 Task: Open a blank worksheet and write heading  Customer order data  Add 10 people name:-  'David White, Emily Green, Andrew Baker, Madison Evans, Logan King, Grace Hill, Gabriel Young, Elizabeth Flores, Samuel Reed, Avery Nelson. ' in November Last week sales are  10020 to 20050. customer order name:-  Nike shoe, Adidas shoe, Gucci T-shirt, Louis Vuitton bag, Zara Shirt, H&M jeans, Chanel perfume, Versace perfume, Ralph Lauren, Prada Shirtcustomer order price in between:-  10000 to 15000. Save page auditingYearlySales_Report
Action: Mouse moved to (90, 114)
Screenshot: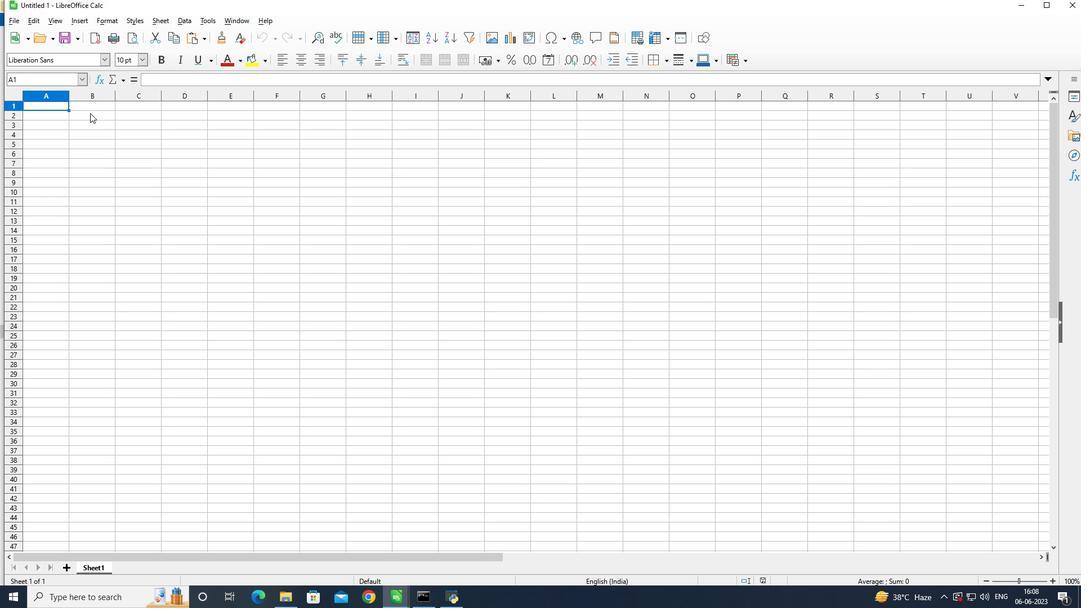 
Action: Mouse pressed left at (90, 114)
Screenshot: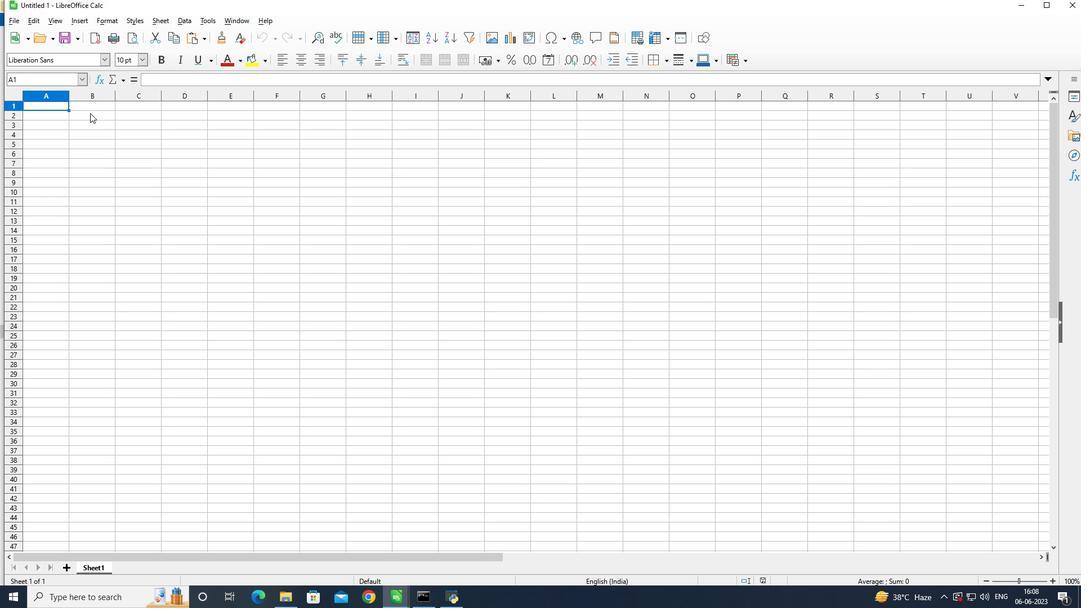 
Action: Mouse moved to (127, 124)
Screenshot: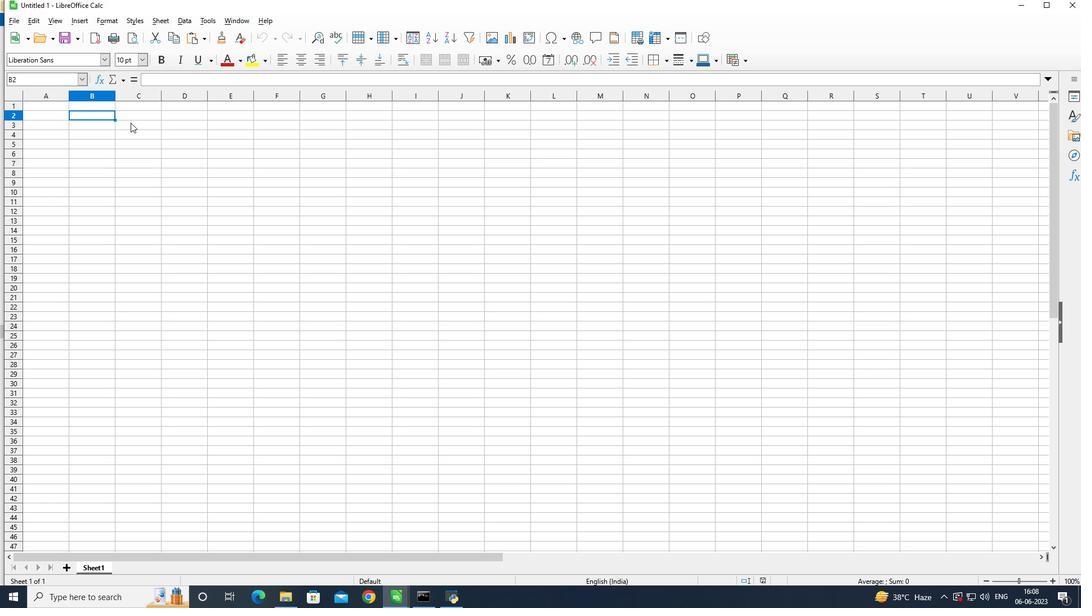 
Action: Key pressed <Key.shift>Cu
Screenshot: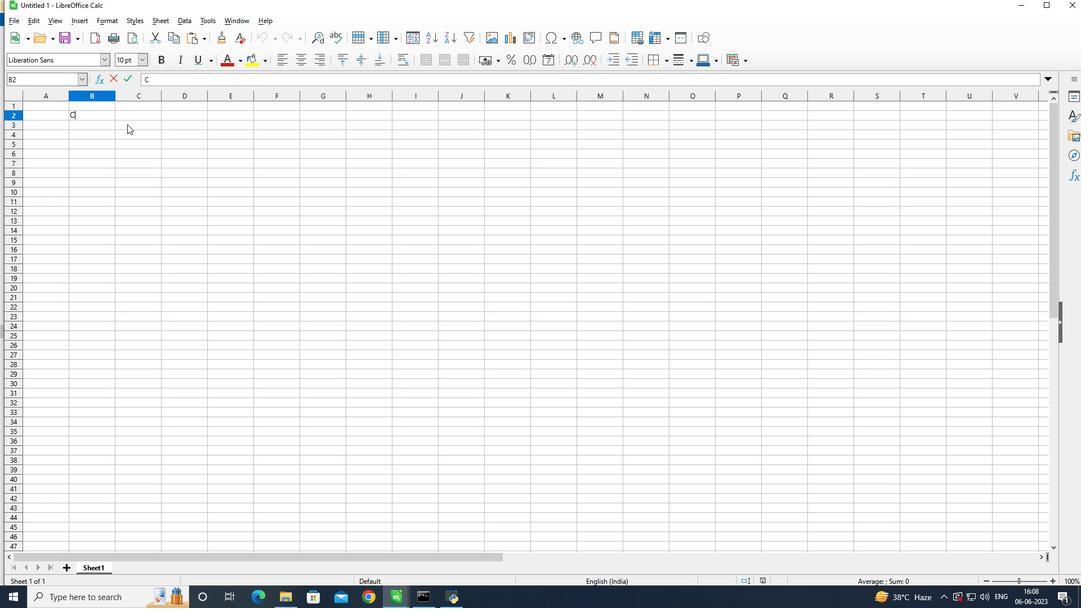 
Action: Mouse moved to (126, 124)
Screenshot: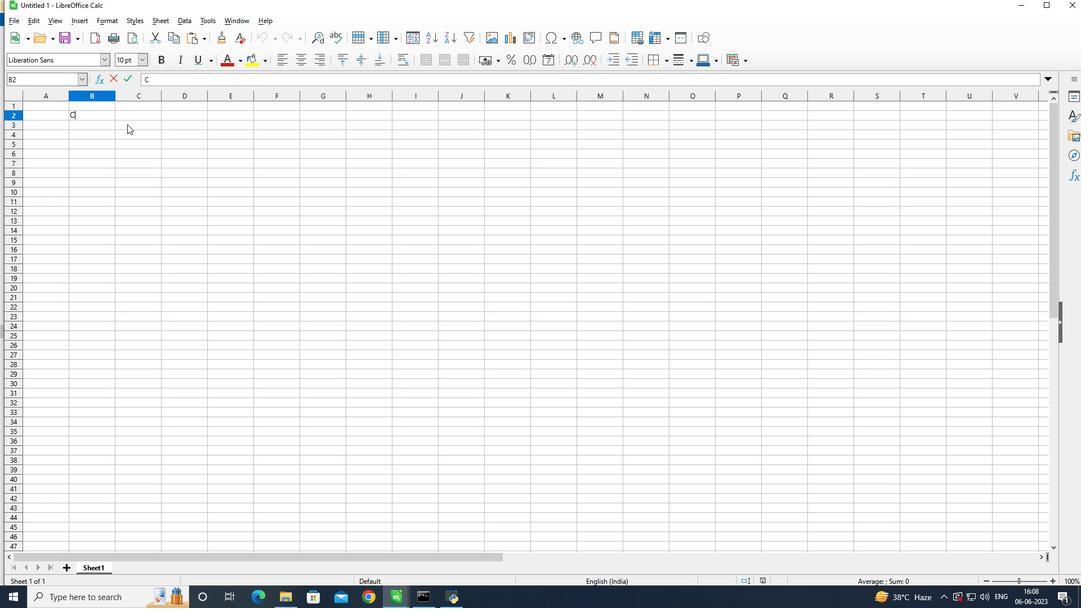 
Action: Key pressed st
Screenshot: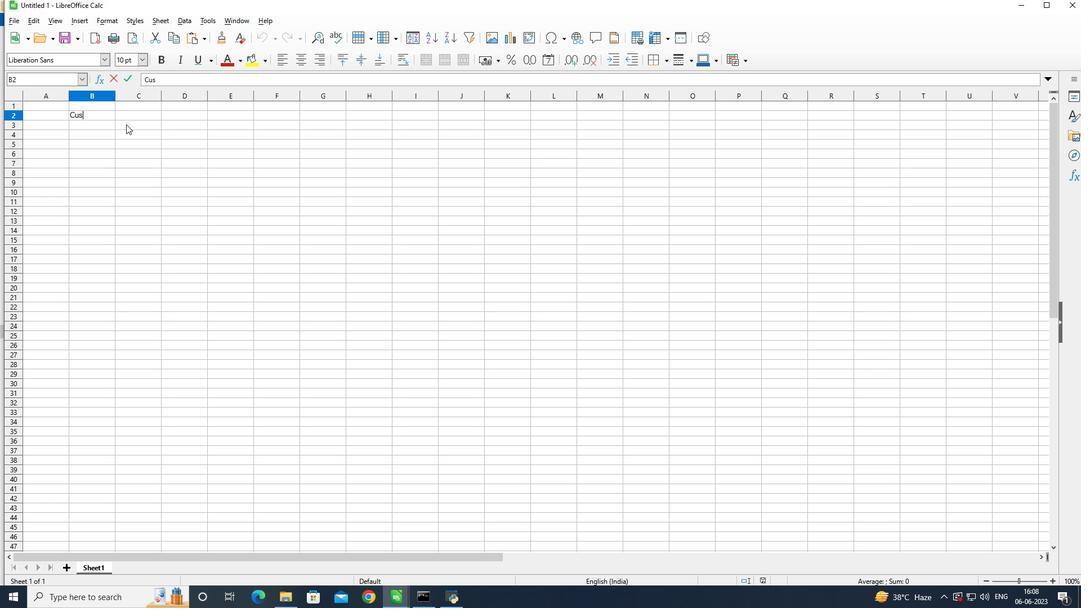 
Action: Mouse moved to (125, 125)
Screenshot: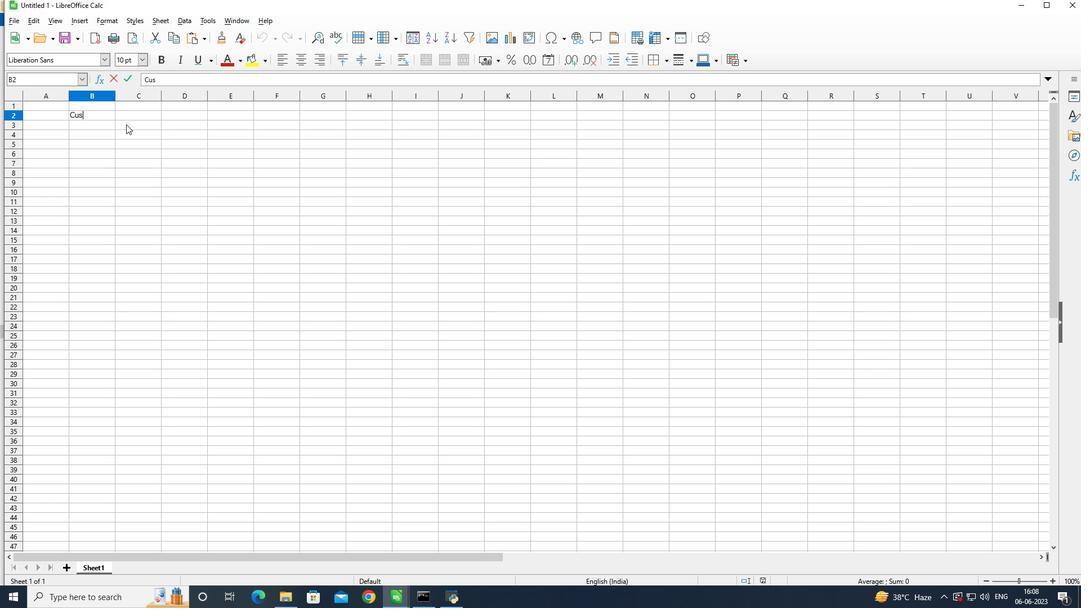 
Action: Key pressed om
Screenshot: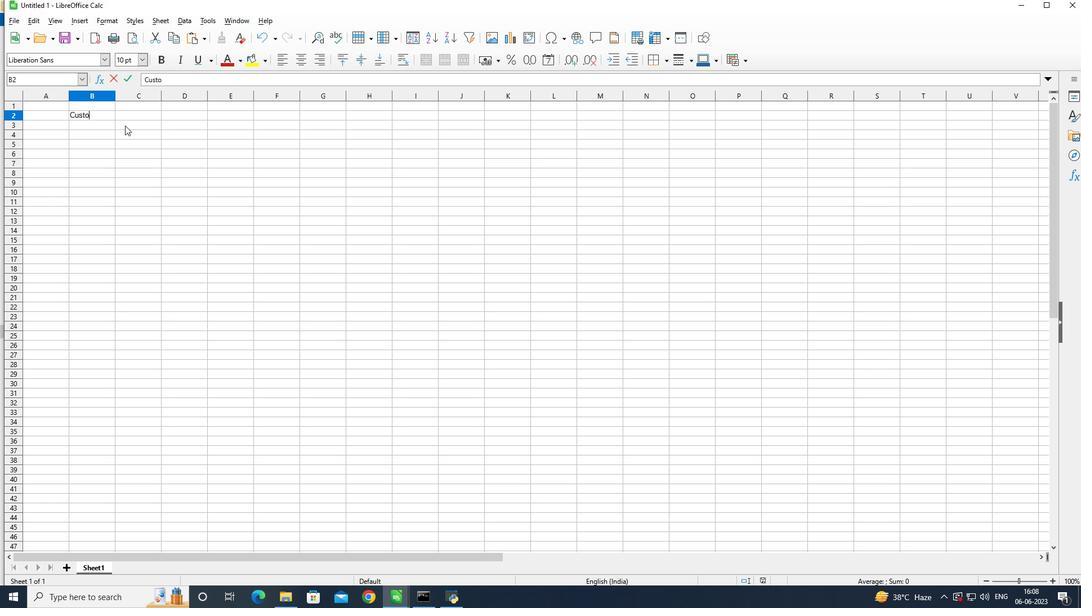 
Action: Mouse moved to (125, 125)
Screenshot: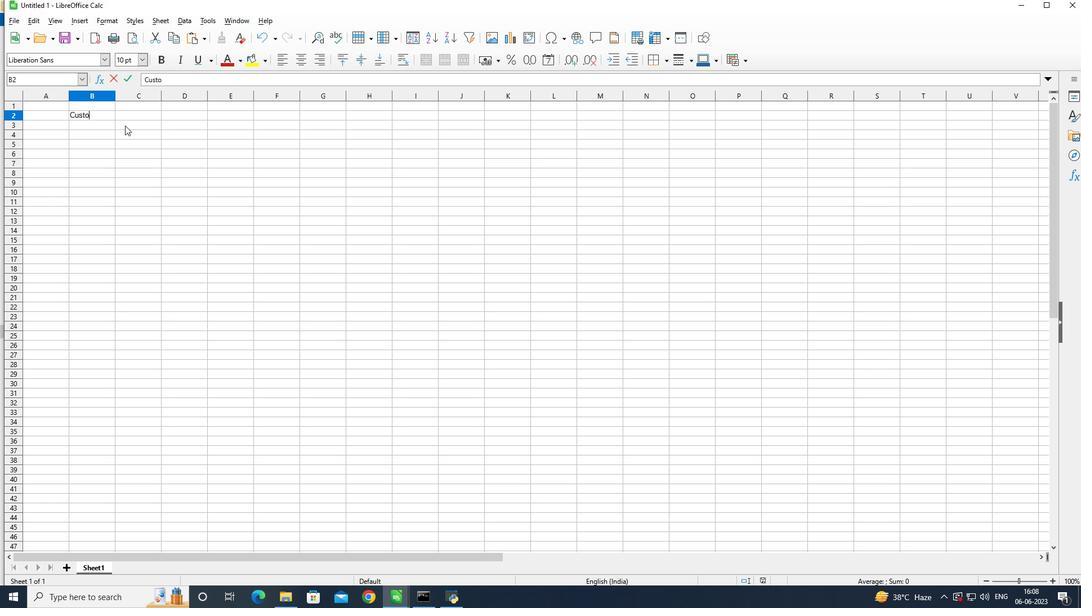 
Action: Key pressed er
Screenshot: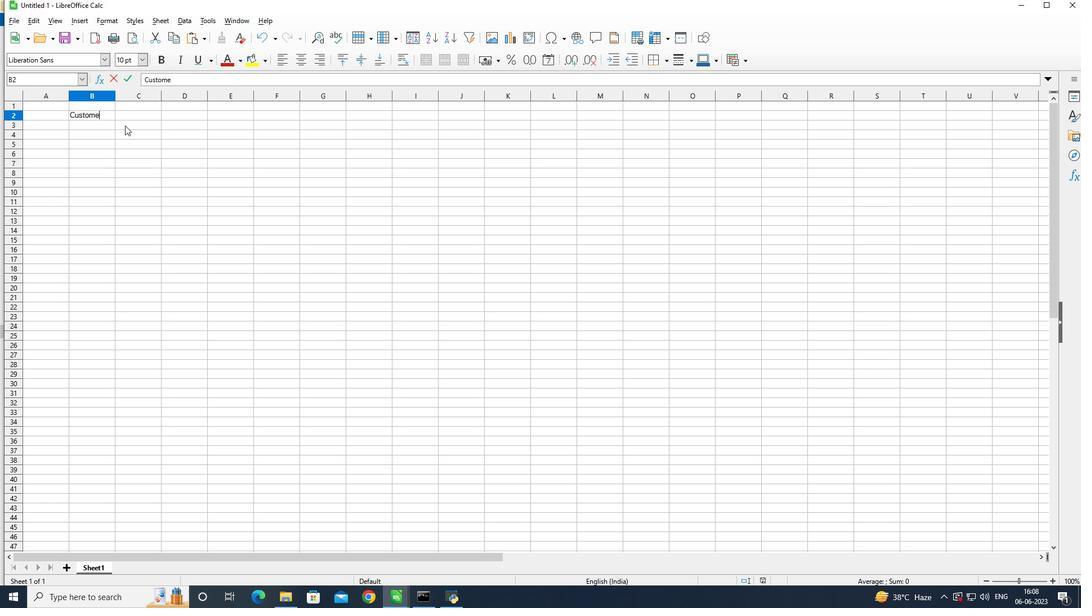 
Action: Mouse moved to (119, 133)
Screenshot: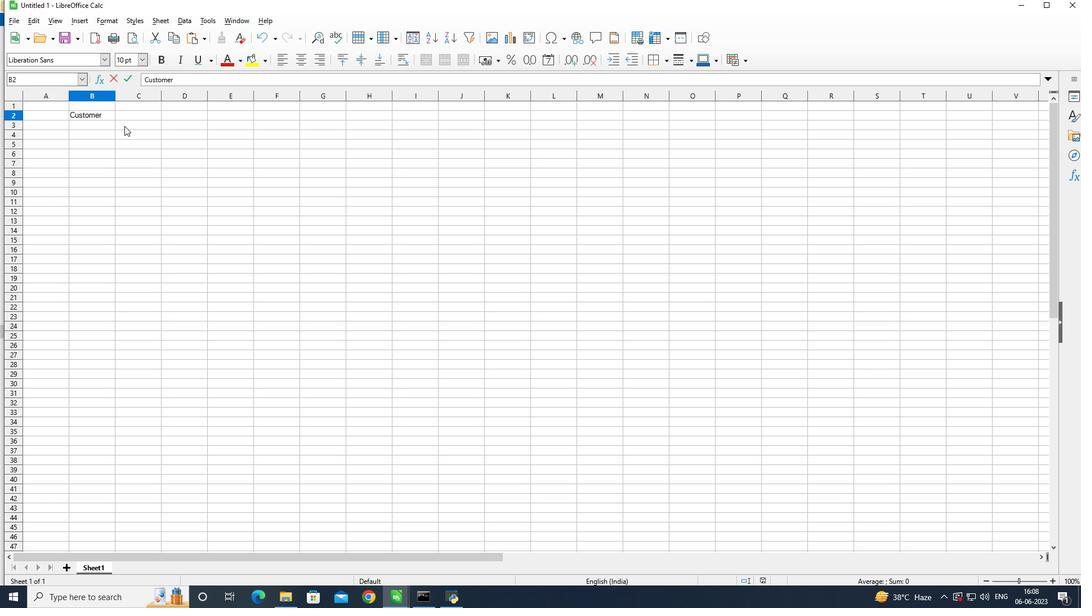 
Action: Key pressed <Key.space><Key.shift>Order<Key.enter>
Screenshot: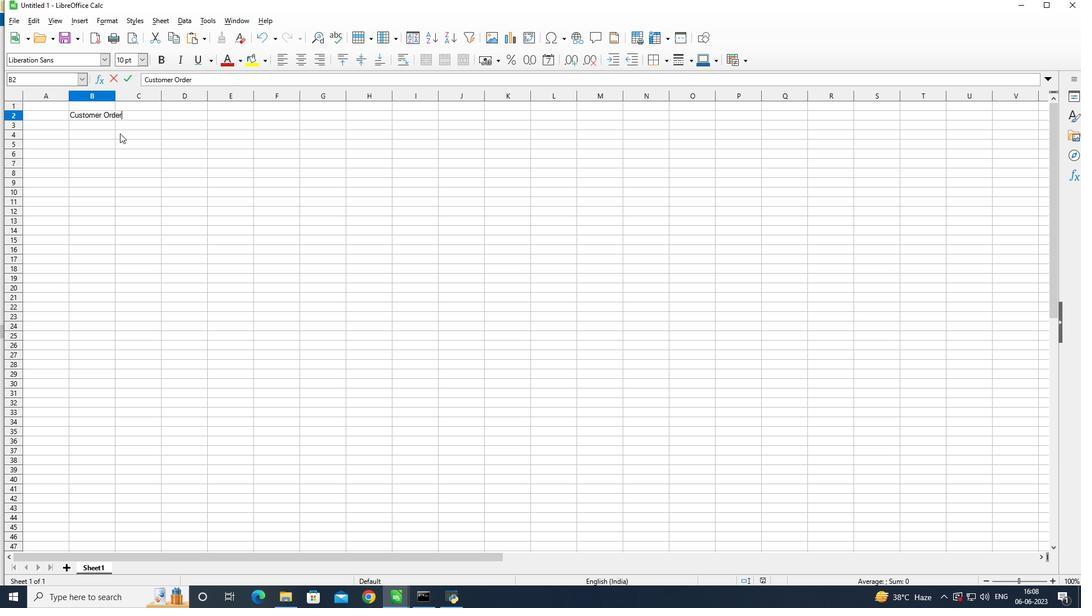 
Action: Mouse moved to (30, 126)
Screenshot: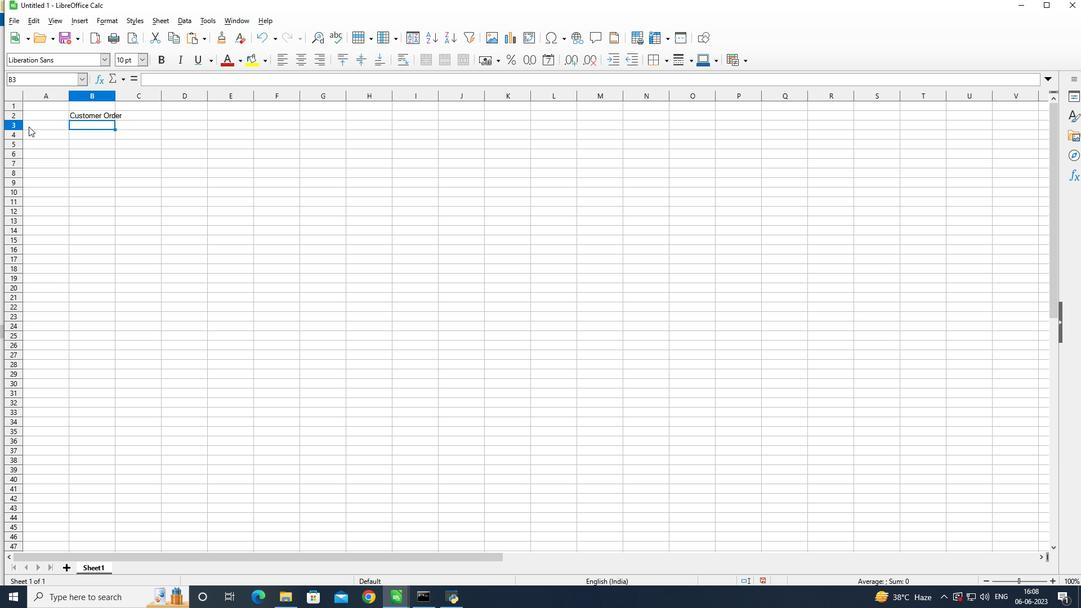 
Action: Mouse pressed left at (30, 126)
Screenshot: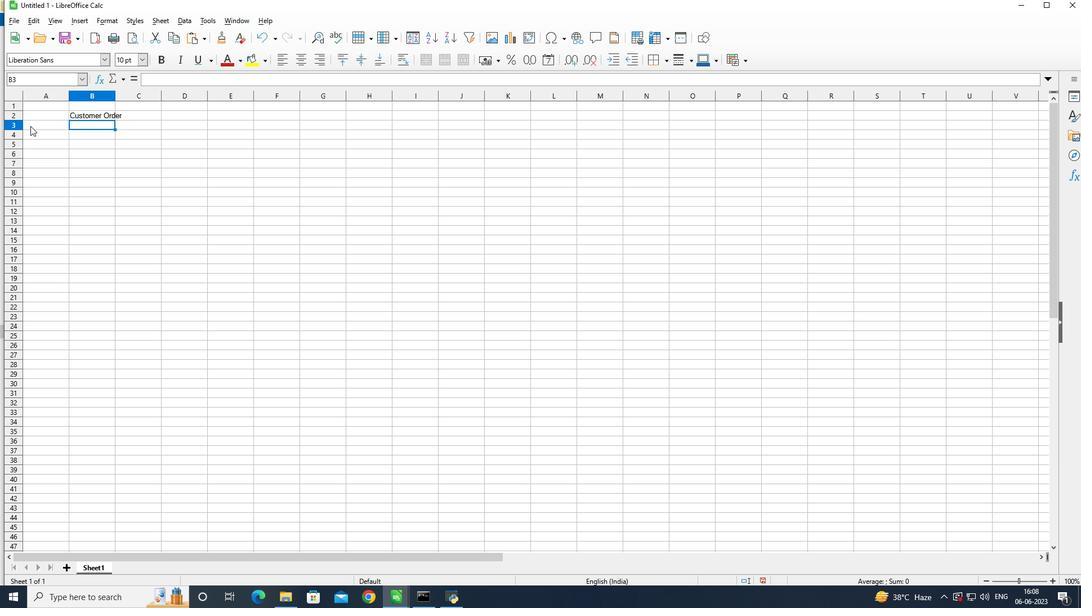 
Action: Mouse moved to (37, 83)
Screenshot: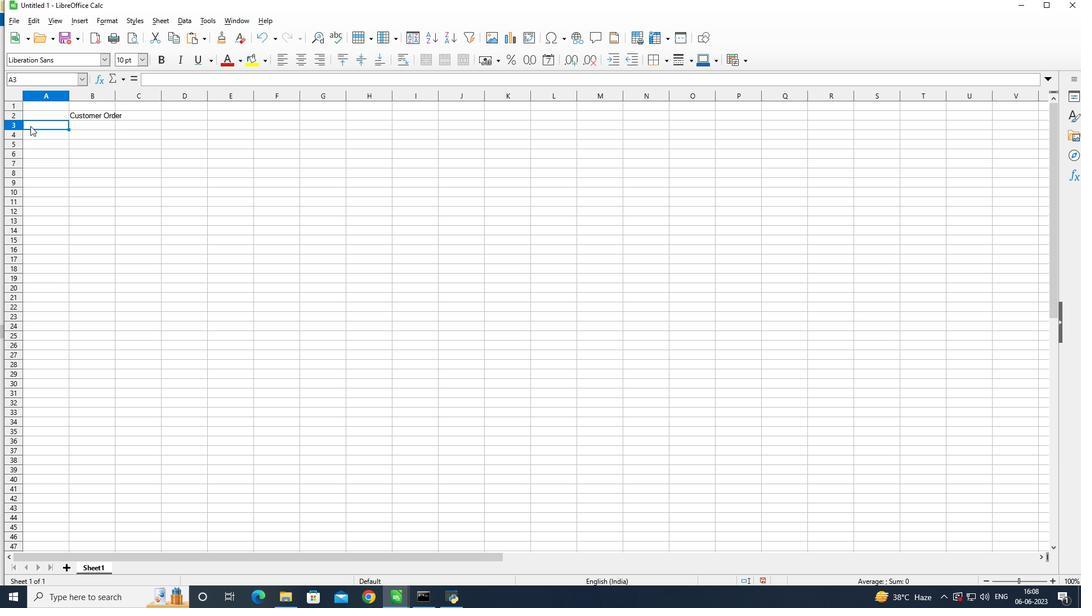 
Action: Key pressed <Key.shift>Peol<Key.backspace>ple<Key.space><Key.shift>name
Screenshot: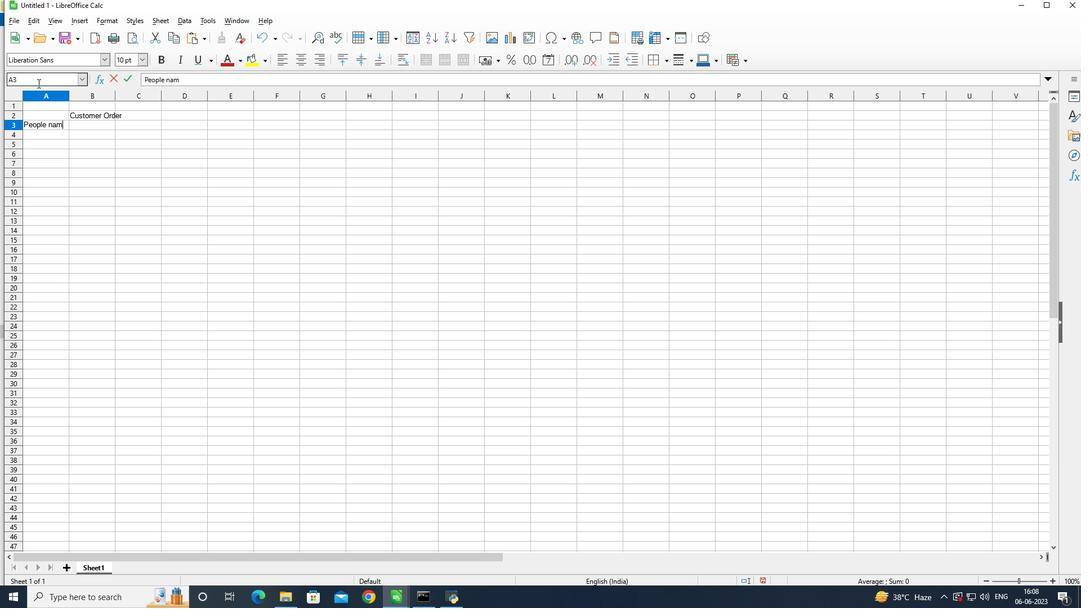 
Action: Mouse moved to (37, 83)
Screenshot: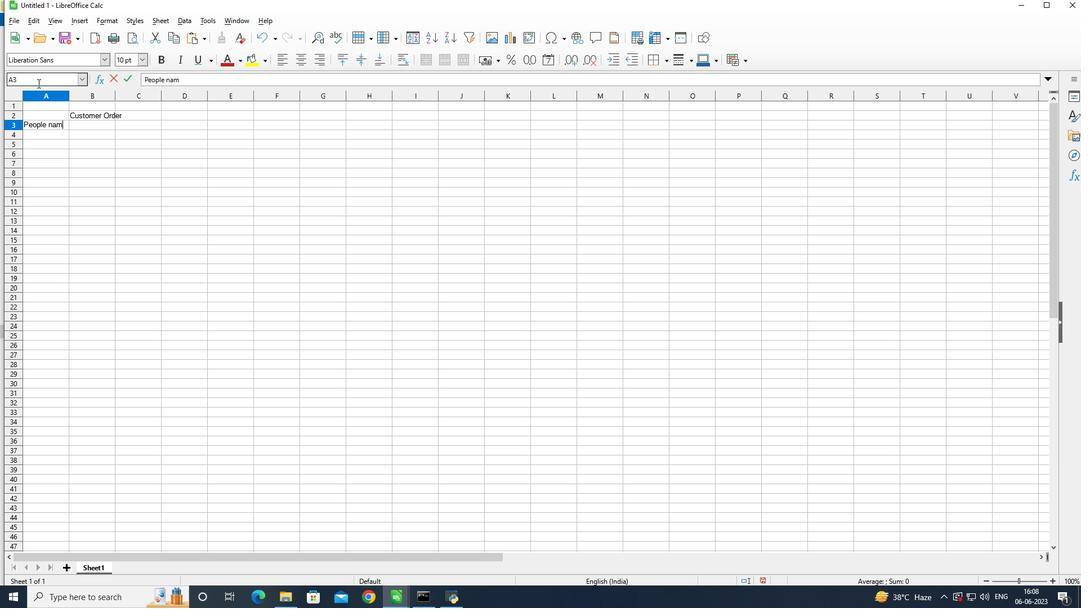 
Action: Key pressed <Key.enter>
Screenshot: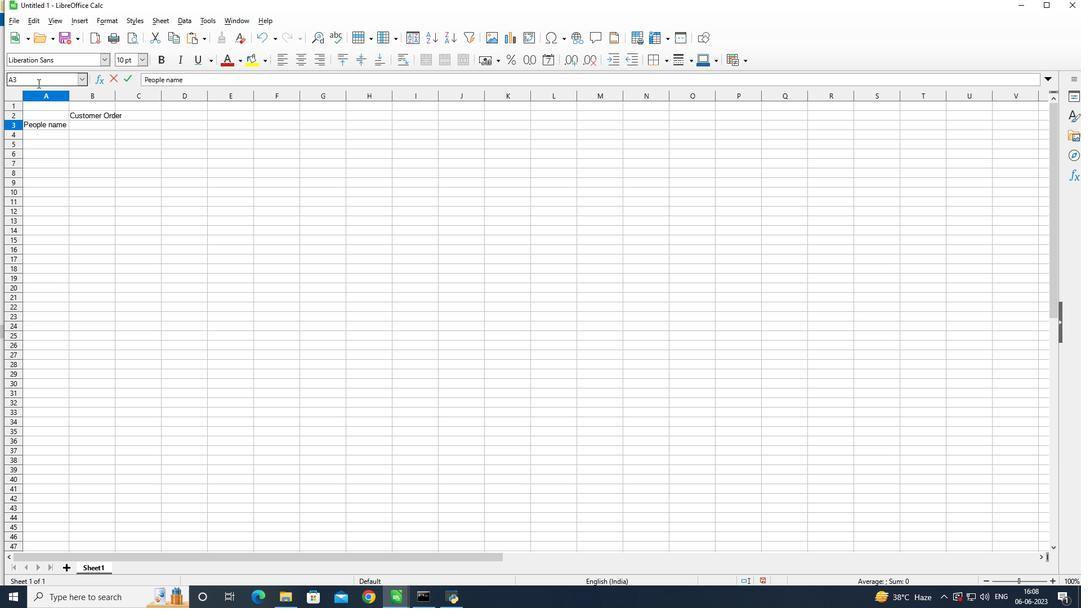 
Action: Mouse moved to (33, 87)
Screenshot: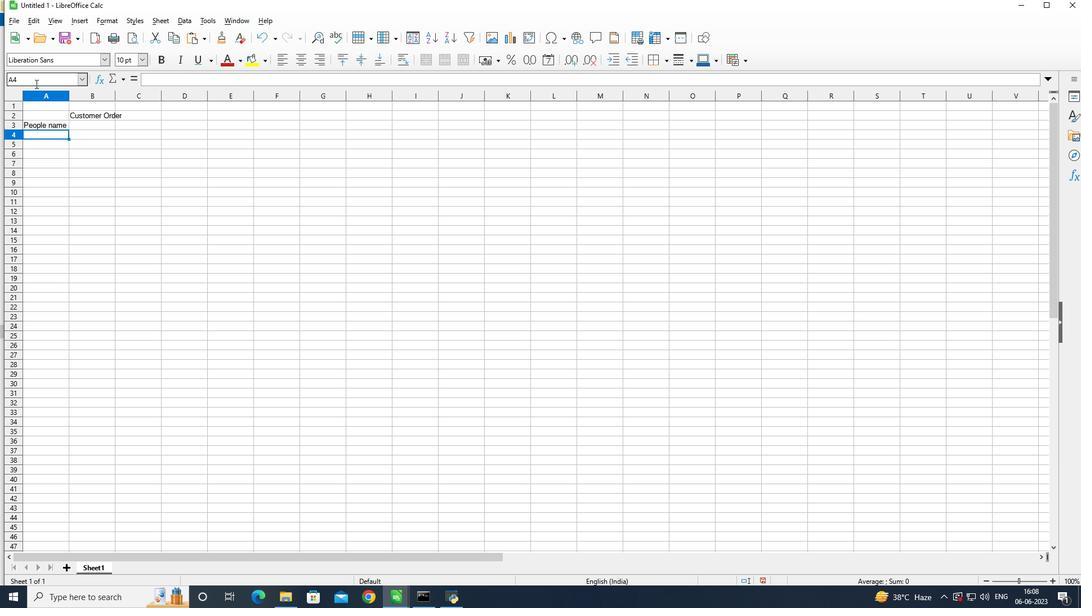 
Action: Key pressed <Key.shift><Key.shift><Key.shift><Key.shift><Key.shift><Key.shift><Key.shift><Key.shift>David<Key.space><Key.shift>White<Key.enter><Key.shift><Key.shift><Key.shift><Key.shift><Key.shift><Key.shift><Key.shift>Emily<Key.space><Key.shift>Green<Key.enter><Key.shift>Andrew<Key.space><Key.shift>Baker<Key.enter><Key.shift>Madison<Key.space><Key.shift><Key.shift><Key.shift><Key.shift><Key.shift><Key.shift><Key.shift>Evans<Key.enter><Key.shift>Logan<Key.space><Key.shift>King<Key.enter><Key.shift><Key.shift>Grace<Key.space><Key.shift>Hill<Key.enter><Key.shift><Key.shift><Key.shift><Key.shift><Key.shift><Key.shift><Key.shift><Key.shift>Gabriel<Key.space><Key.shift>Young<Key.enter><Key.space><Key.shift><Key.shift><Key.shift><Key.shift><Key.shift><Key.shift><Key.shift><Key.shift>Elizabeth<Key.space><Key.shift><Key.shift><Key.shift><Key.shift><Key.shift><Key.shift><Key.shift><Key.shift><Key.shift><Key.shift><Key.shift>Flores<Key.enter><Key.shift>Samuel<Key.space><Key.shift>Reed<Key.enter><Key.shift><Key.shift><Key.shift><Key.shift><Key.shift><Key.shift><Key.shift><Key.shift><Key.shift><Key.shift><Key.shift><Key.shift><Key.shift><Key.shift><Key.shift><Key.shift><Key.shift><Key.shift><Key.shift><Key.shift><Key.shift><Key.shift><Key.shift><Key.shift><Key.shift><Key.shift><Key.shift><Key.shift><Key.shift><Key.shift><Key.shift><Key.shift>Avery<Key.space><Key.shift><Key.shift><Key.shift><Key.shift><Key.shift><Key.shift><Key.shift><Key.shift><Key.shift><Key.shift>Nelson<Key.enter>
Screenshot: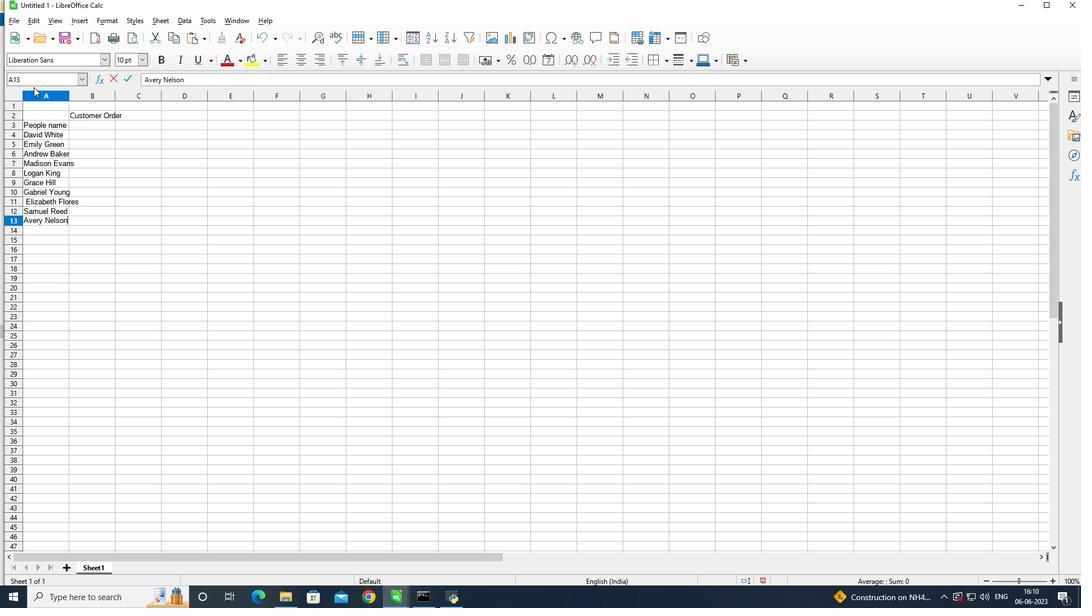 
Action: Mouse moved to (93, 125)
Screenshot: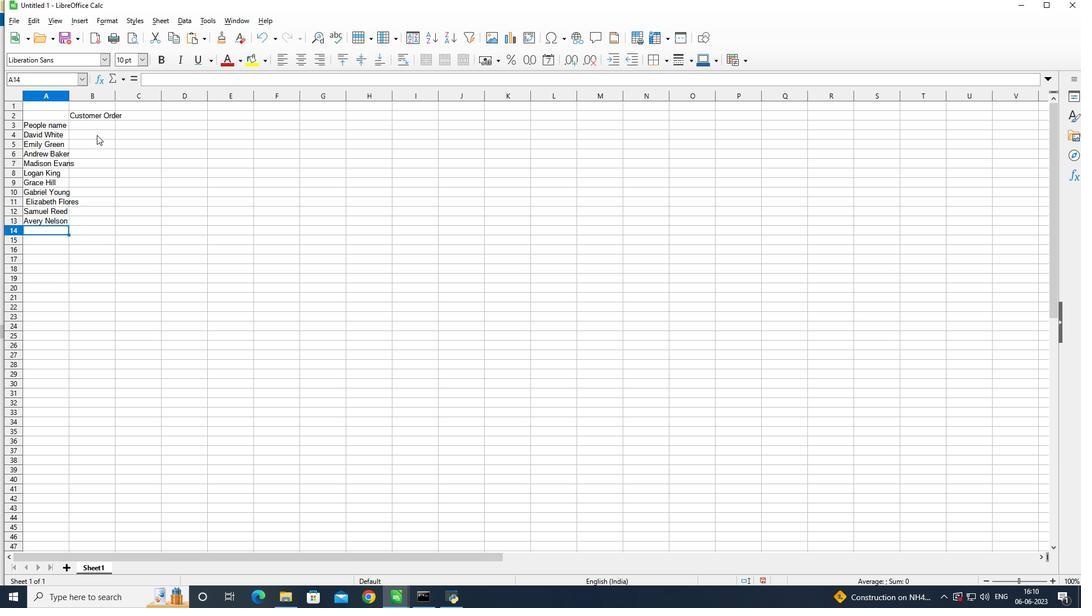 
Action: Mouse pressed left at (93, 125)
Screenshot: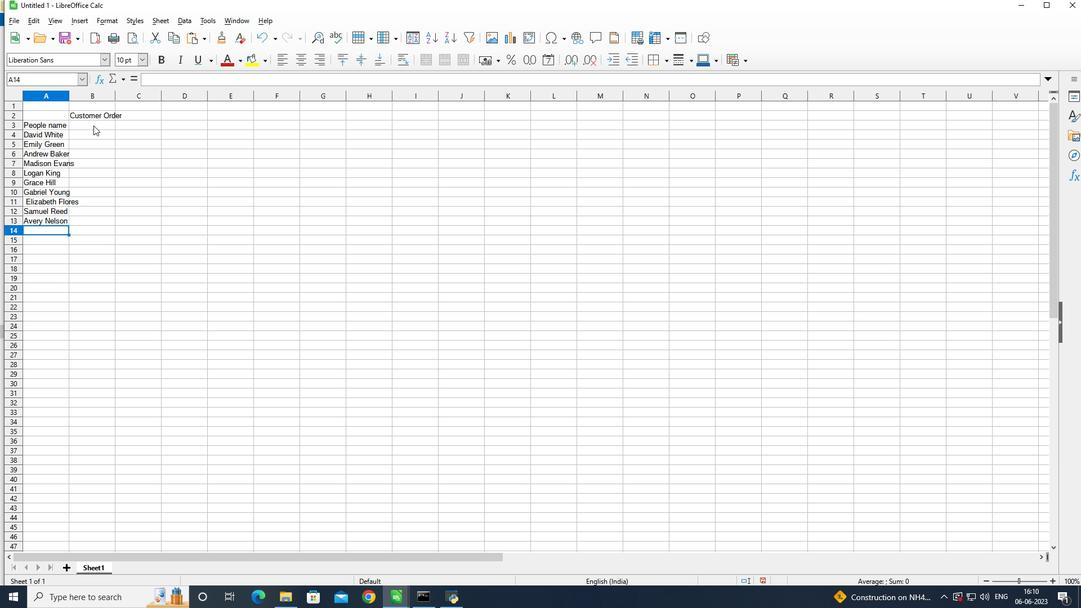 
Action: Mouse moved to (115, 94)
Screenshot: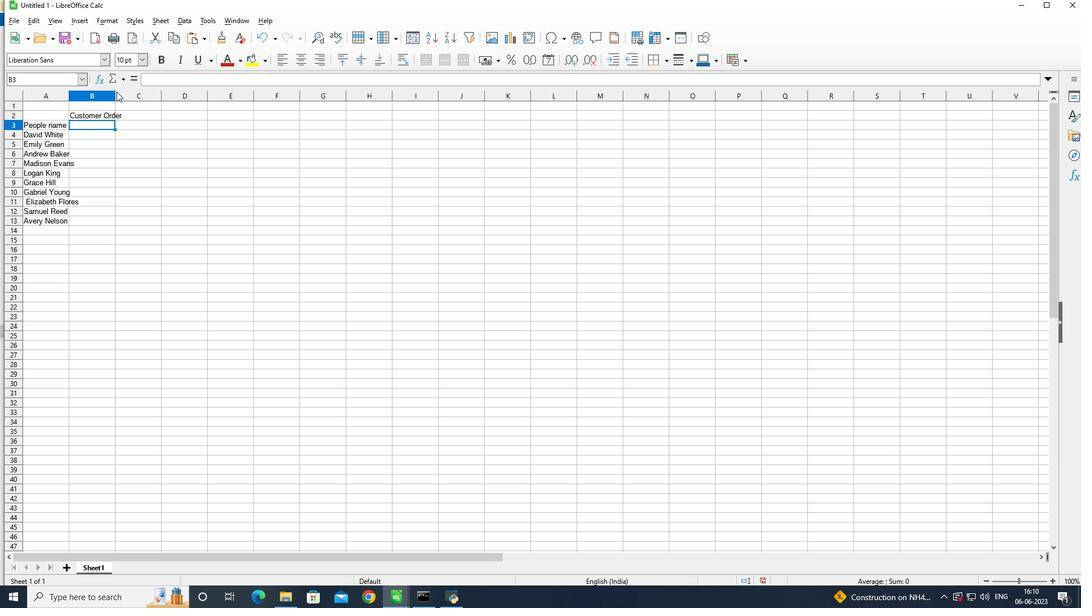 
Action: Mouse pressed left at (115, 94)
Screenshot: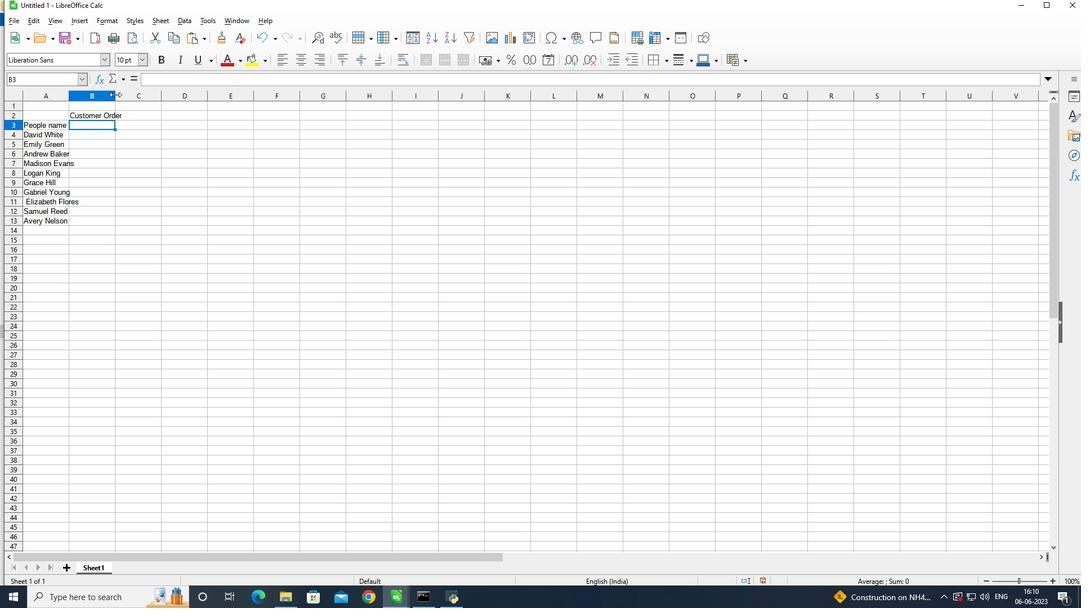 
Action: Mouse moved to (95, 126)
Screenshot: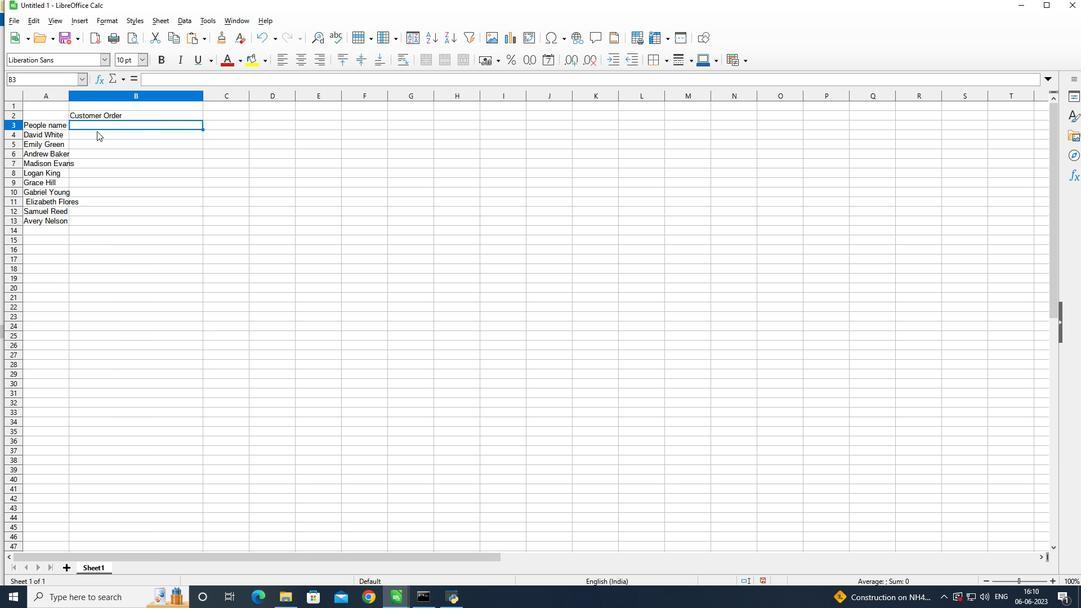 
Action: Mouse pressed left at (95, 126)
Screenshot: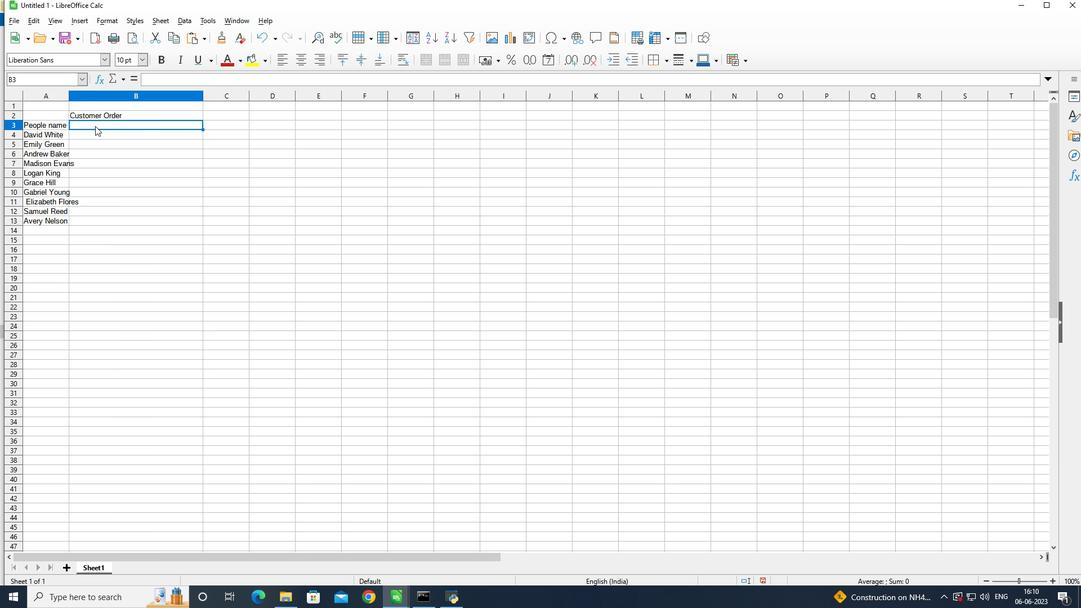 
Action: Mouse moved to (104, 123)
Screenshot: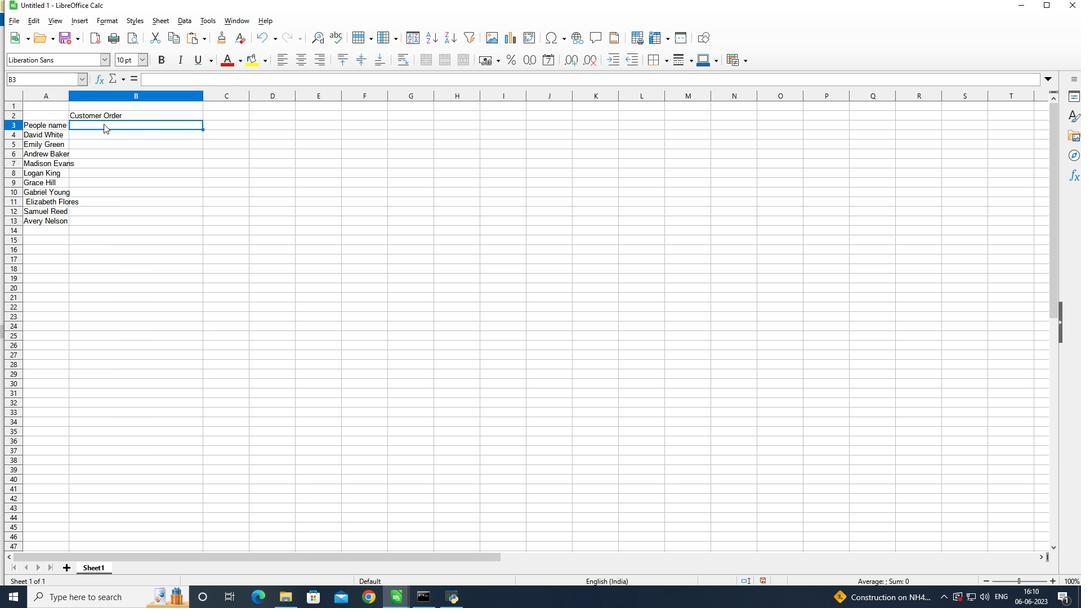 
Action: Mouse pressed left at (104, 123)
Screenshot: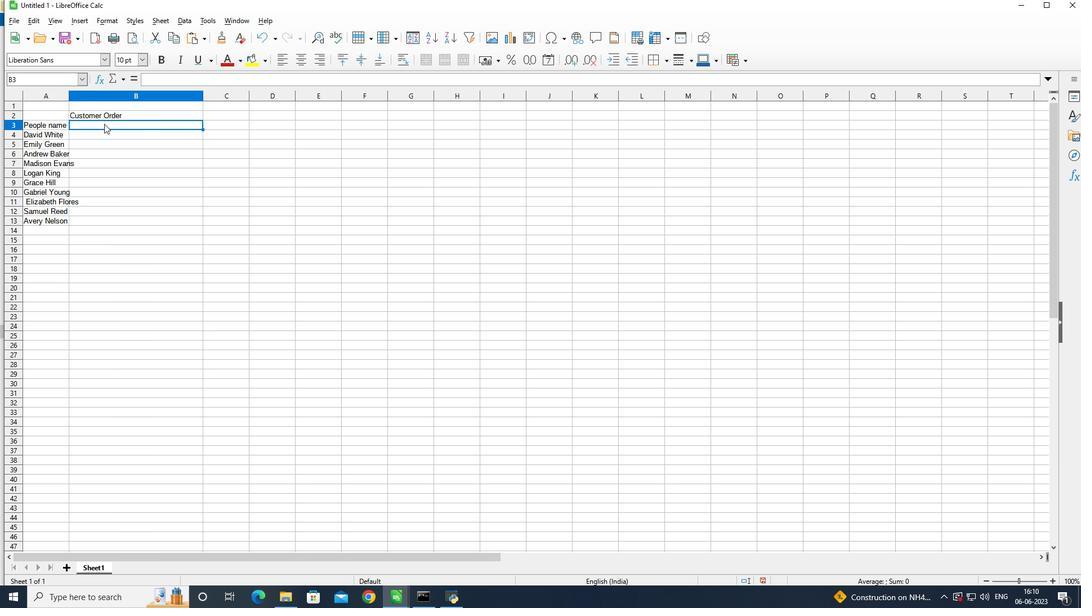 
Action: Mouse moved to (119, 130)
Screenshot: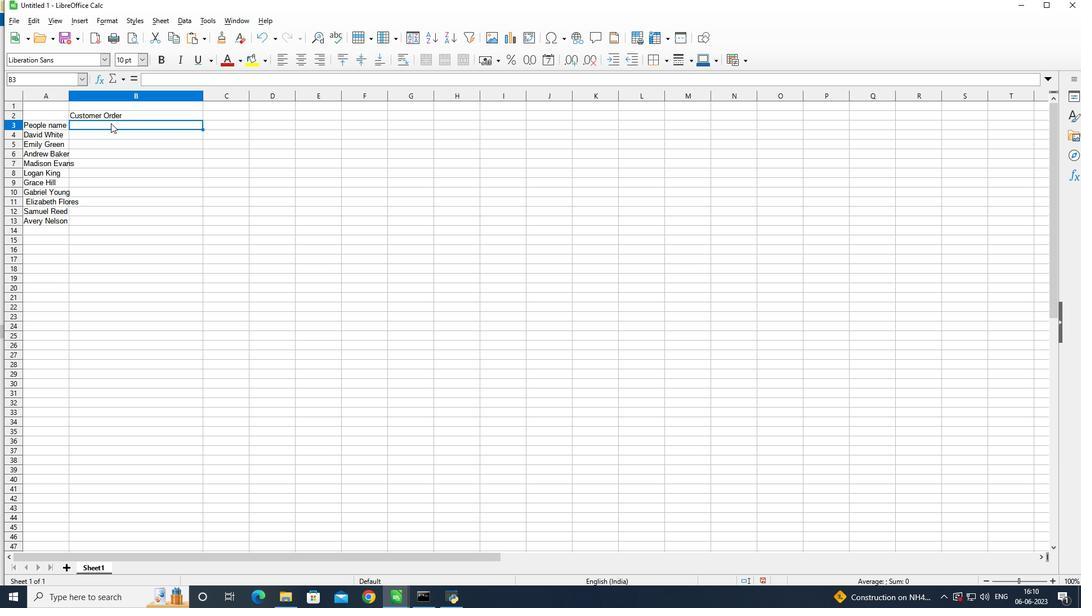 
Action: Key pressed <Key.shift><Key.shift><Key.shift><Key.shift><Key.shift><Key.shift><Key.shift><Key.shift><Key.shift><Key.shift><Key.shift><Key.shift><Key.shift>November<Key.space><Key.shift>Last<Key.space>
Screenshot: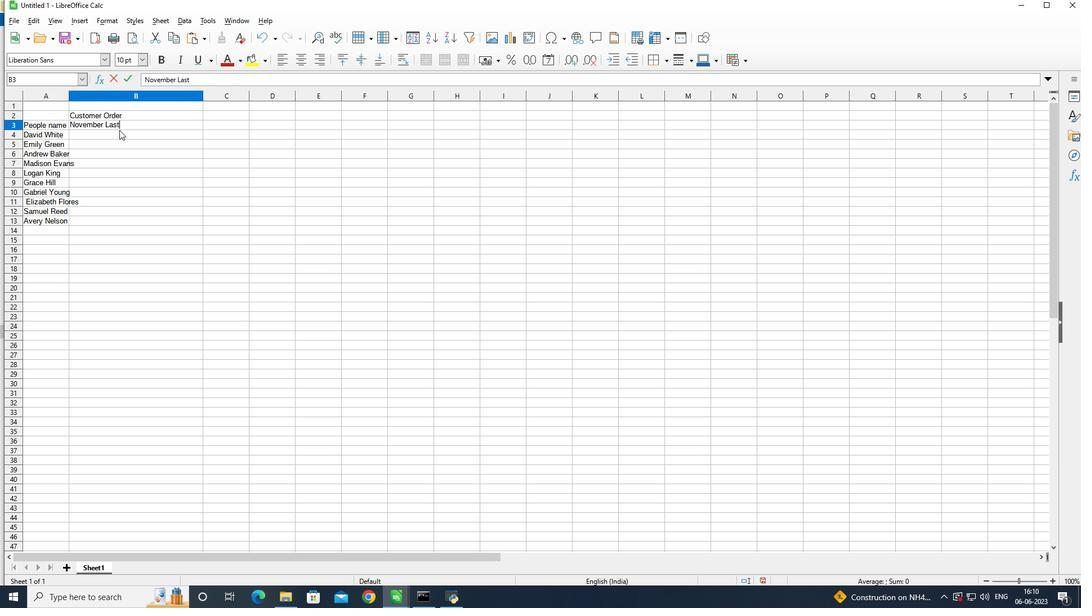 
Action: Mouse moved to (119, 130)
Screenshot: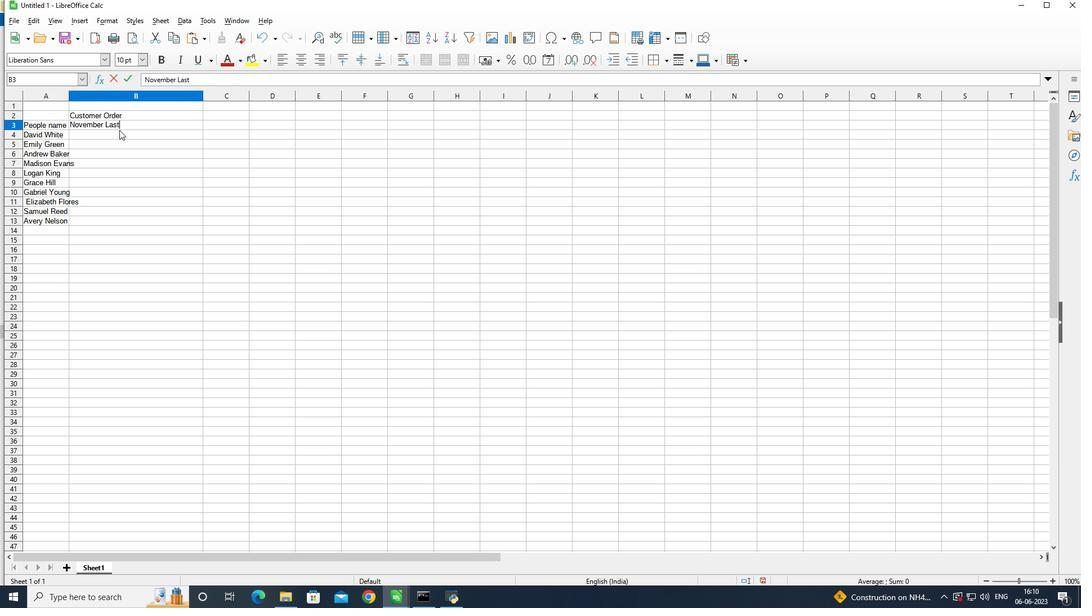 
Action: Key pressed <Key.shift>week<Key.space><Key.shift>sale<Key.enter>
Screenshot: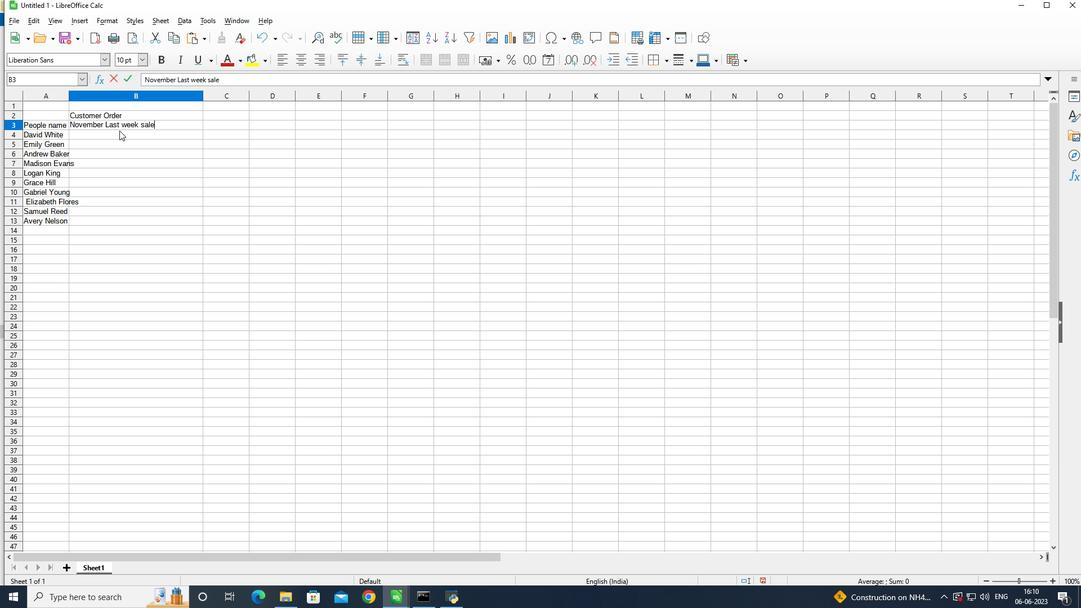 
Action: Mouse moved to (91, 91)
Screenshot: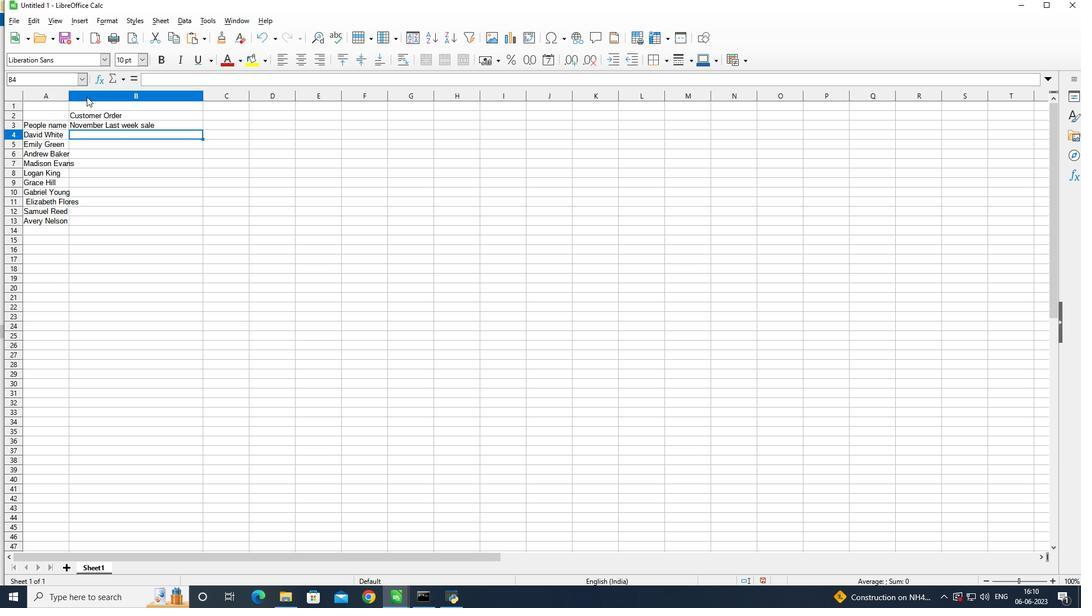
Action: Key pressed 10020<Key.enter>10030<Key.enter>100401<Key.backspace><Key.enter>10050<Key.enter>10060<Key.enter>1000
Screenshot: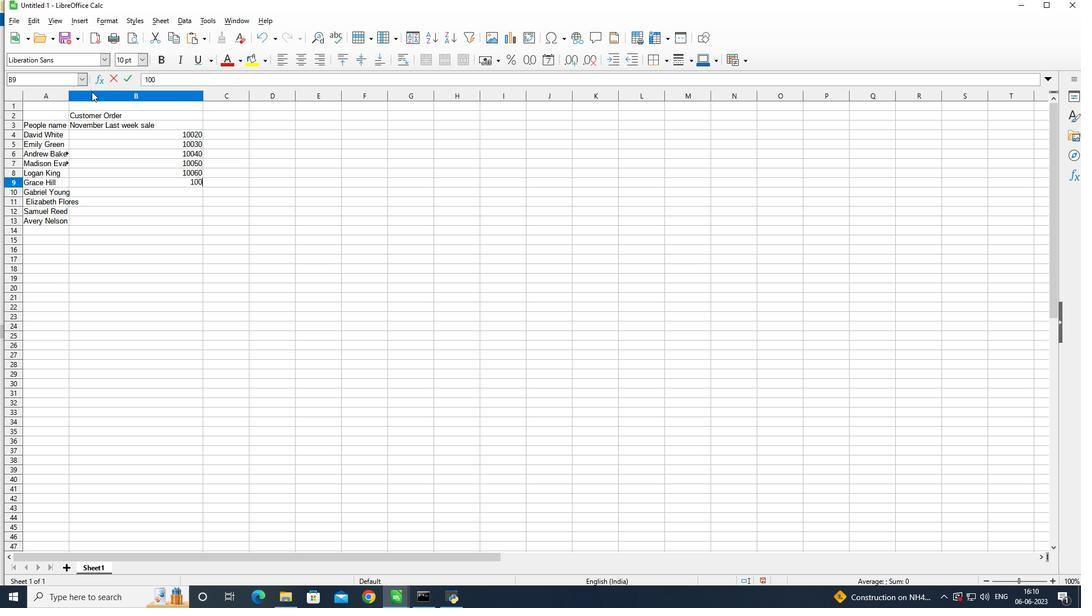 
Action: Mouse moved to (91, 91)
Screenshot: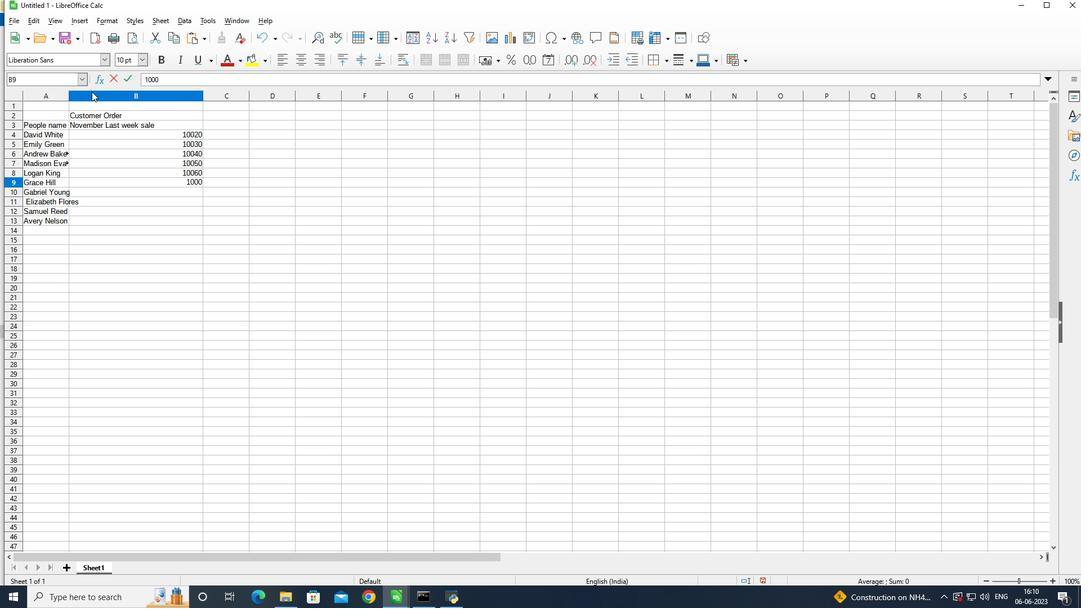 
Action: Key pressed <Key.backspace>
Screenshot: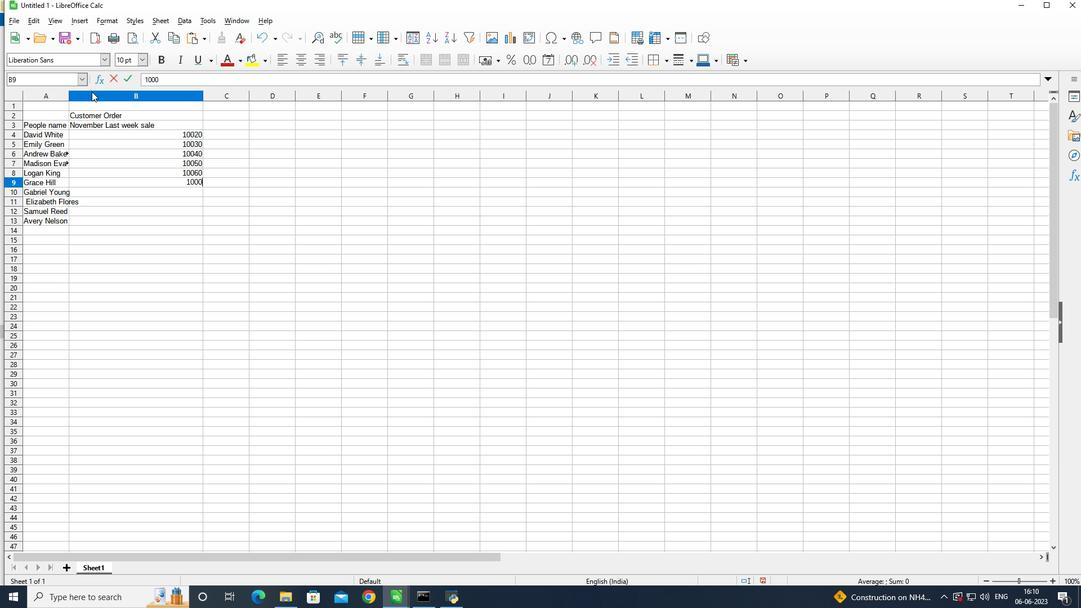 
Action: Mouse moved to (91, 91)
Screenshot: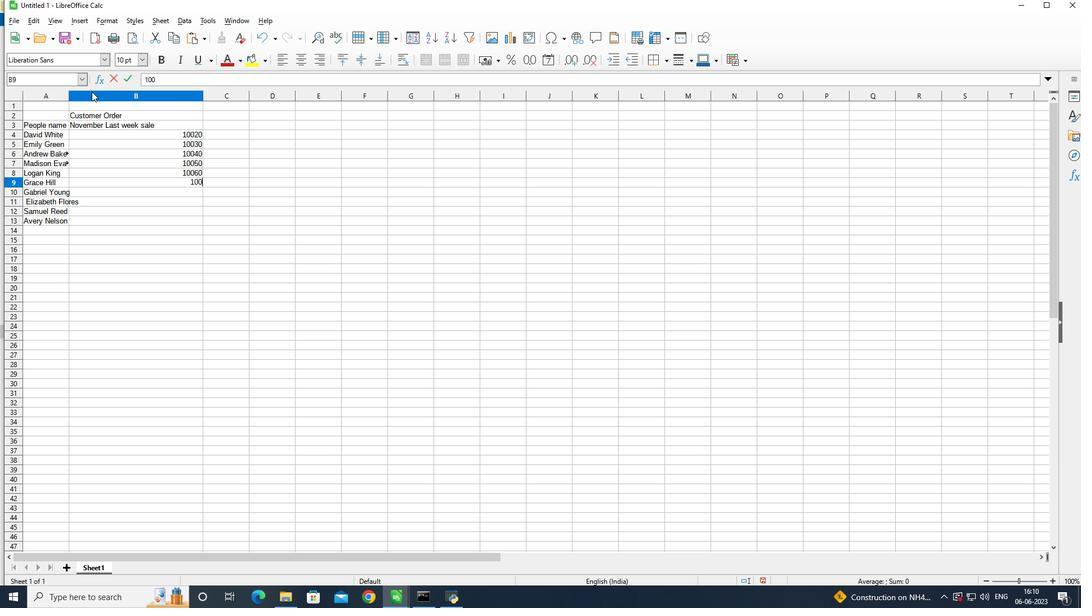 
Action: Key pressed 70<Key.enter>10080<Key.enter>10090<Key.enter>20
Screenshot: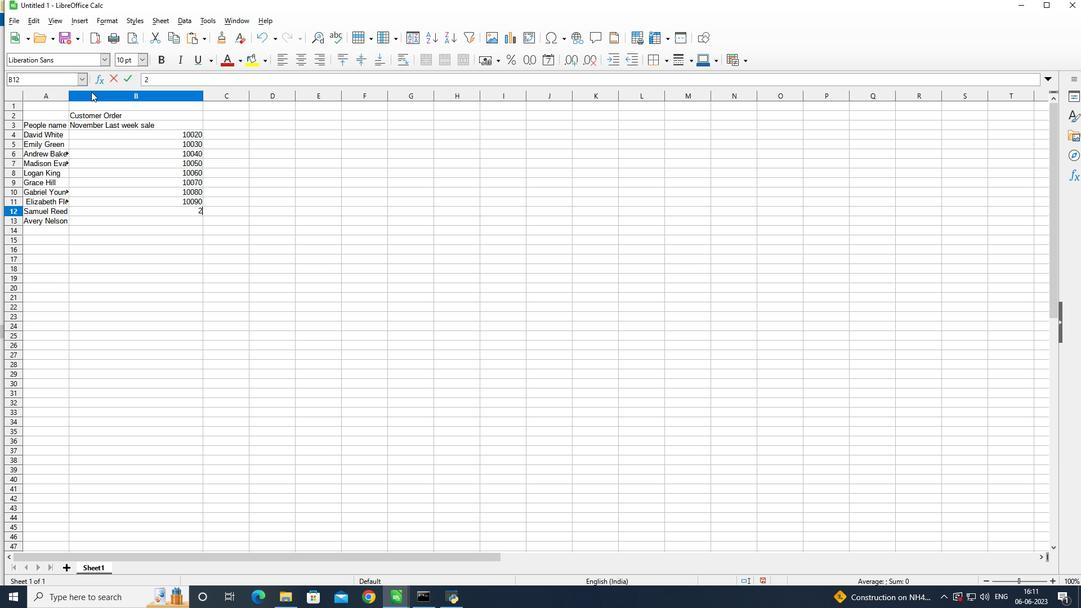 
Action: Mouse moved to (91, 92)
Screenshot: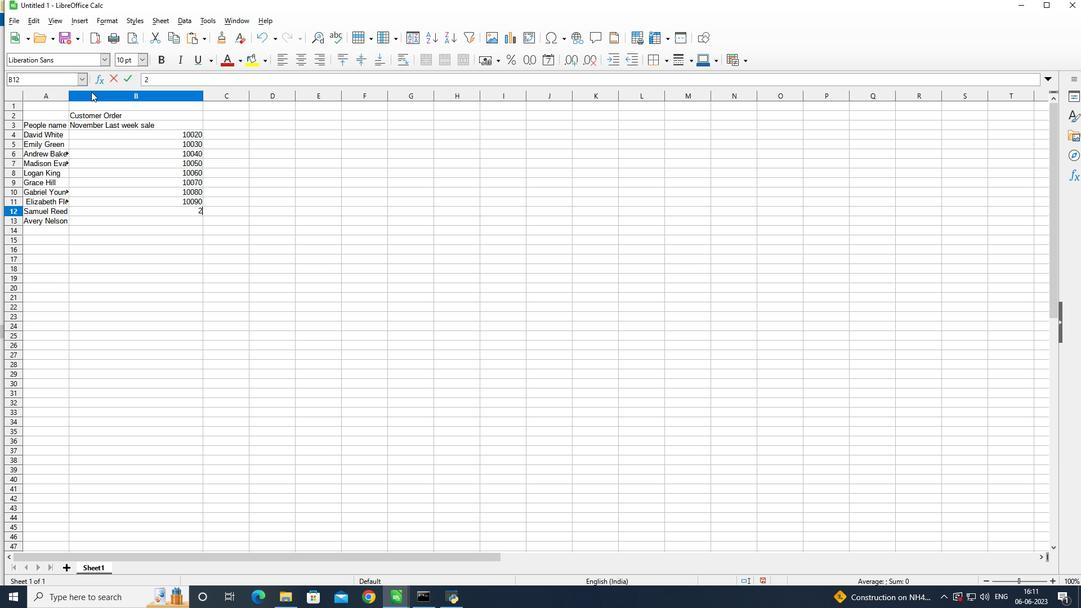 
Action: Key pressed 05<Key.backspace>400<Key.backspace><Key.enter>20050
Screenshot: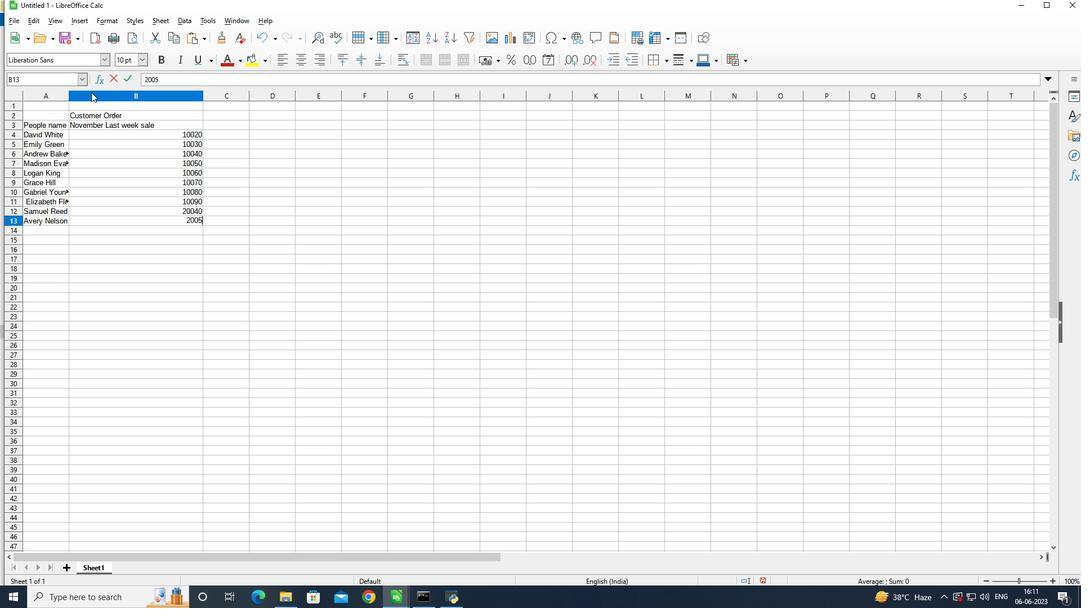 
Action: Mouse moved to (89, 92)
Screenshot: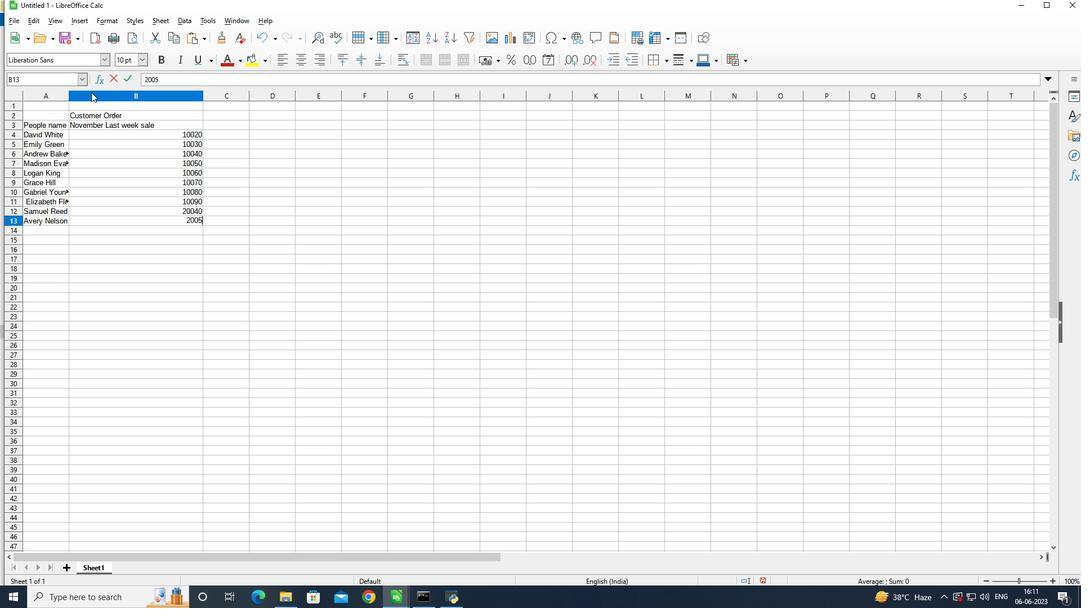 
Action: Key pressed <Key.enter>
Screenshot: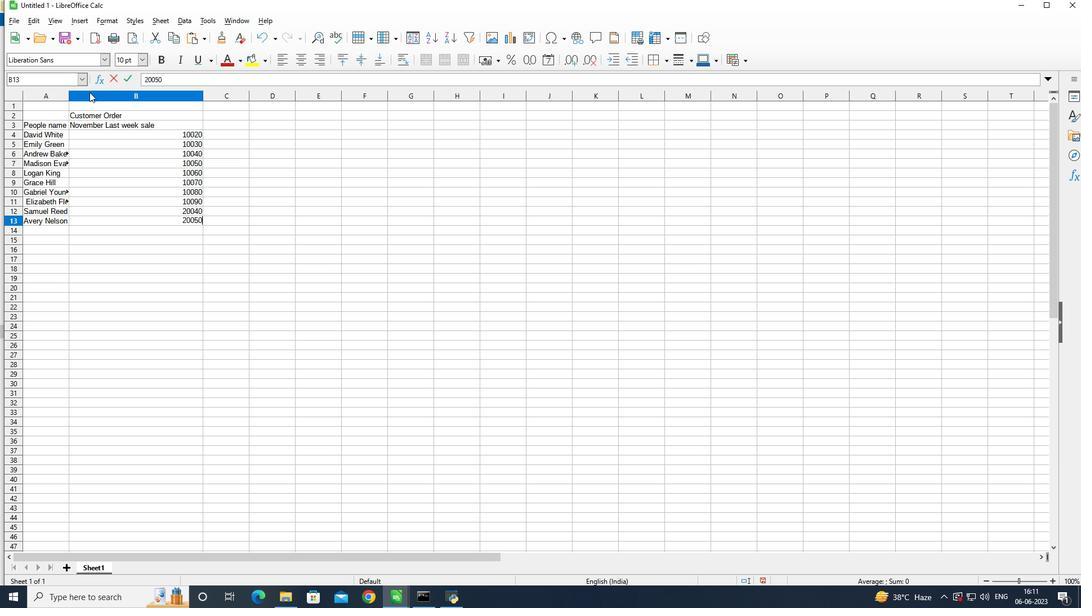 
Action: Mouse moved to (232, 126)
Screenshot: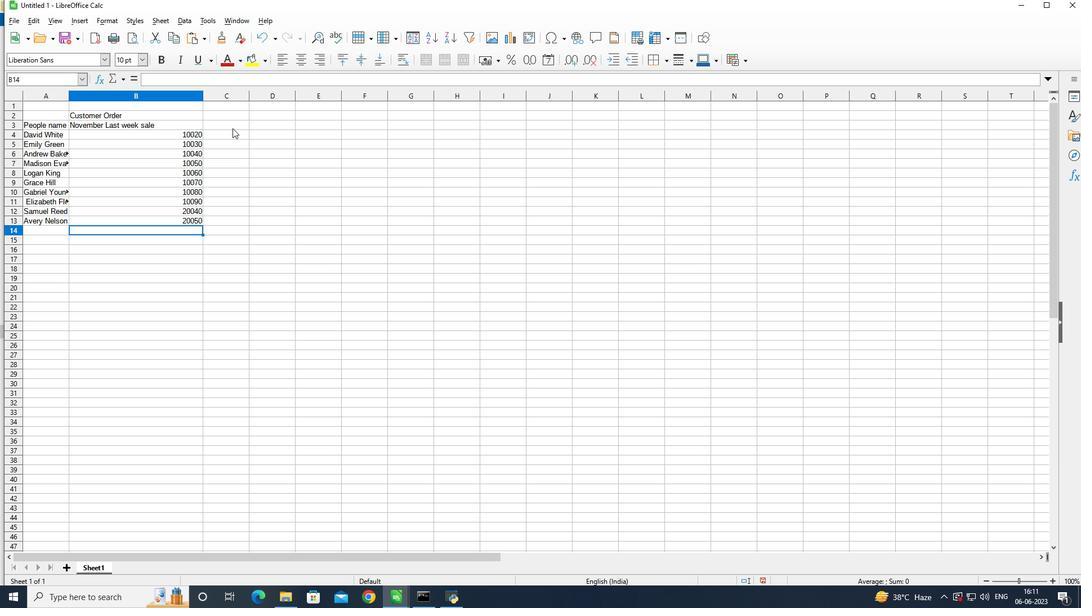 
Action: Mouse pressed left at (232, 126)
Screenshot: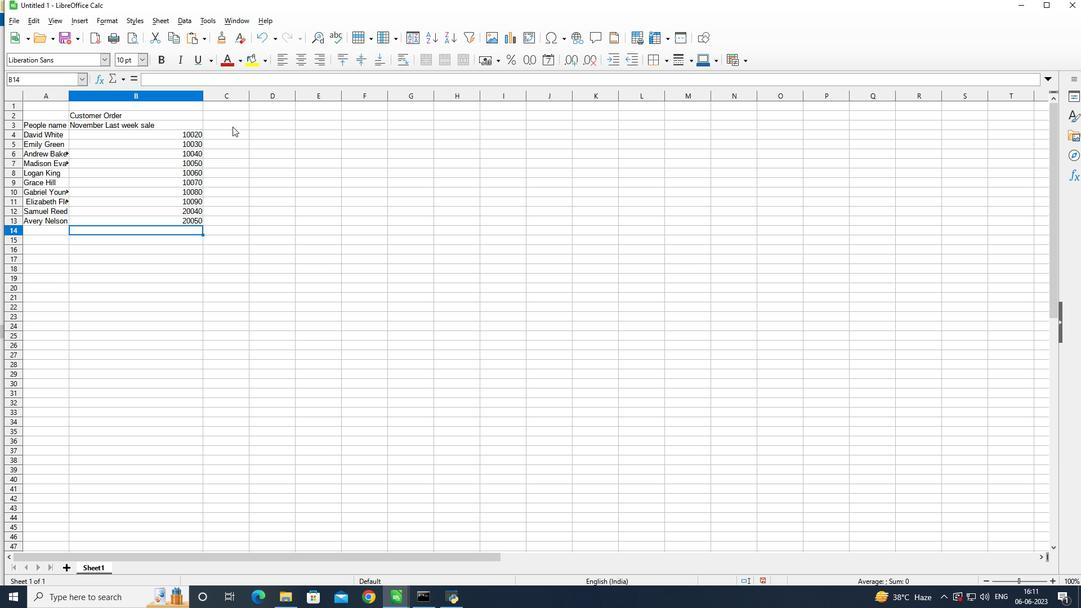 
Action: Mouse moved to (247, 93)
Screenshot: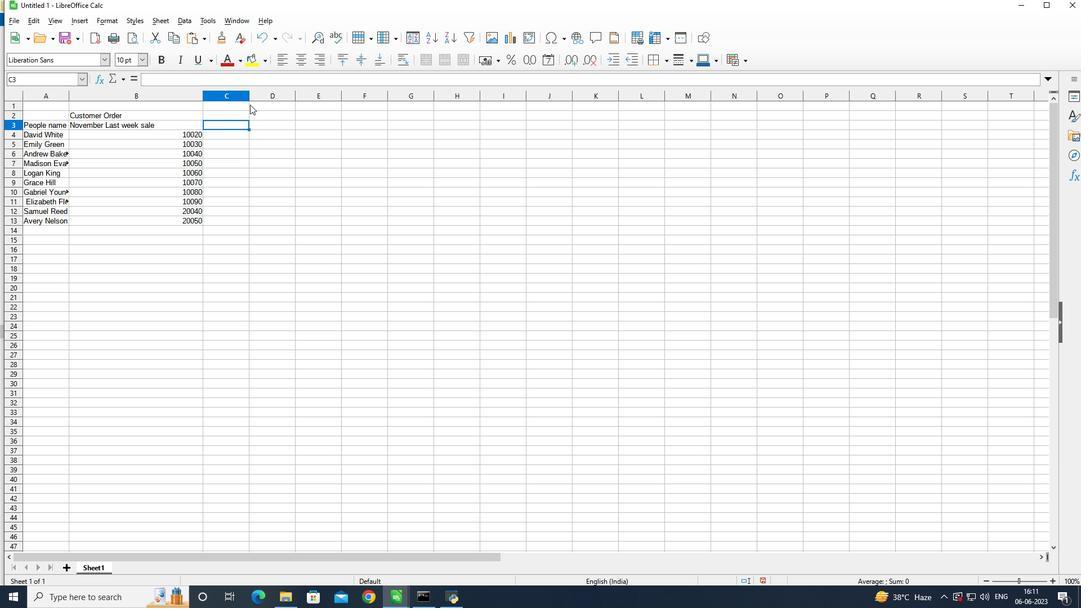 
Action: Mouse pressed left at (247, 93)
Screenshot: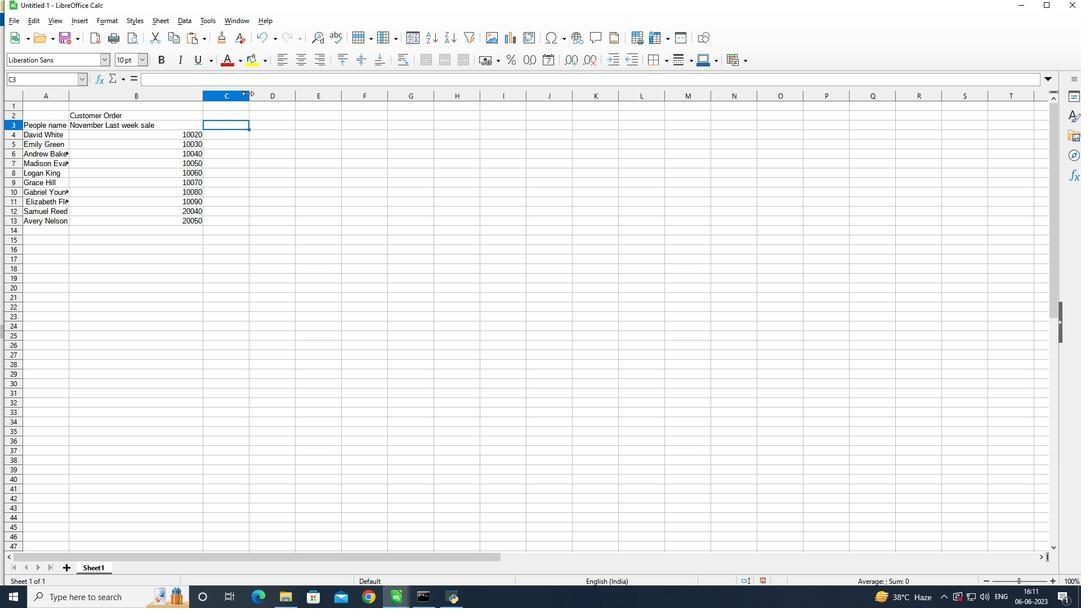 
Action: Mouse moved to (240, 123)
Screenshot: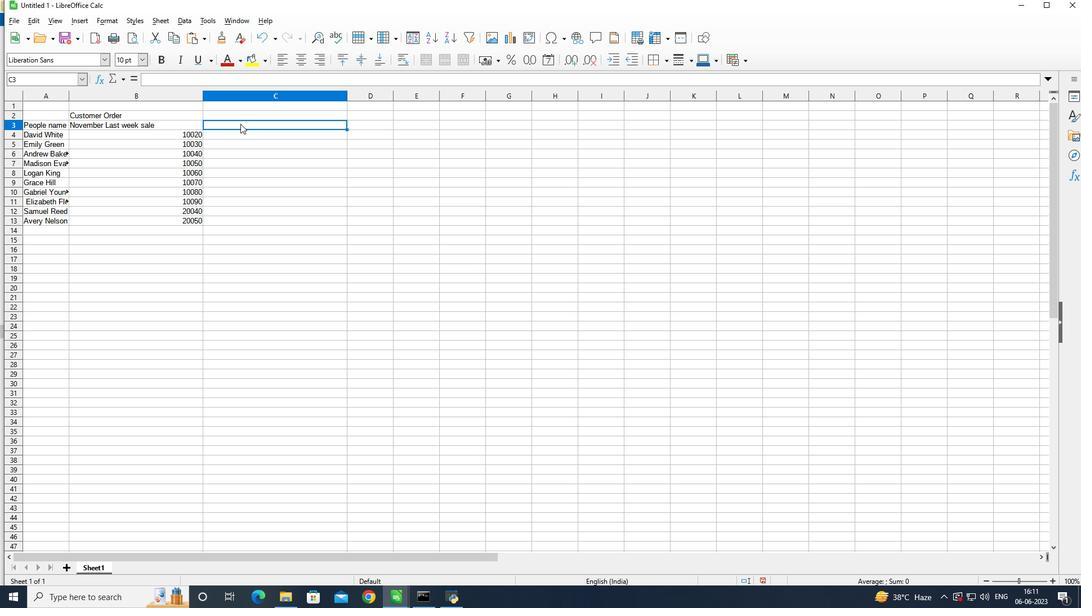 
Action: Mouse pressed left at (240, 123)
Screenshot: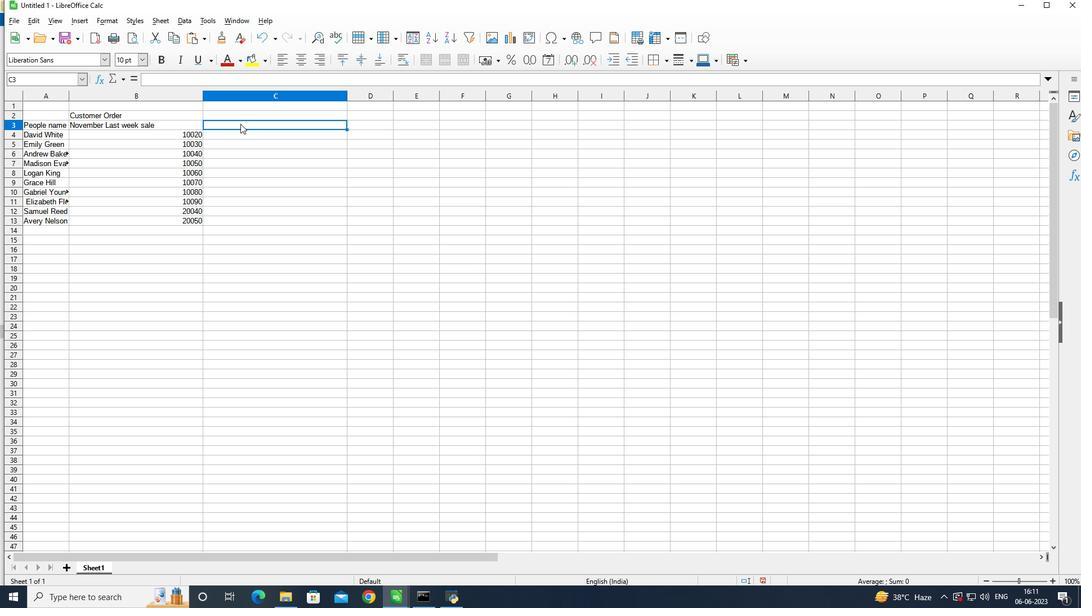 
Action: Mouse moved to (337, 252)
Screenshot: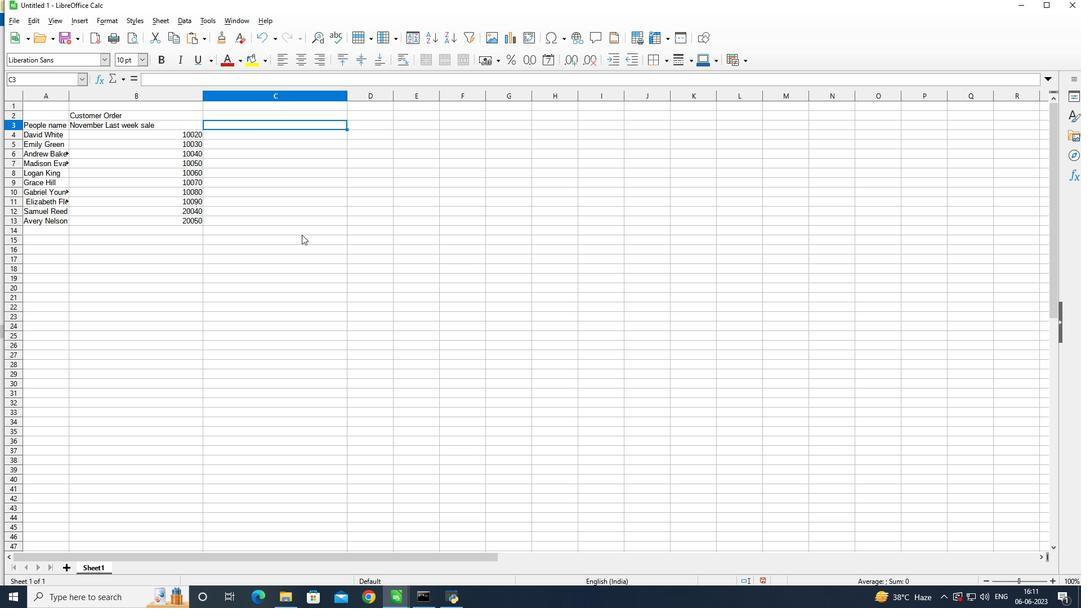 
Action: Key pressed <Key.shift>C
Screenshot: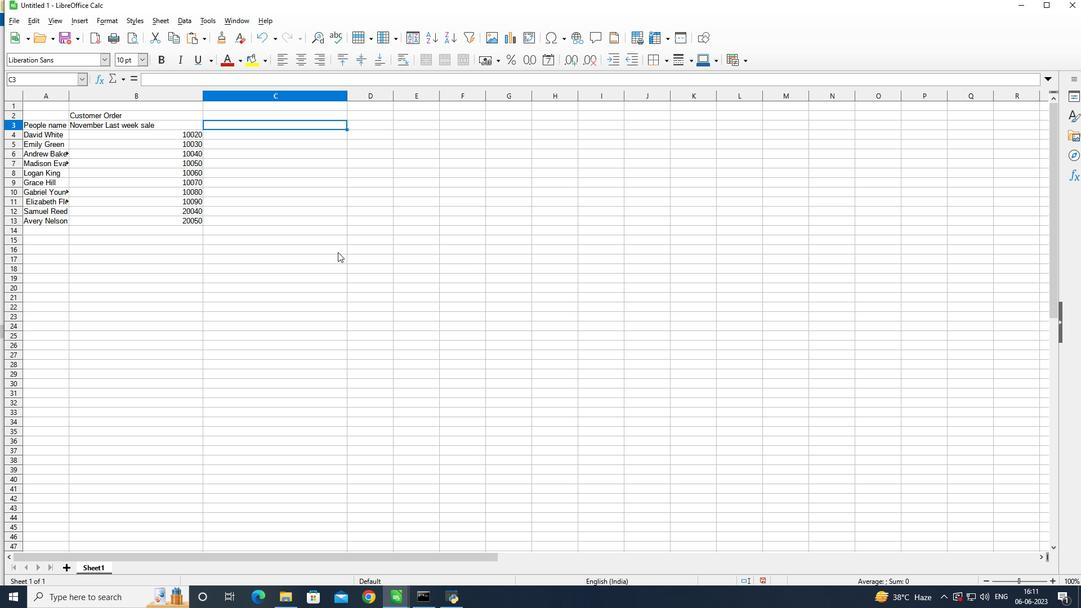 
Action: Mouse moved to (337, 252)
Screenshot: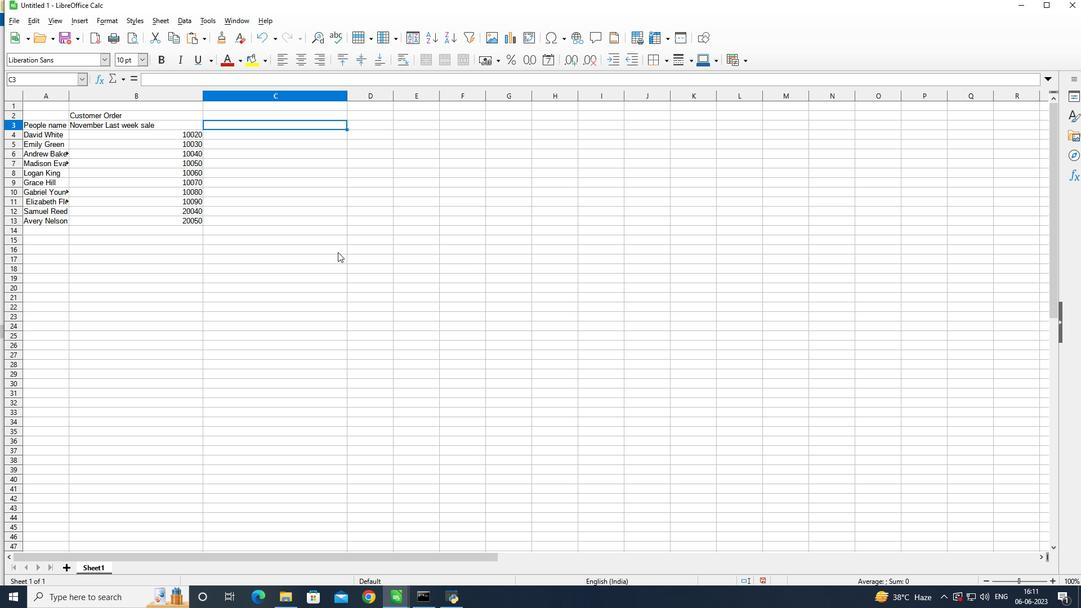 
Action: Key pressed ust
Screenshot: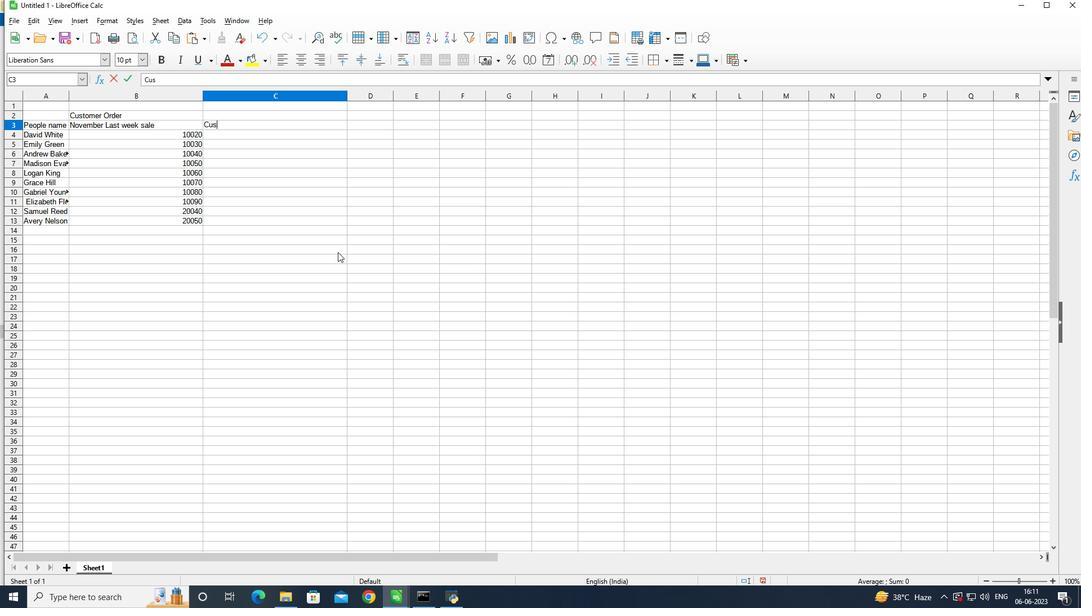 
Action: Mouse moved to (337, 252)
Screenshot: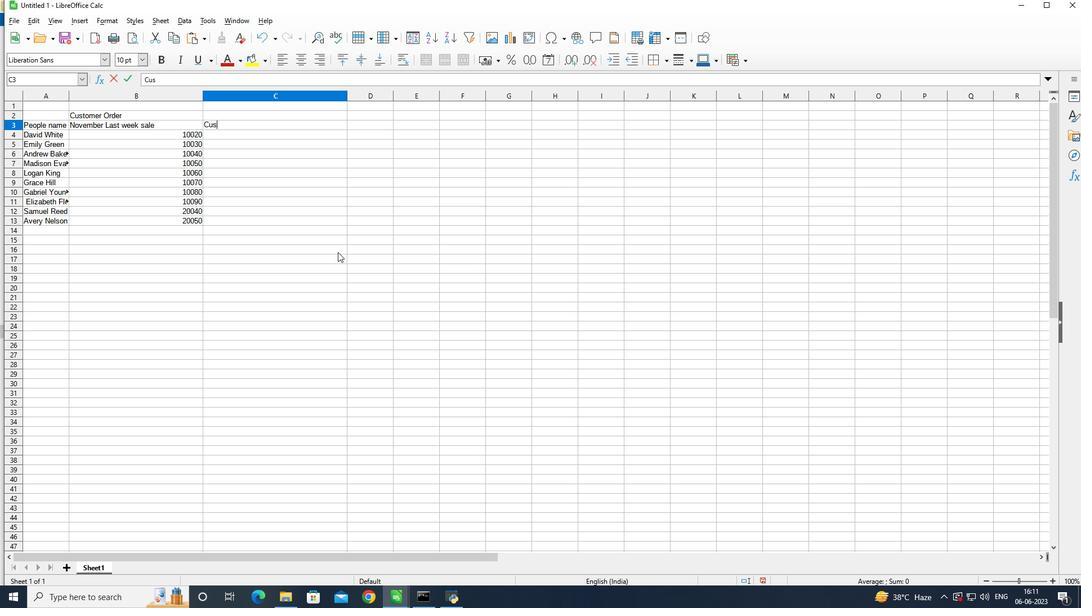 
Action: Key pressed o
Screenshot: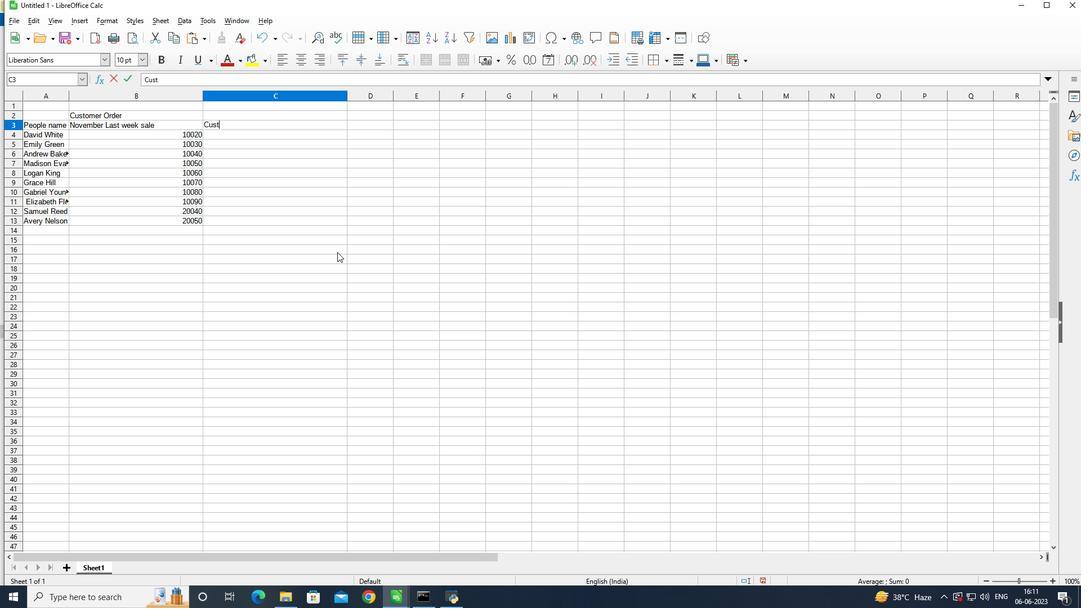 
Action: Mouse moved to (336, 252)
Screenshot: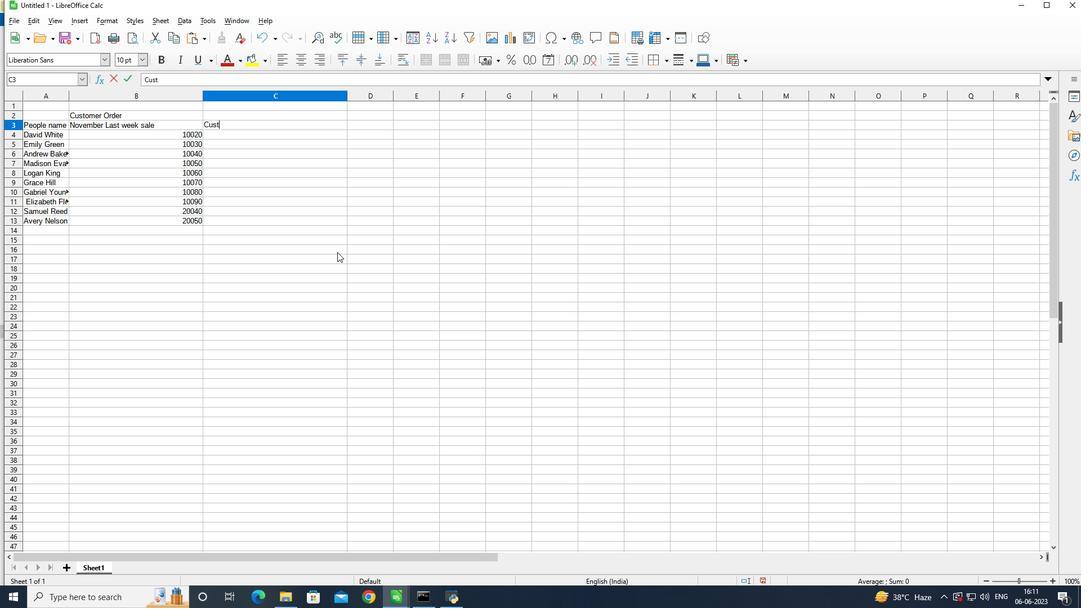 
Action: Key pressed mer<Key.space>
Screenshot: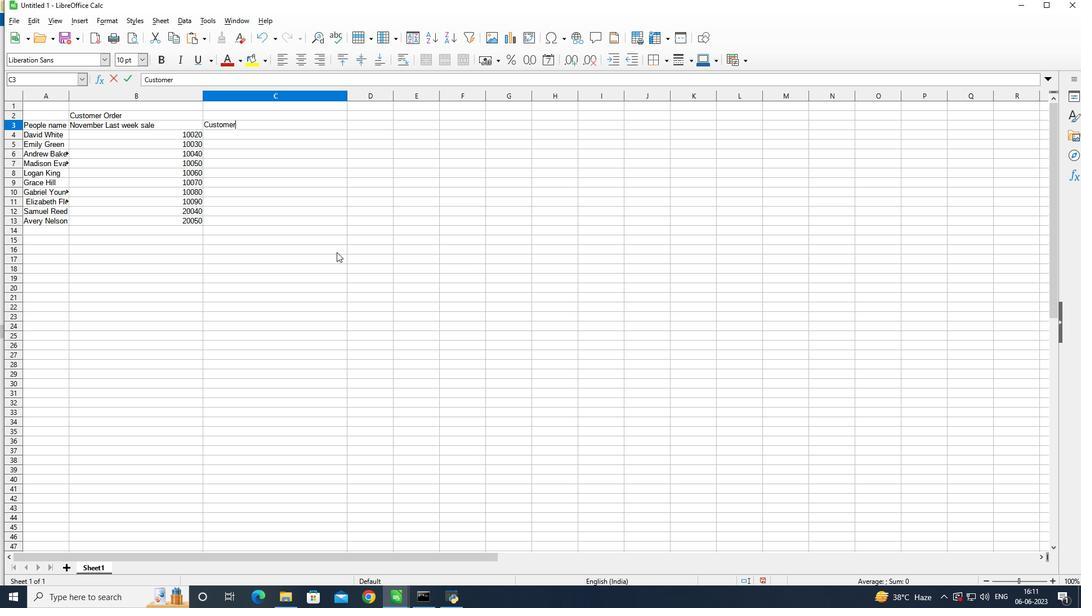 
Action: Mouse moved to (336, 252)
Screenshot: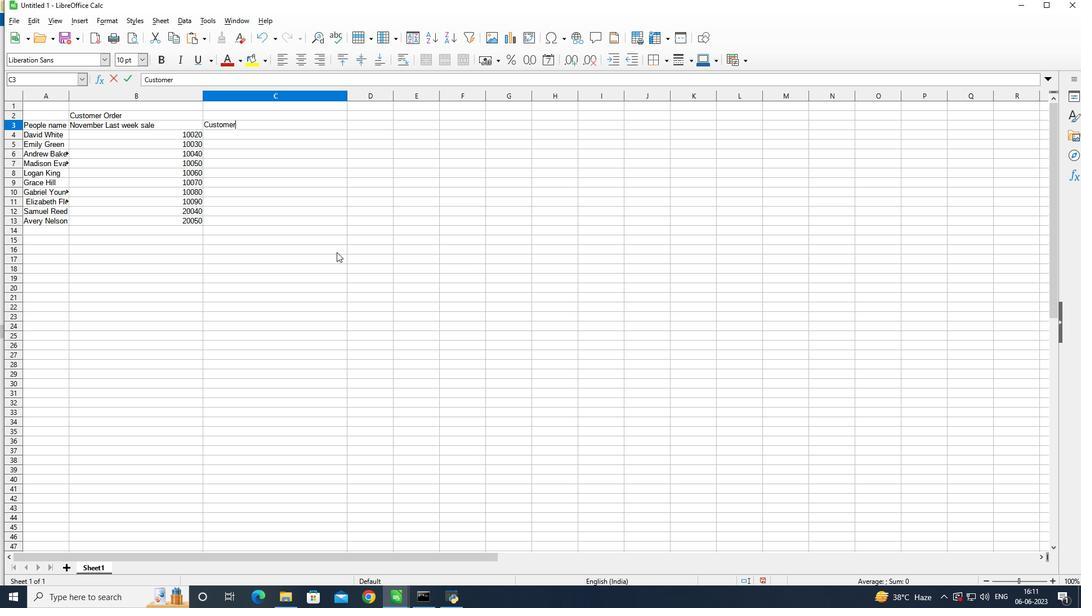 
Action: Key pressed <Key.shift>Name<Key.enter><Key.shift>Ni
Screenshot: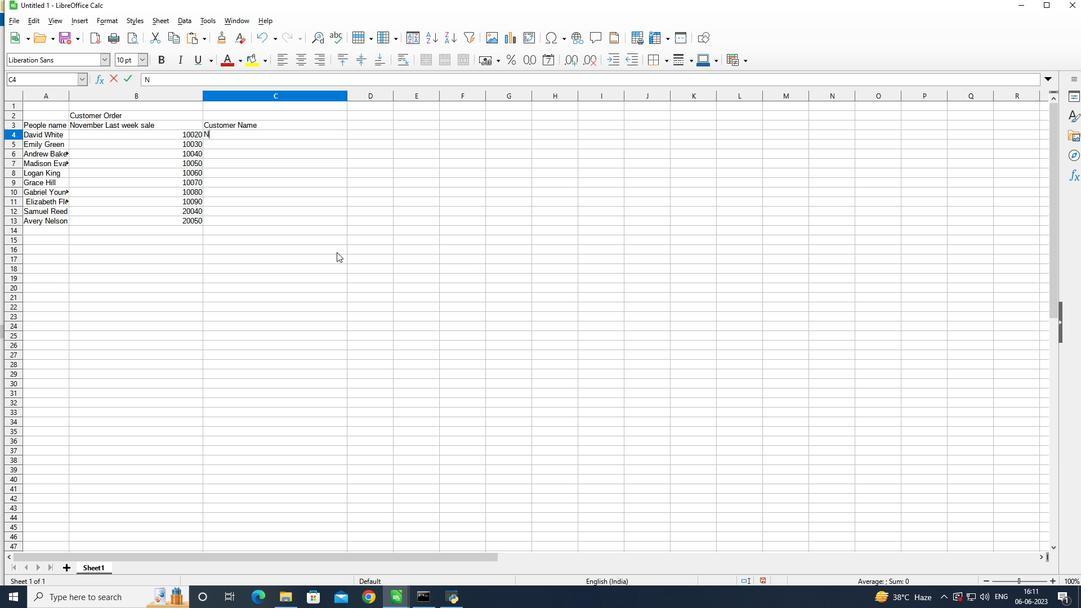 
Action: Mouse moved to (336, 252)
Screenshot: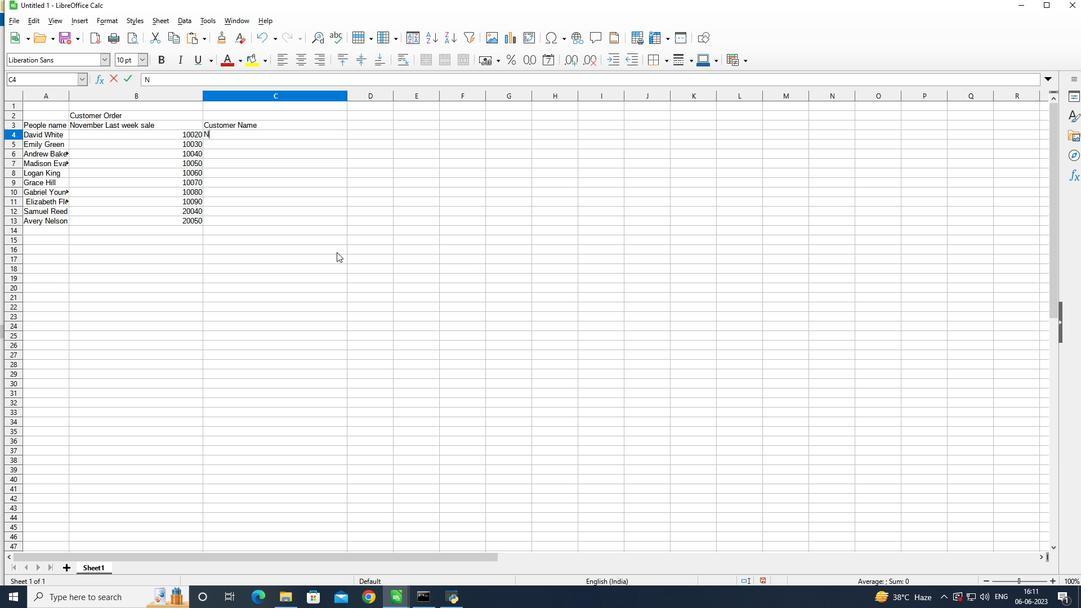 
Action: Key pressed k
Screenshot: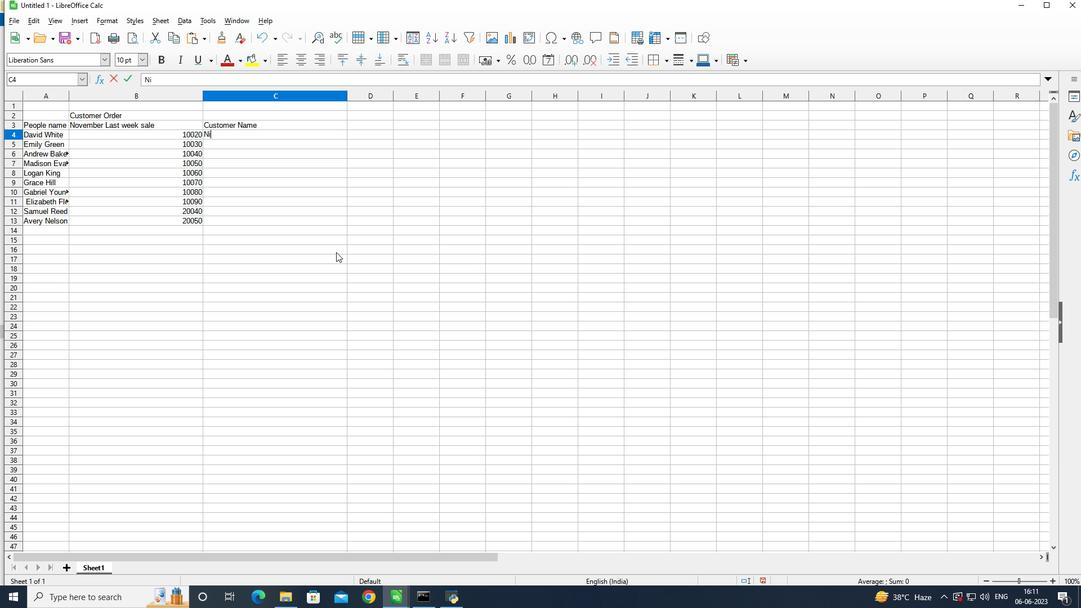 
Action: Mouse moved to (336, 252)
Screenshot: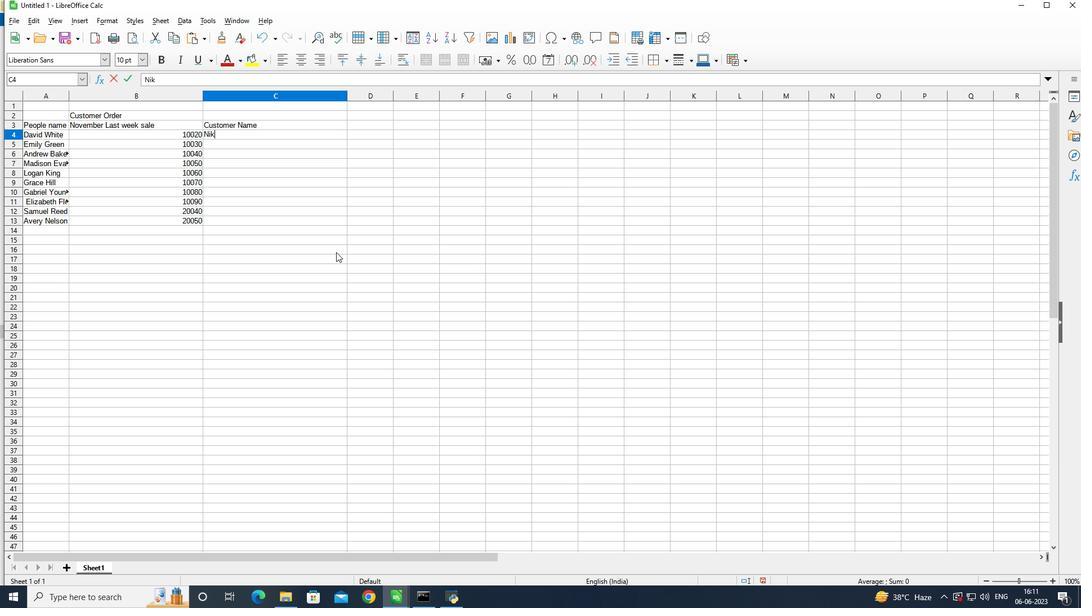 
Action: Key pressed e<Key.space><Key.shift>Shoe<Key.enter><Key.shift>Adidas
Screenshot: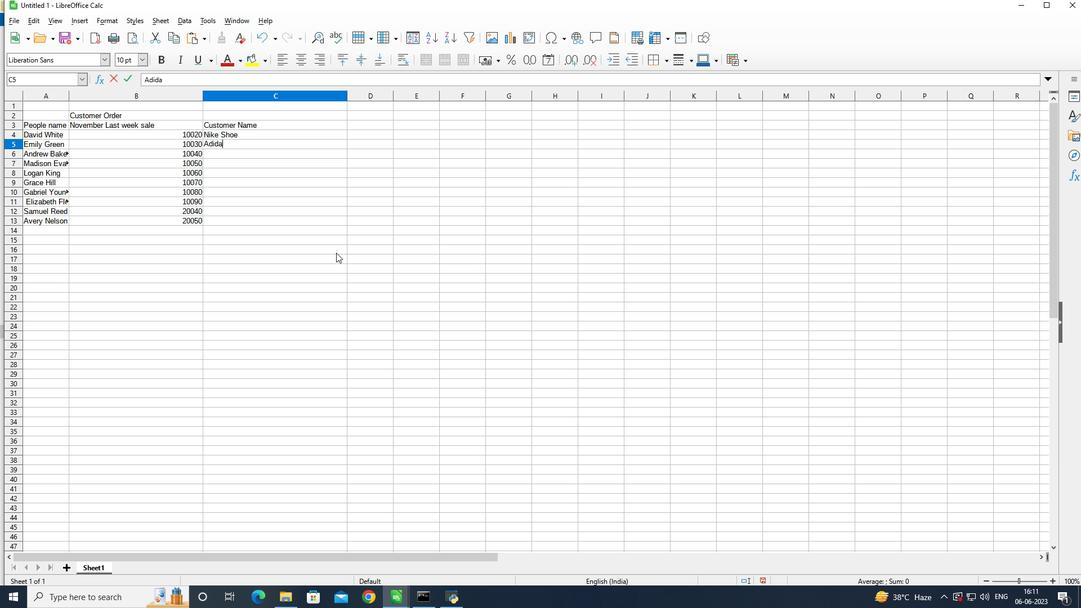 
Action: Mouse moved to (335, 252)
Screenshot: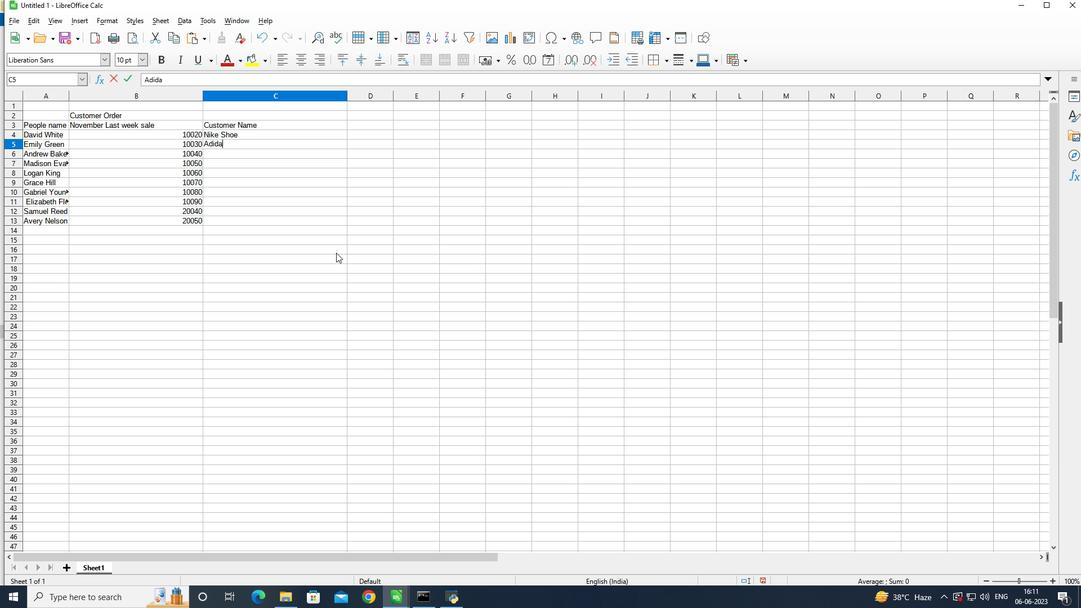 
Action: Key pressed <Key.space><Key.shift>Shoe
Screenshot: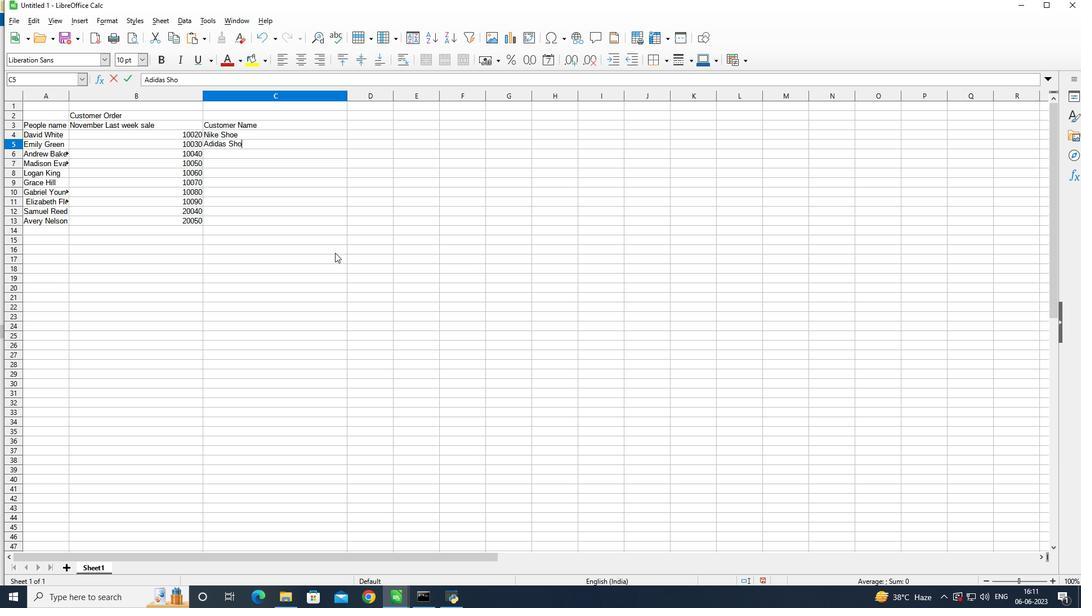
Action: Mouse moved to (334, 253)
Screenshot: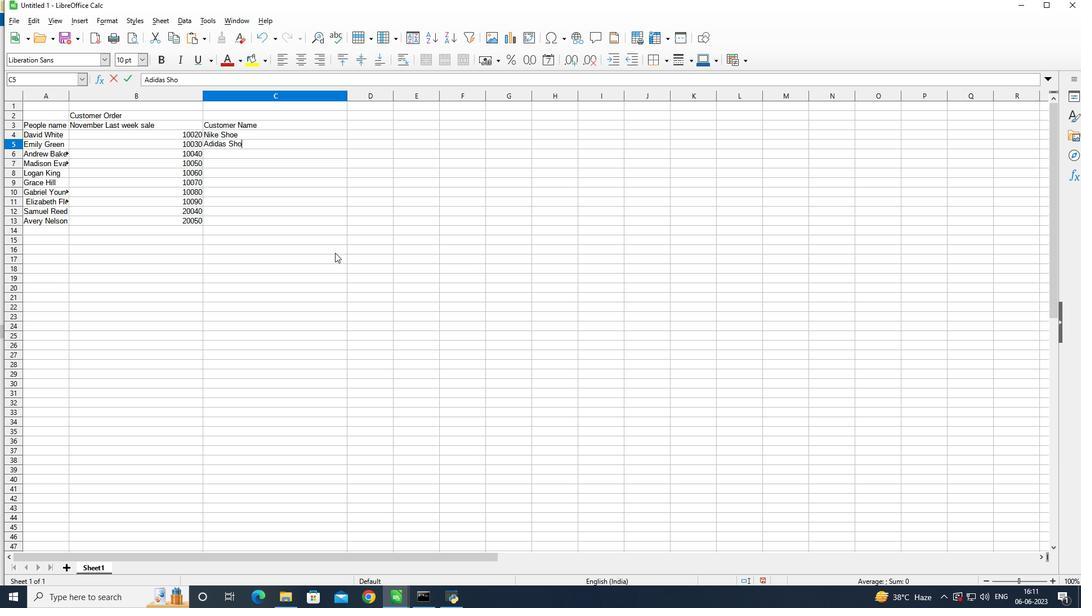 
Action: Key pressed <Key.enter><Key.shift>Gucci<Key.space><Key.shift>T
Screenshot: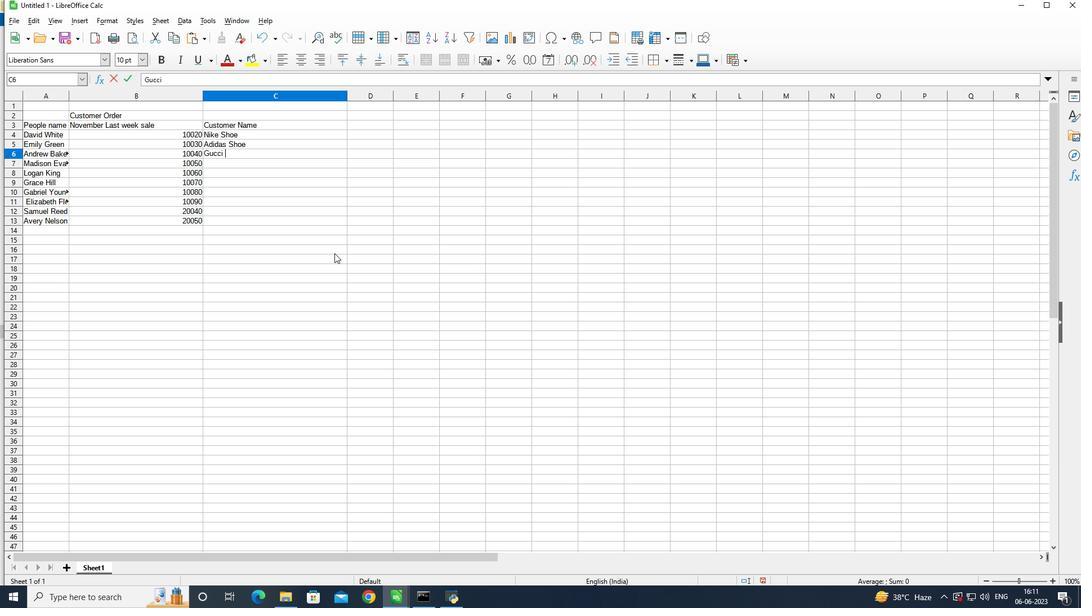 
Action: Mouse moved to (334, 253)
Screenshot: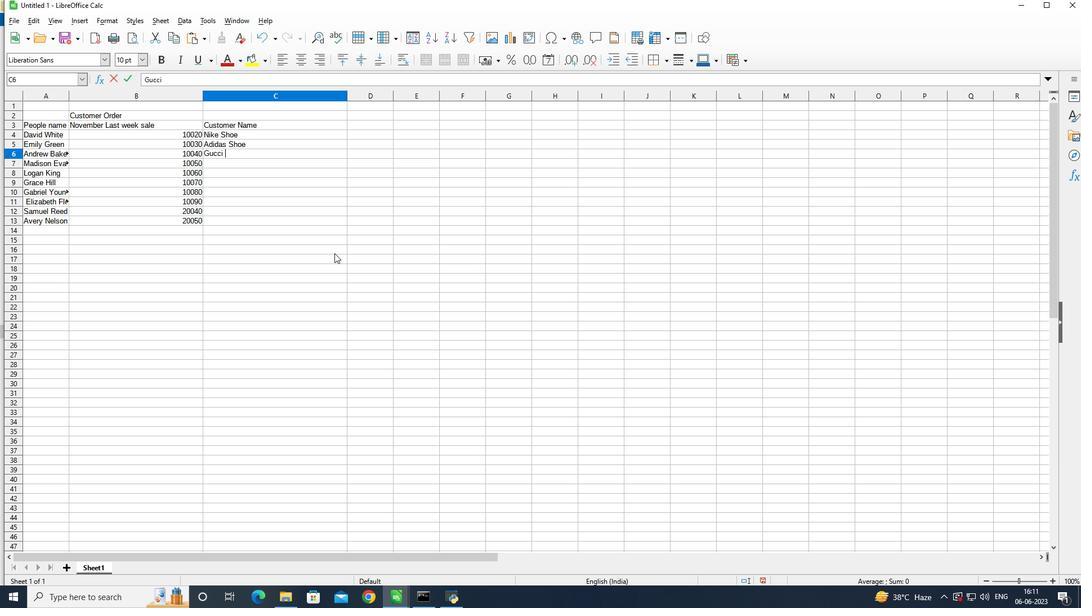 
Action: Key pressed -shirt<Key.enter><Key.shift><Key.shift><Key.shift><Key.shift><Key.shift><Key.shift>Louis<Key.space><Key.shift>vuit
Screenshot: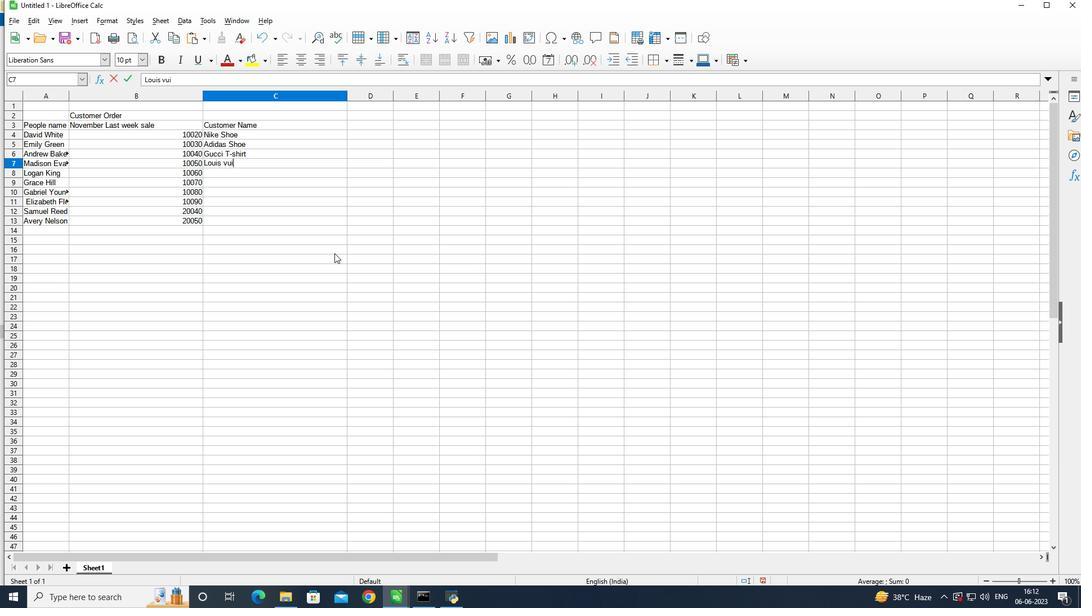 
Action: Mouse moved to (333, 253)
Screenshot: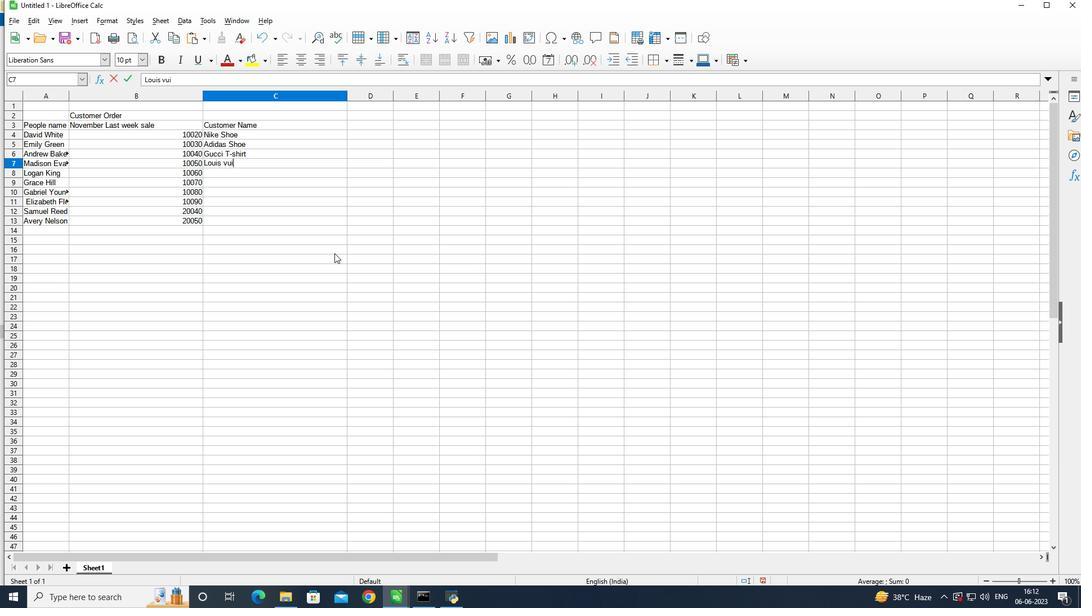 
Action: Key pressed ton<Key.space><Key.shift>Bag<Key.enter><Key.shift>Zara<Key.space><Key.shift>Shirt<Key.enter><Key.shift>H
Screenshot: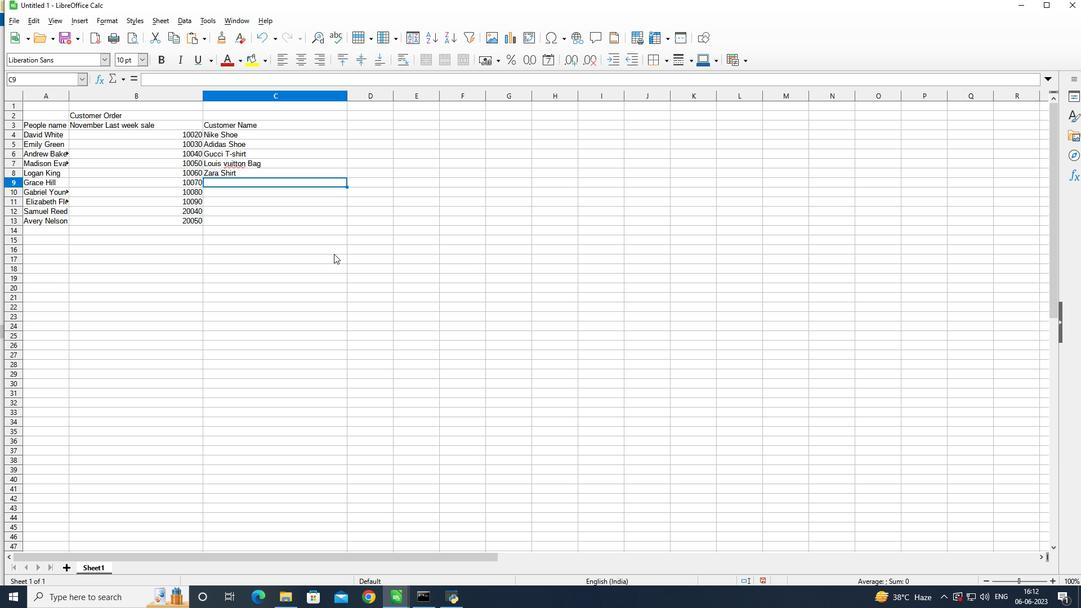 
Action: Mouse moved to (333, 253)
Screenshot: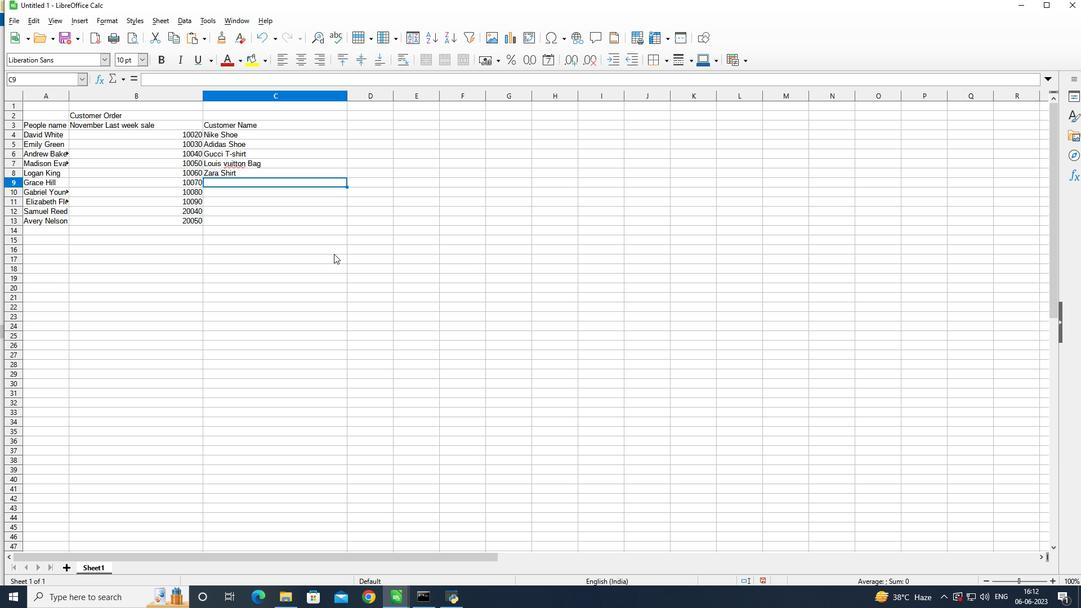 
Action: Key pressed <Key.shift_r>
Screenshot: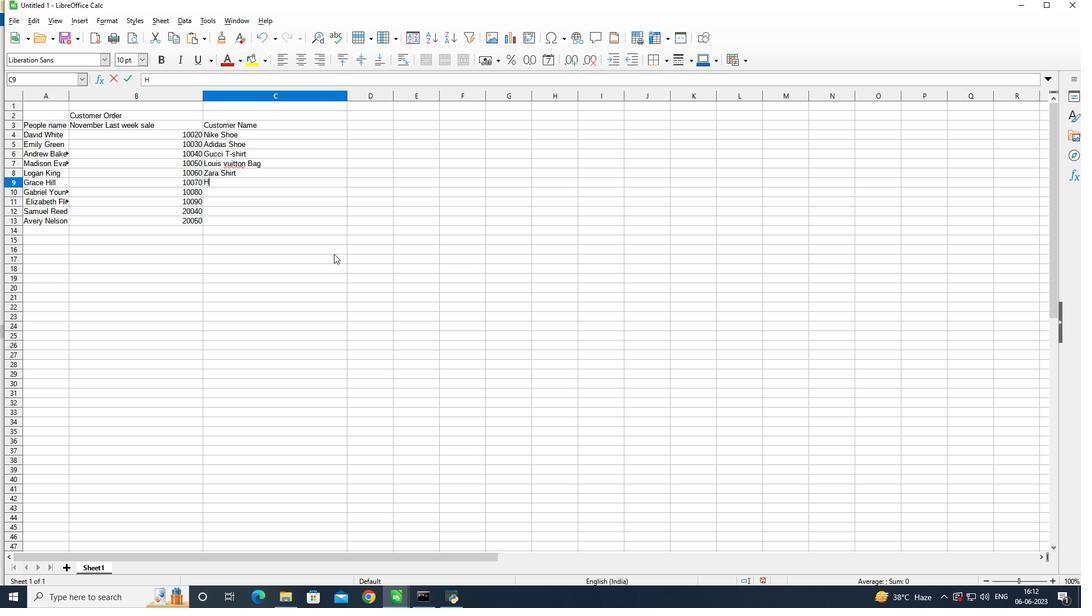 
Action: Mouse moved to (332, 253)
Screenshot: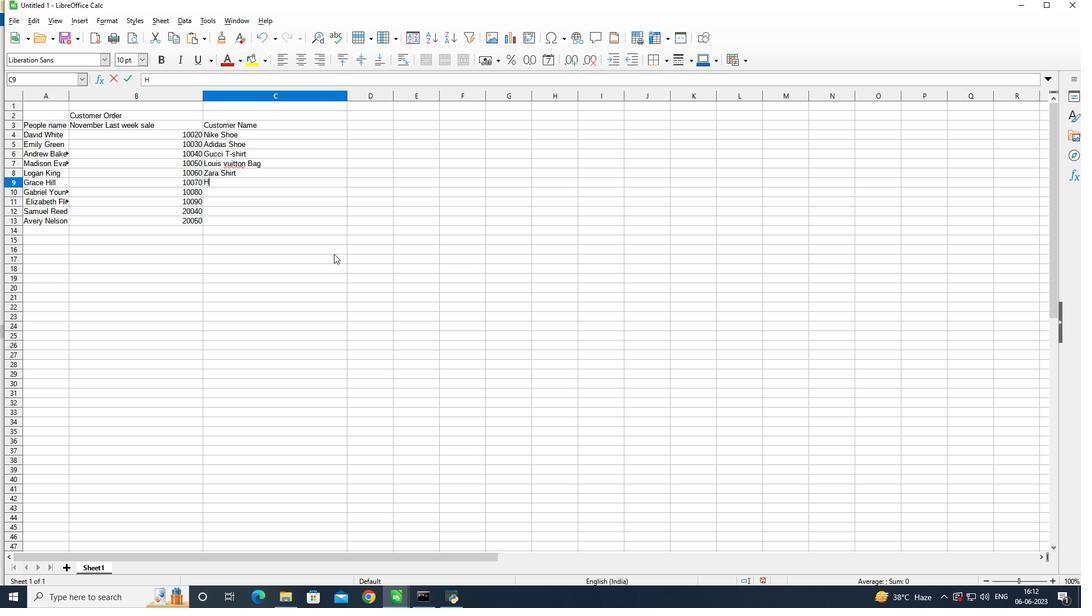 
Action: Key pressed <Key.shift_r><Key.shift_r><Key.shift_r><Key.shift_r><Key.shift_r><Key.shift_r><Key.shift_r><Key.shift_r><Key.shift_r><Key.shift_r><Key.shift_r><Key.shift_r><Key.shift_r><Key.shift_r><Key.shift_r><Key.shift_r><Key.shift_r><Key.shift_r><Key.shift_r><Key.shift_r><Key.shift_r><Key.shift_r>&<Key.shift>M<Key.space><Key.shift>Jen<Key.backspace>ans<Key.enter><Key.shift>Chanel<Key.space><Key.shift>perfume<Key.enter><Key.space><Key.shift>versace<Key.space>perfume<Key.enter><Key.shift>Ralph<Key.space><Key.shift>lauren<Key.enter><Key.shift>parada<Key.space><Key.shift>Shirt<Key.enter>
Screenshot: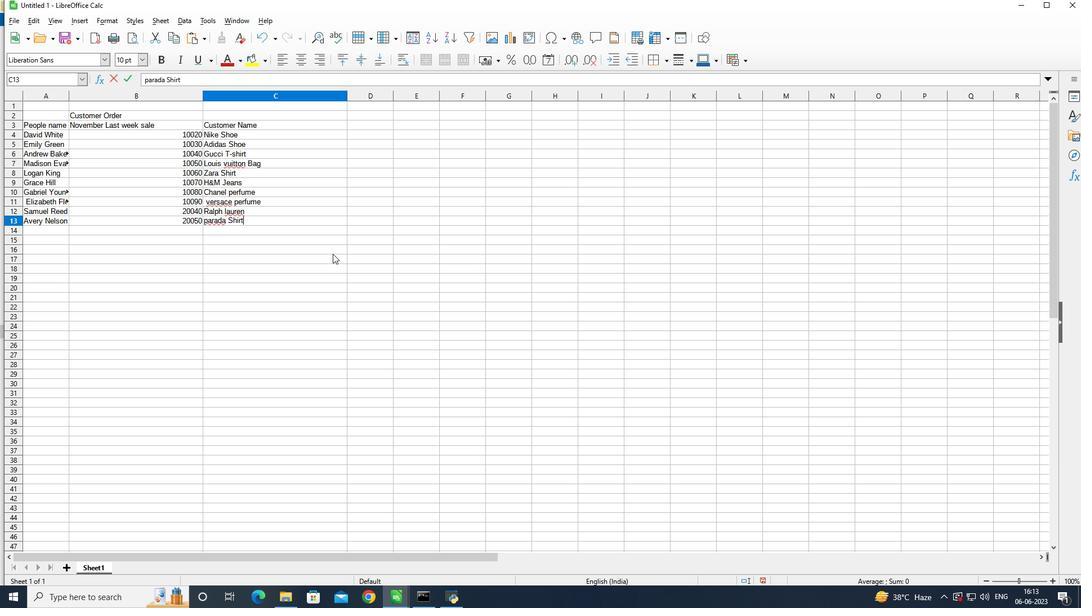 
Action: Mouse moved to (360, 127)
Screenshot: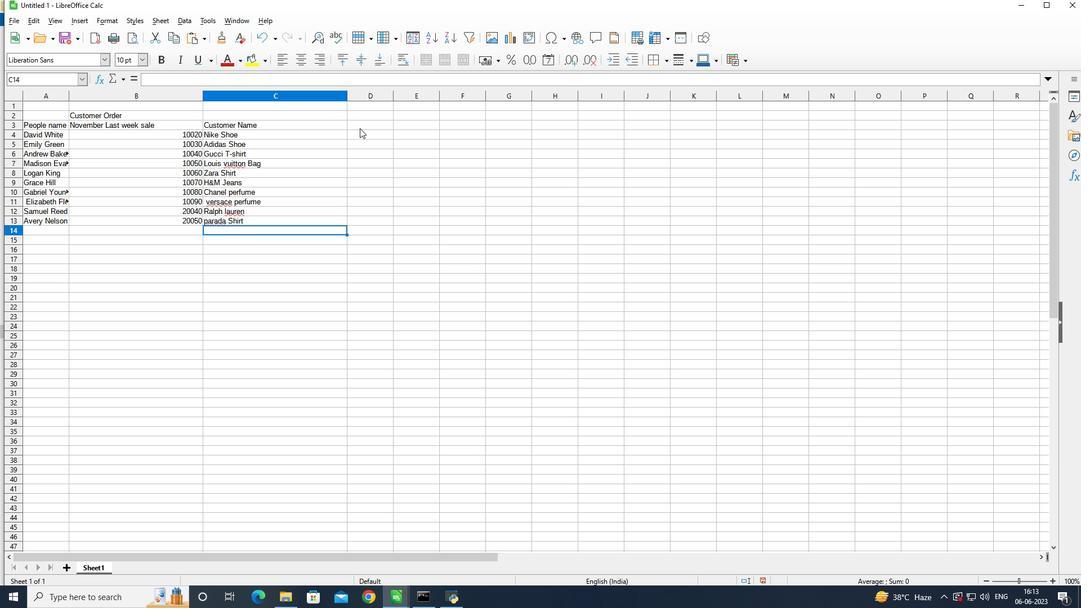 
Action: Mouse pressed left at (360, 127)
Screenshot: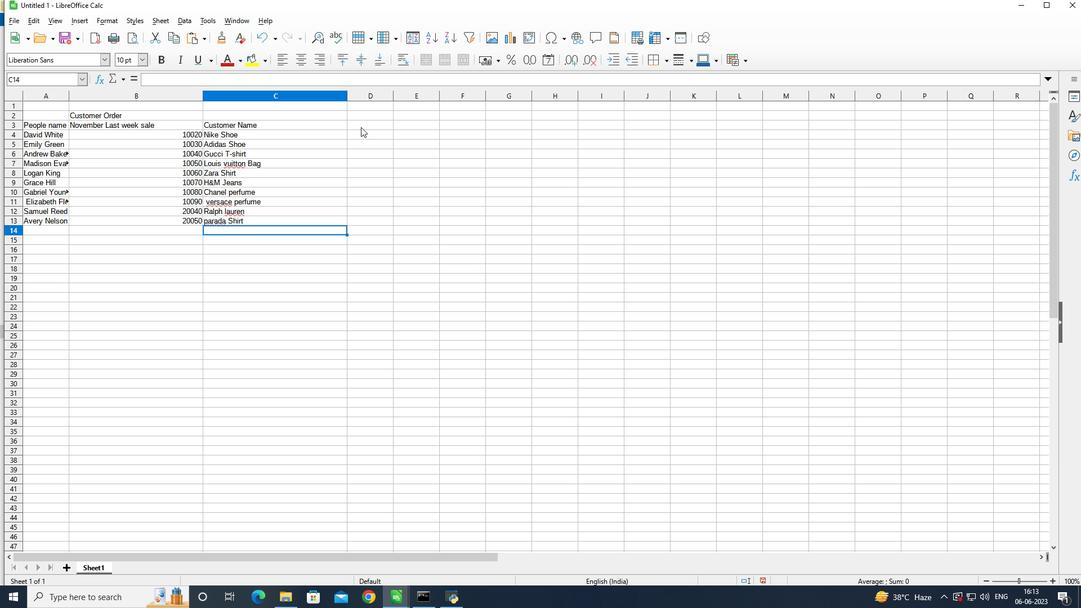 
Action: Mouse moved to (393, 95)
Screenshot: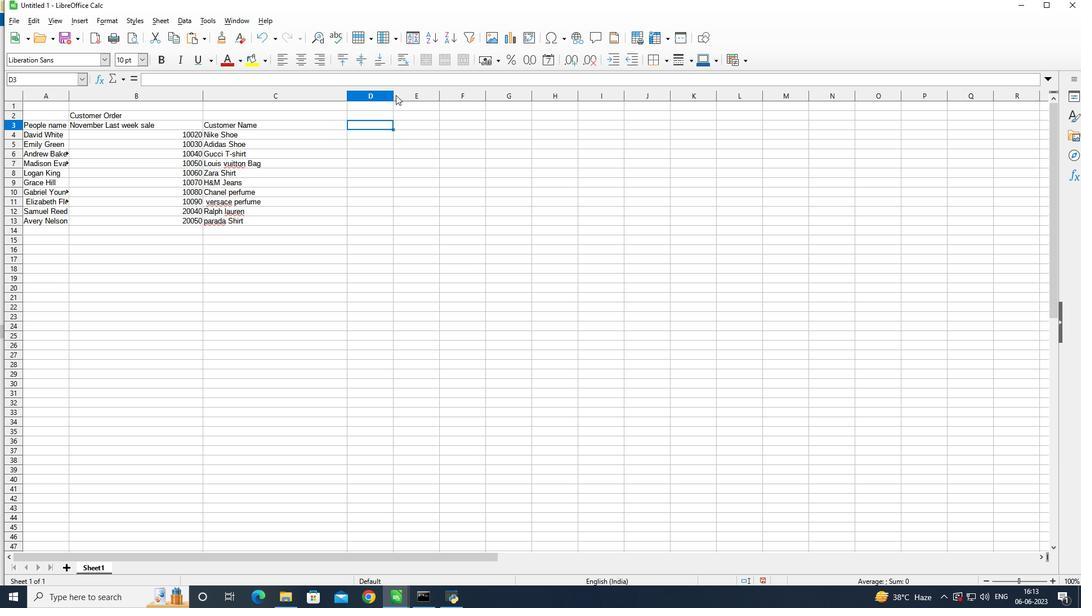
Action: Mouse pressed left at (393, 95)
Screenshot: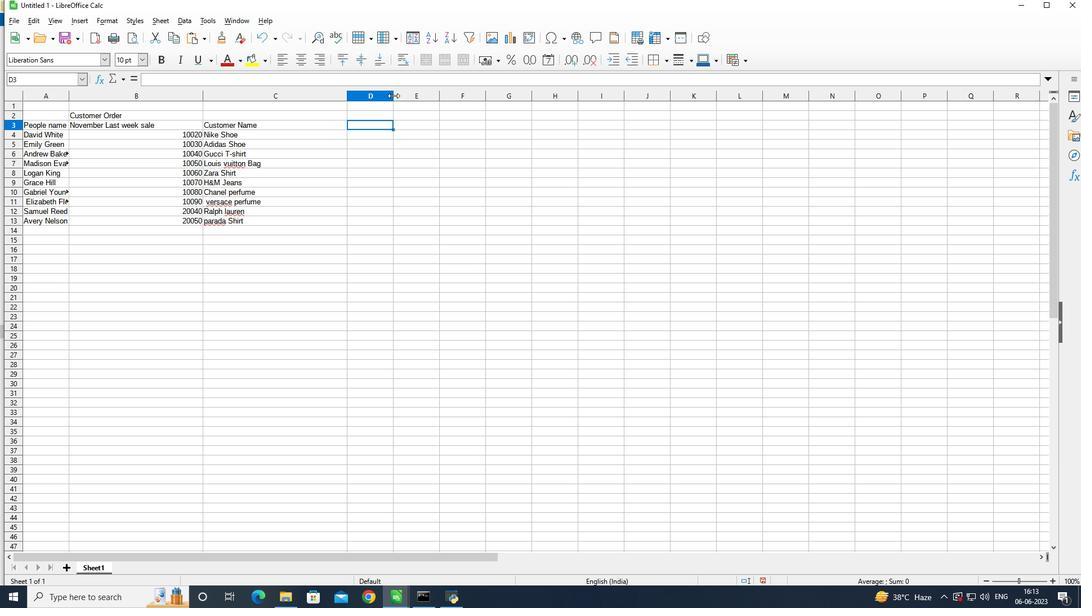 
Action: Mouse moved to (365, 126)
Screenshot: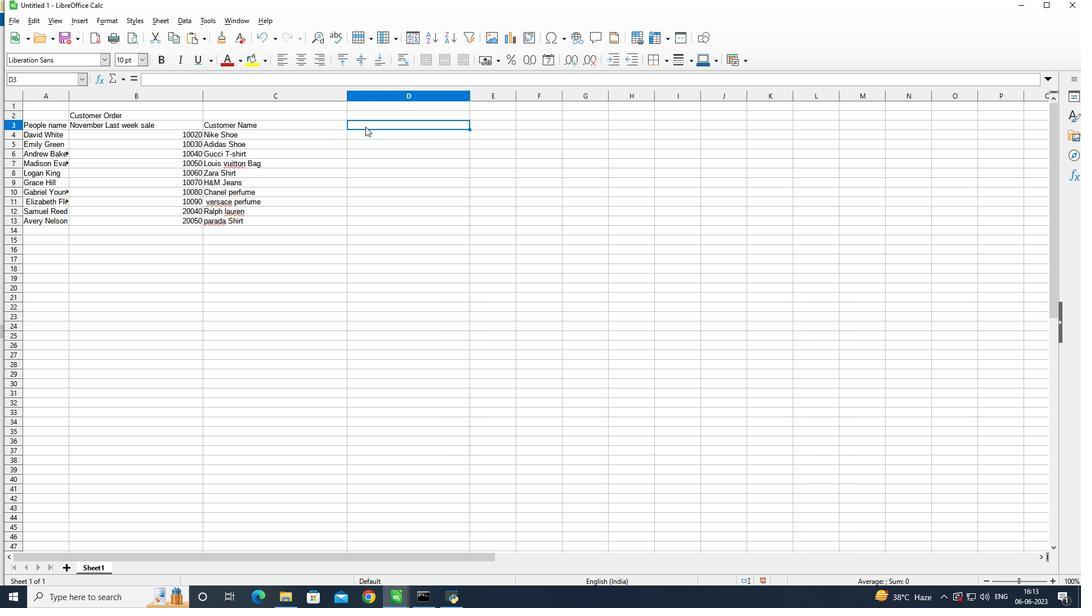 
Action: Mouse pressed left at (365, 126)
Screenshot: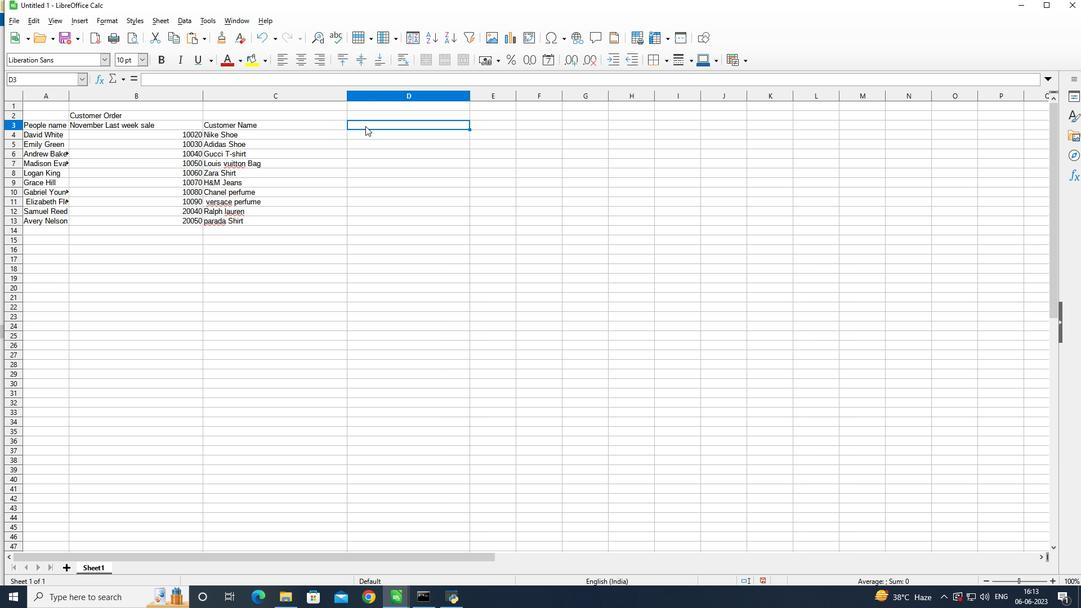 
Action: Key pressed <Key.shift>Customer<Key.space><Key.shift>Order<Key.enter><Key.up>
Screenshot: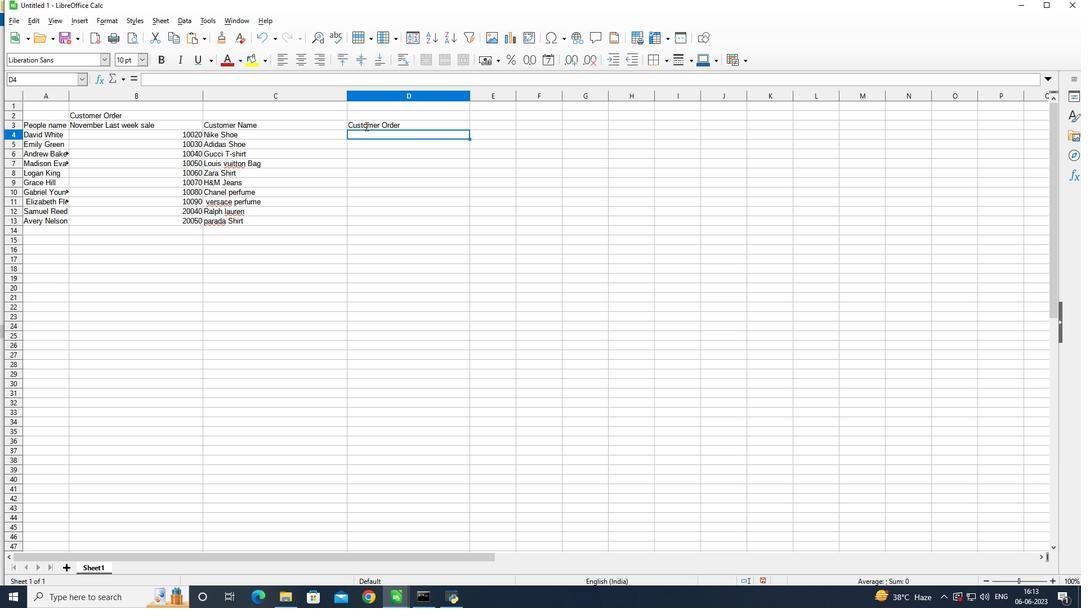 
Action: Mouse moved to (411, 123)
Screenshot: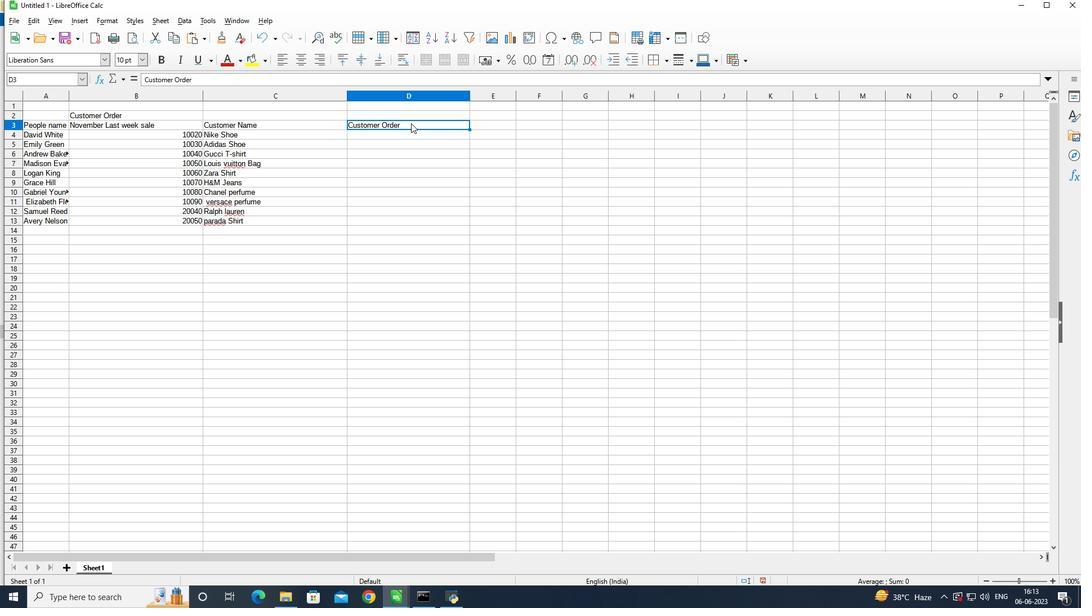 
Action: Mouse pressed left at (411, 123)
Screenshot: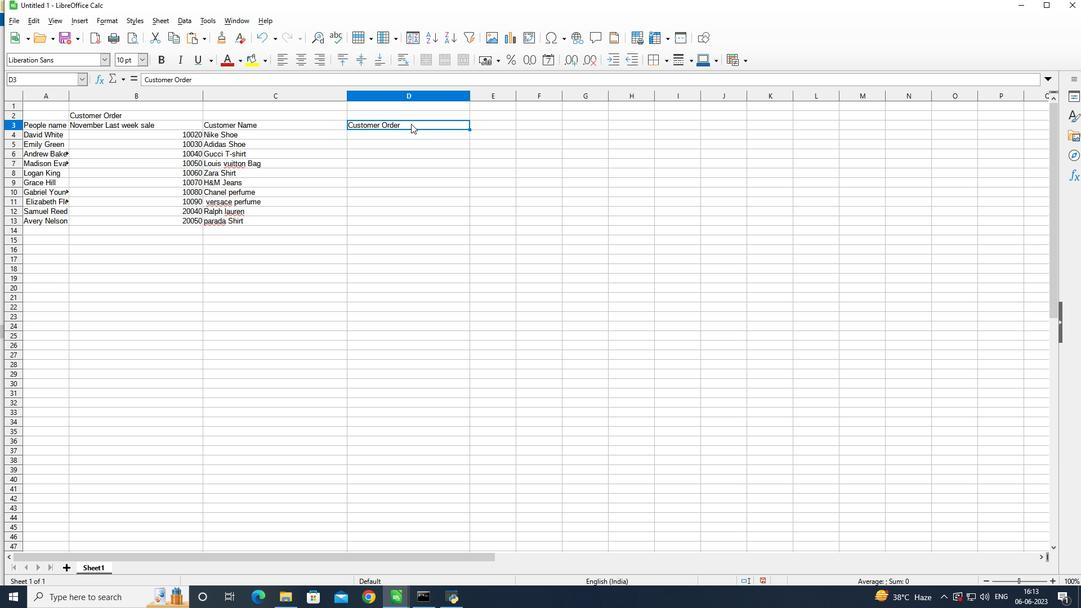 
Action: Mouse pressed left at (411, 123)
Screenshot: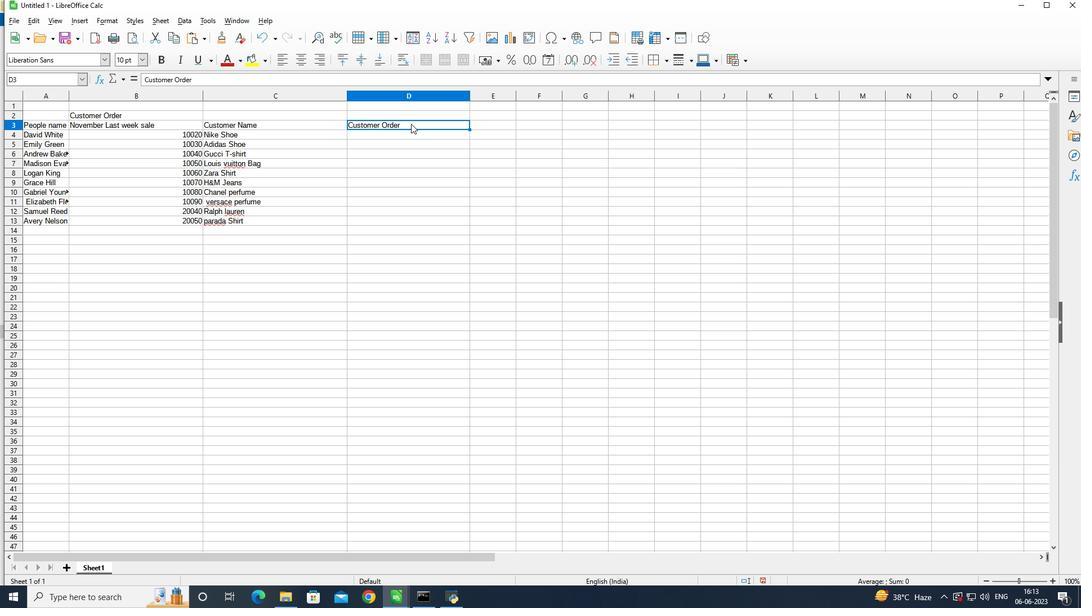 
Action: Mouse moved to (406, 123)
Screenshot: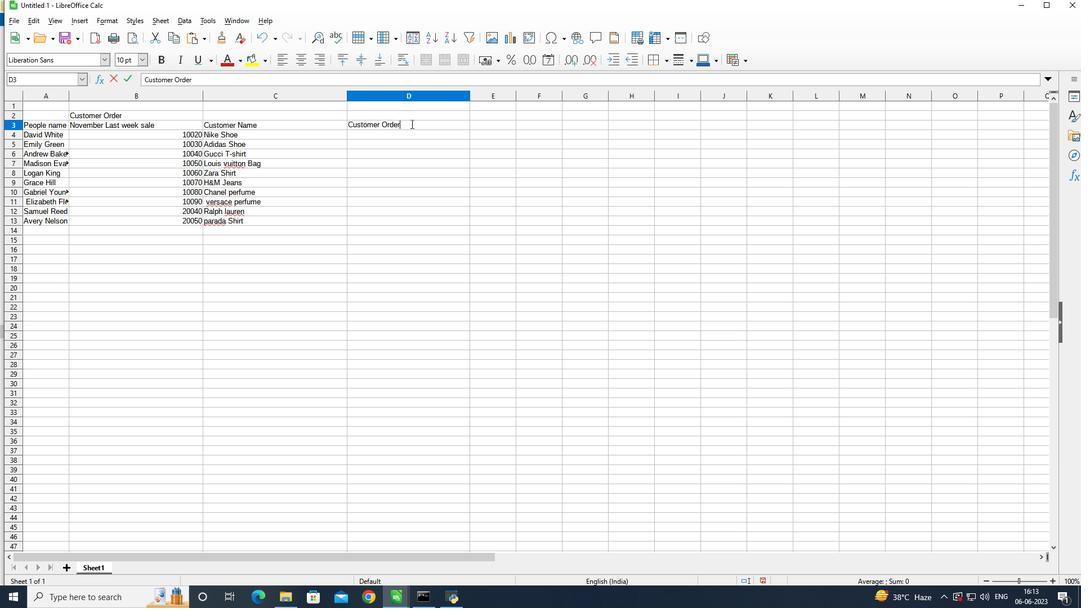 
Action: Key pressed <Key.space>
Screenshot: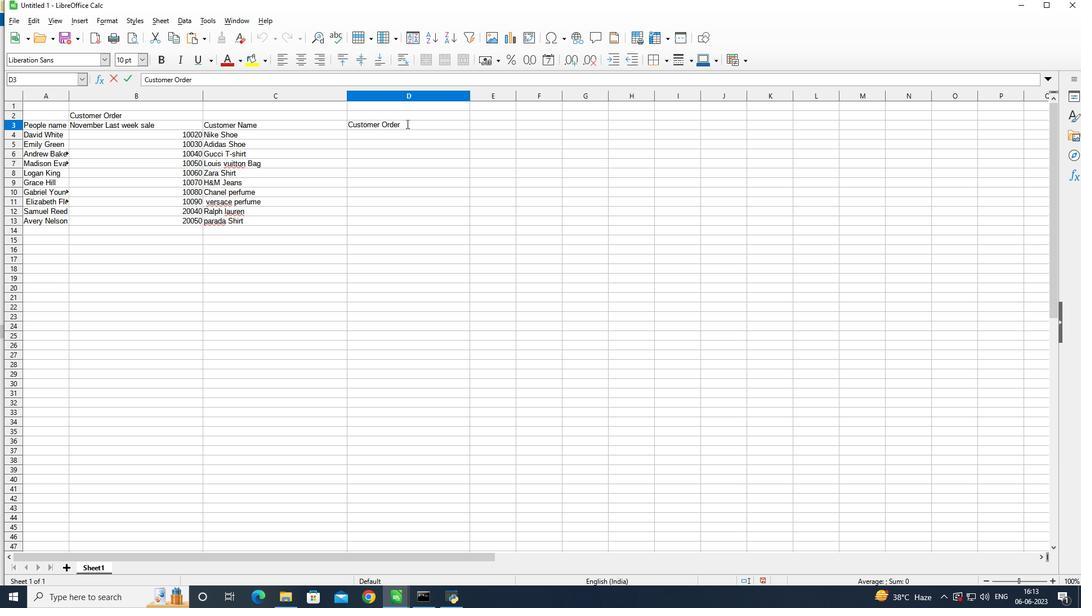 
Action: Mouse moved to (404, 123)
Screenshot: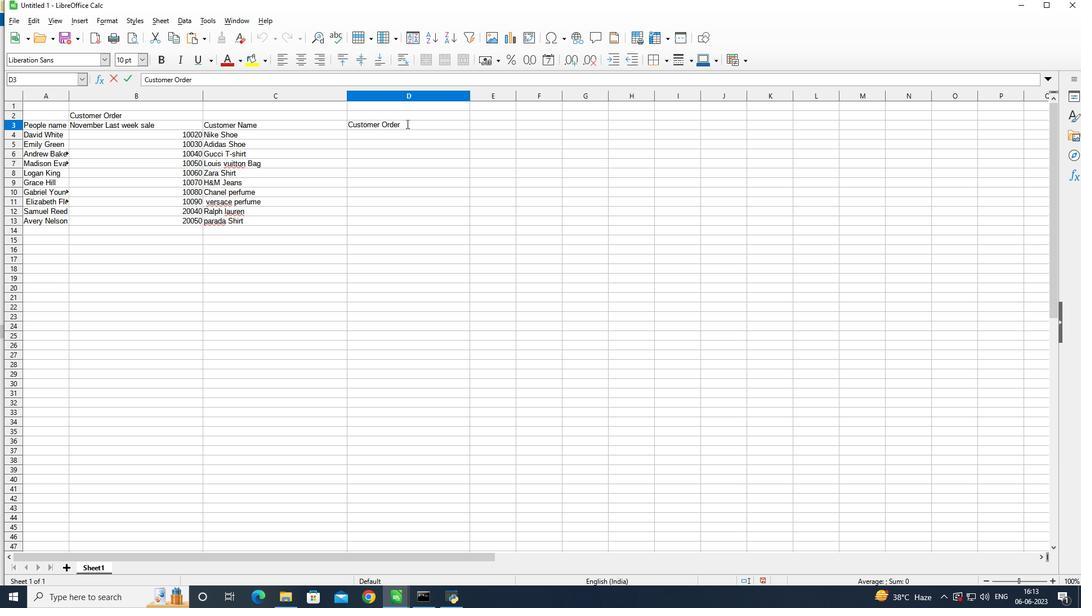 
Action: Key pressed <Key.shift>P
Screenshot: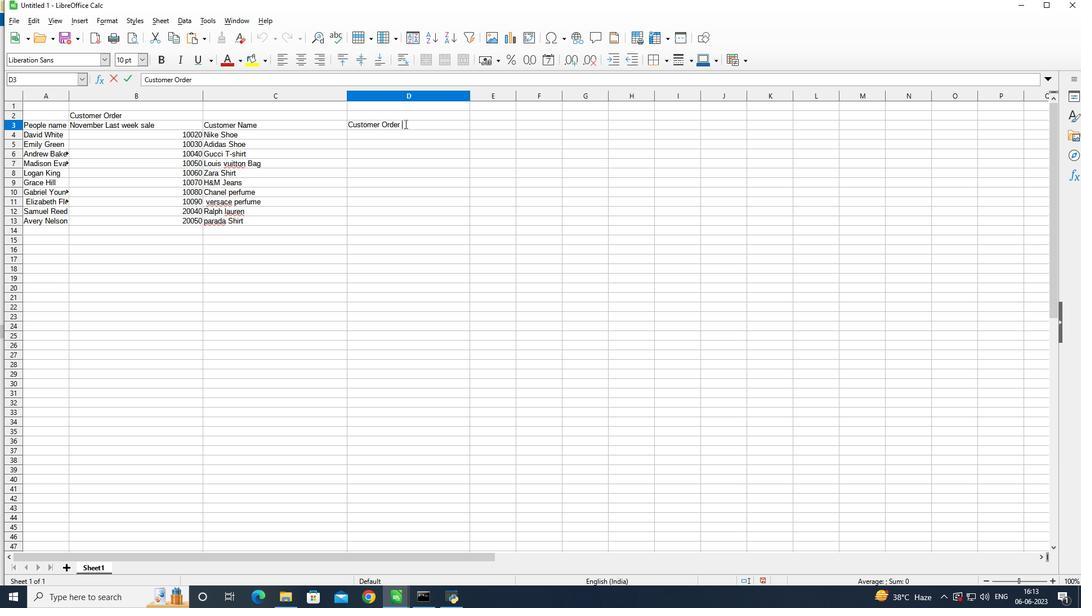 
Action: Mouse moved to (404, 123)
Screenshot: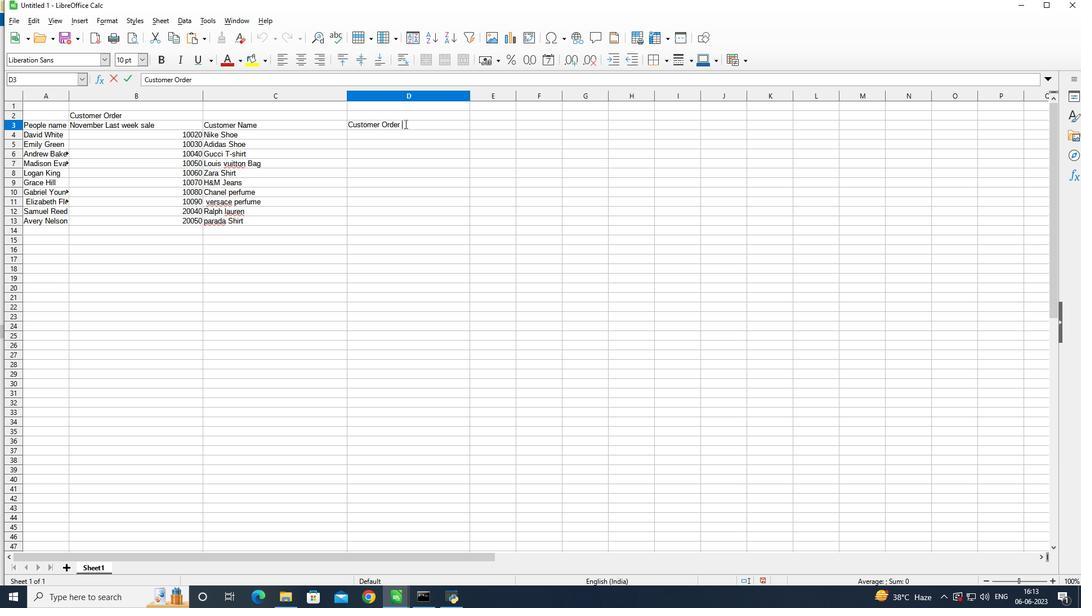 
Action: Key pressed ri
Screenshot: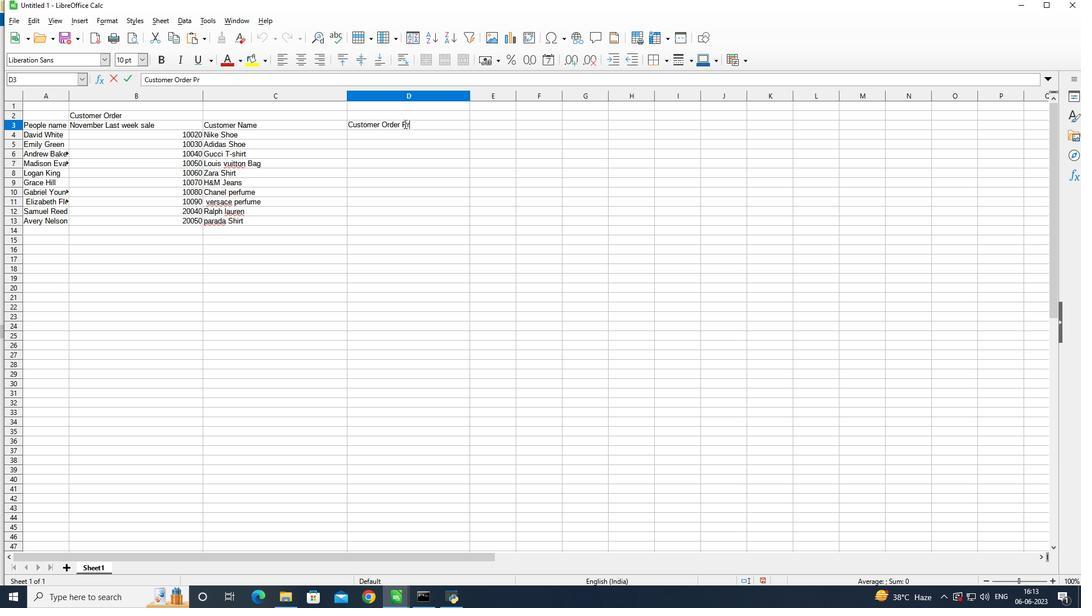 
Action: Mouse moved to (404, 123)
Screenshot: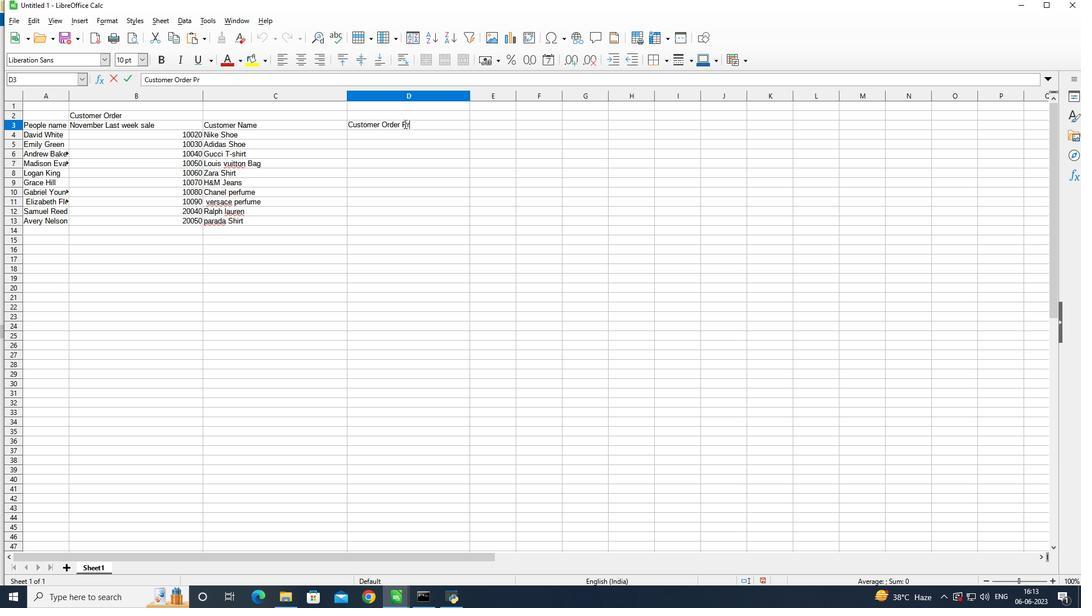 
Action: Key pressed ce
Screenshot: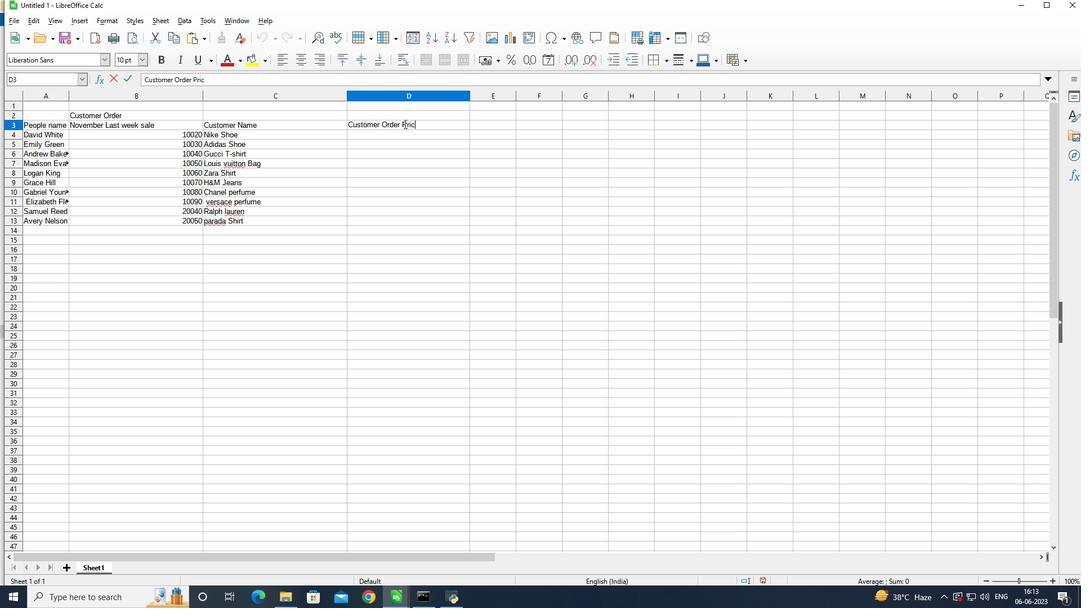 
Action: Mouse moved to (403, 123)
Screenshot: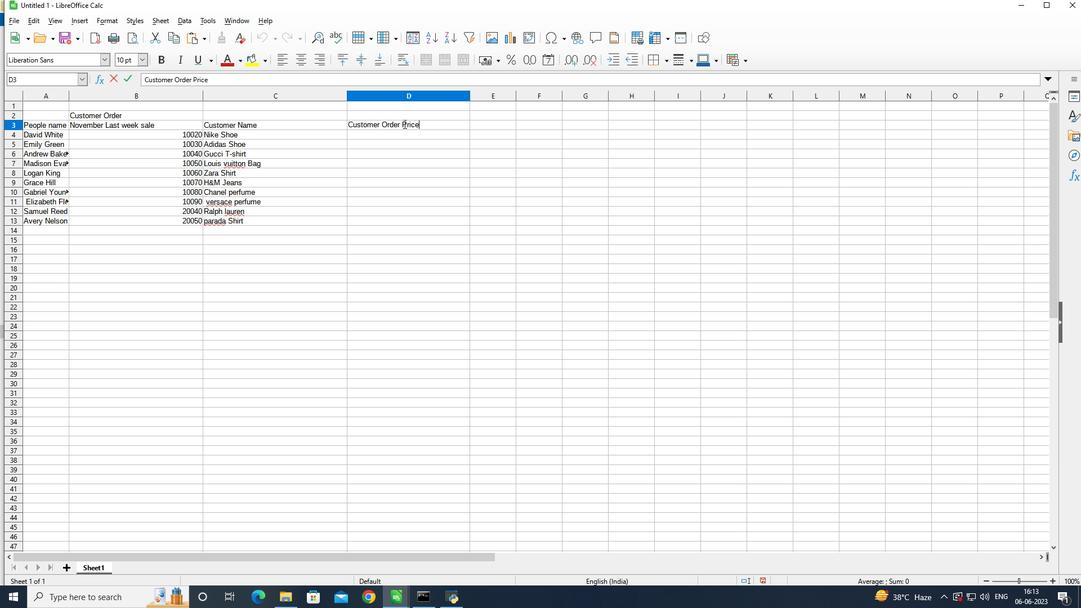 
Action: Key pressed <Key.enter>
Screenshot: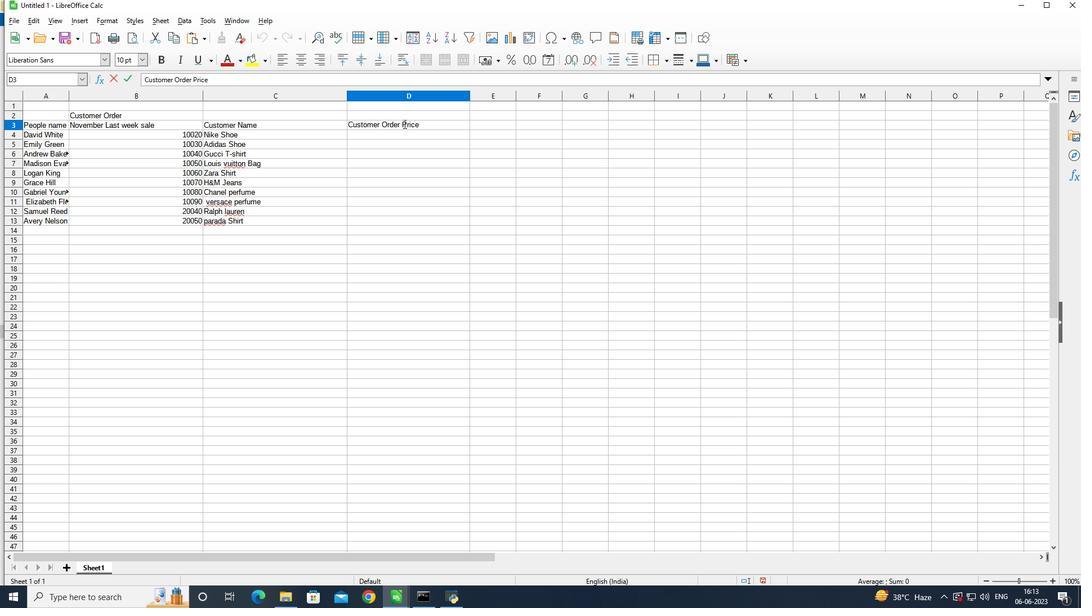 
Action: Mouse moved to (403, 123)
Screenshot: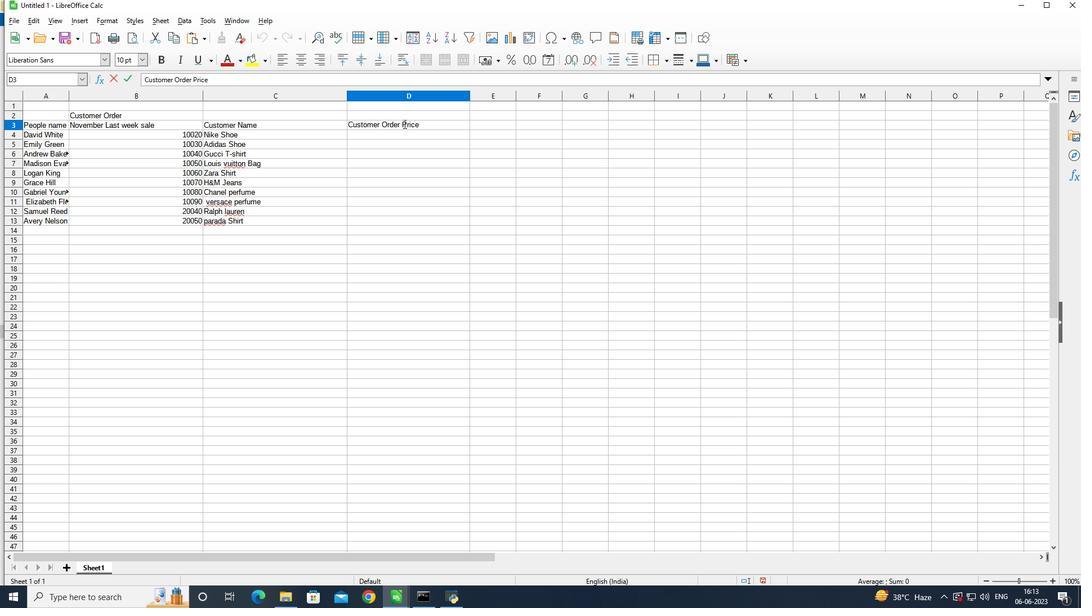 
Action: Key pressed 10000<Key.enter>10001<Key.enter>11111<Key.enter>12000<Key.enter>12001<Key.enter>13000<Key.enter>13333<Key.enter>2<Key.backspace>14000<Key.enter>14444<Key.enter>15000<Key.enter>
Screenshot: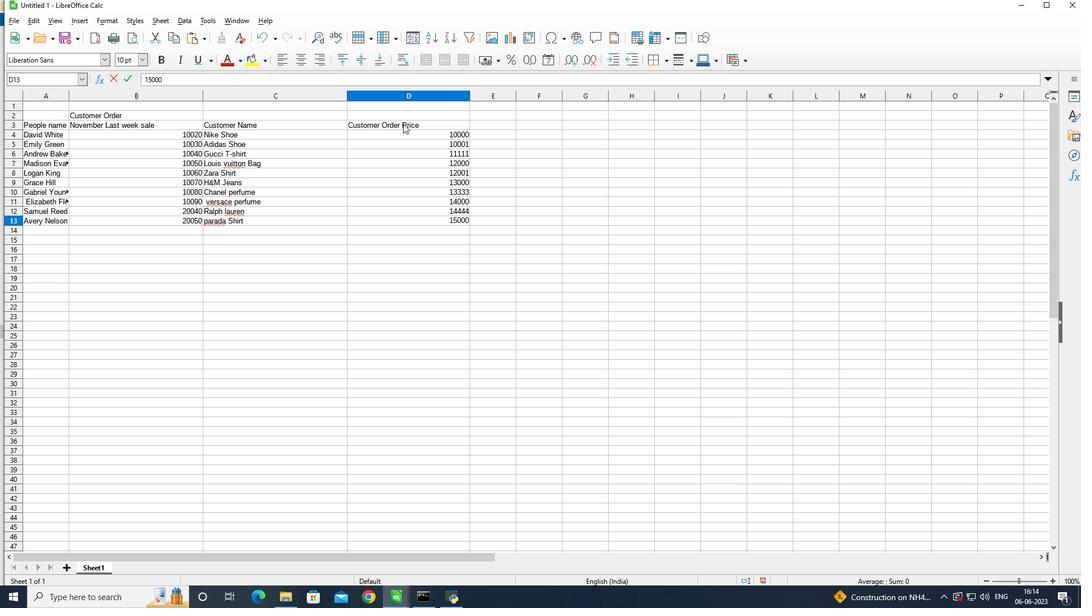 
Action: Mouse moved to (477, 220)
Screenshot: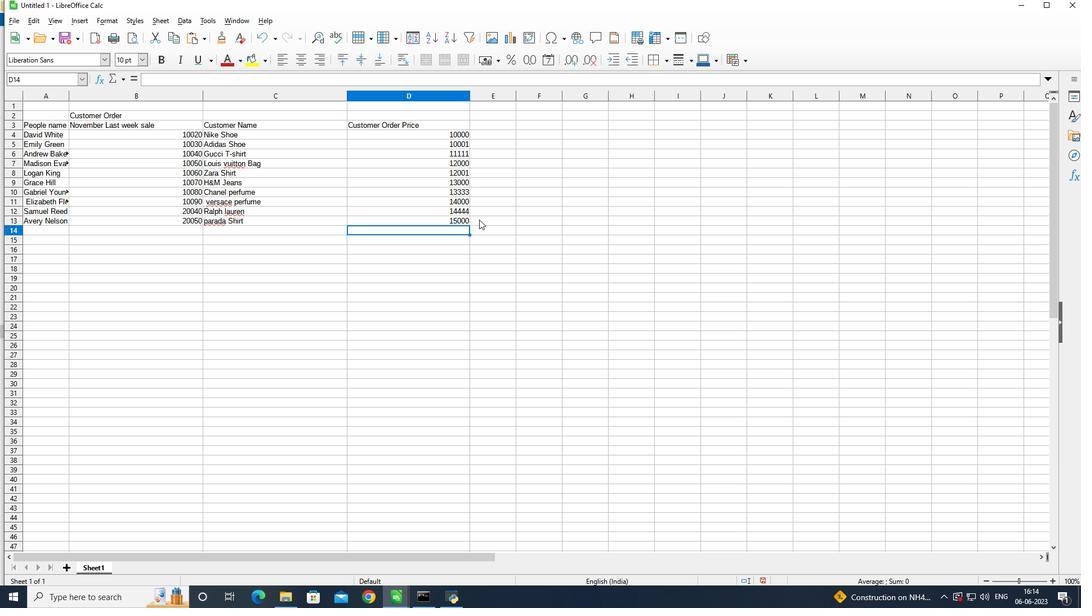 
Action: Key pressed ctrl+S
Screenshot: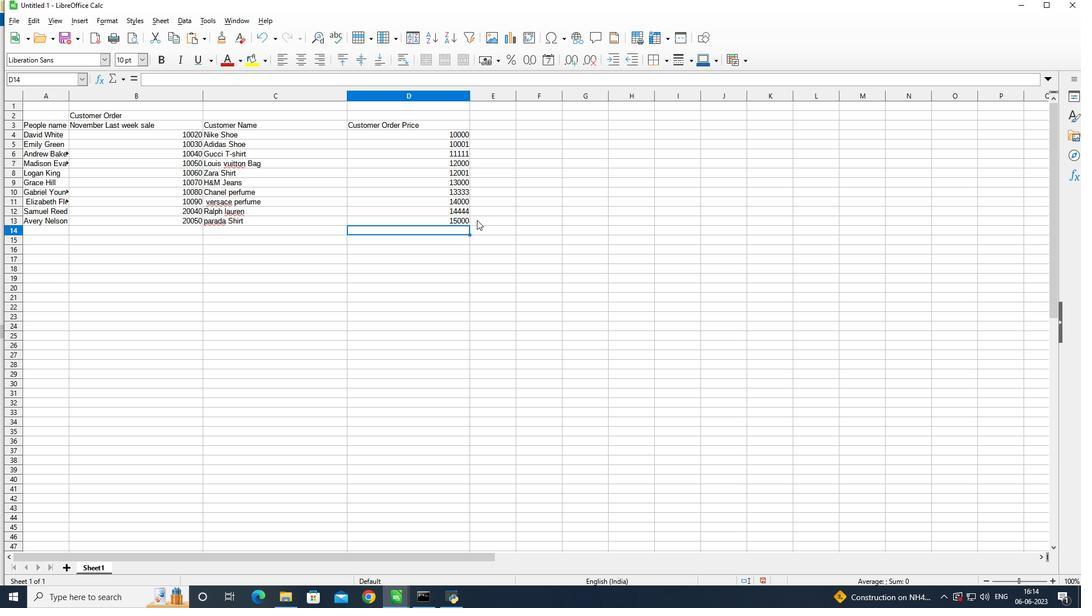 
Action: Mouse moved to (287, 250)
Screenshot: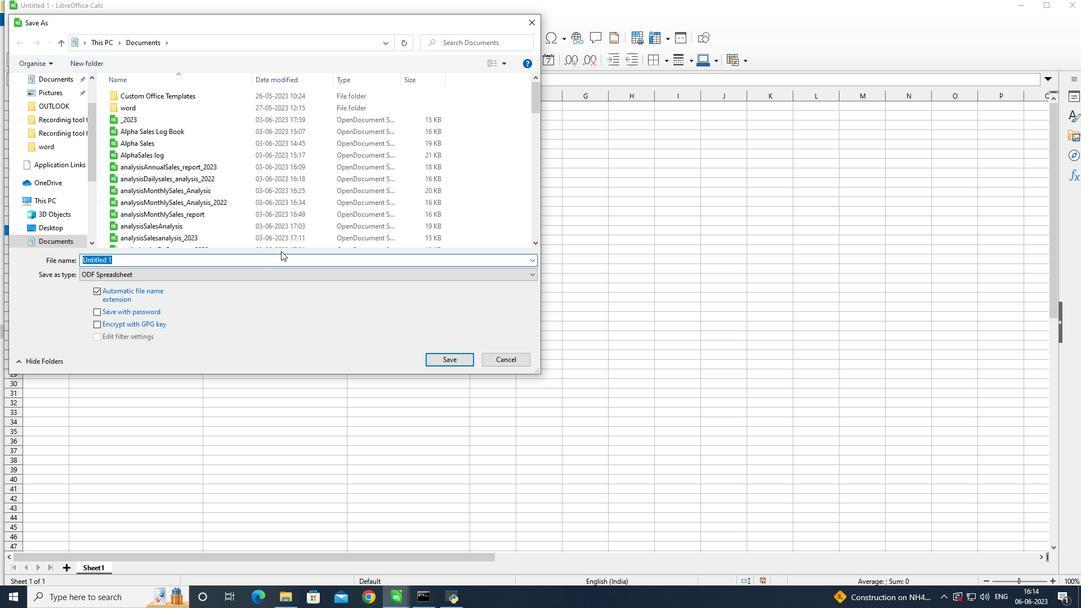 
Action: Key pressed audit
Screenshot: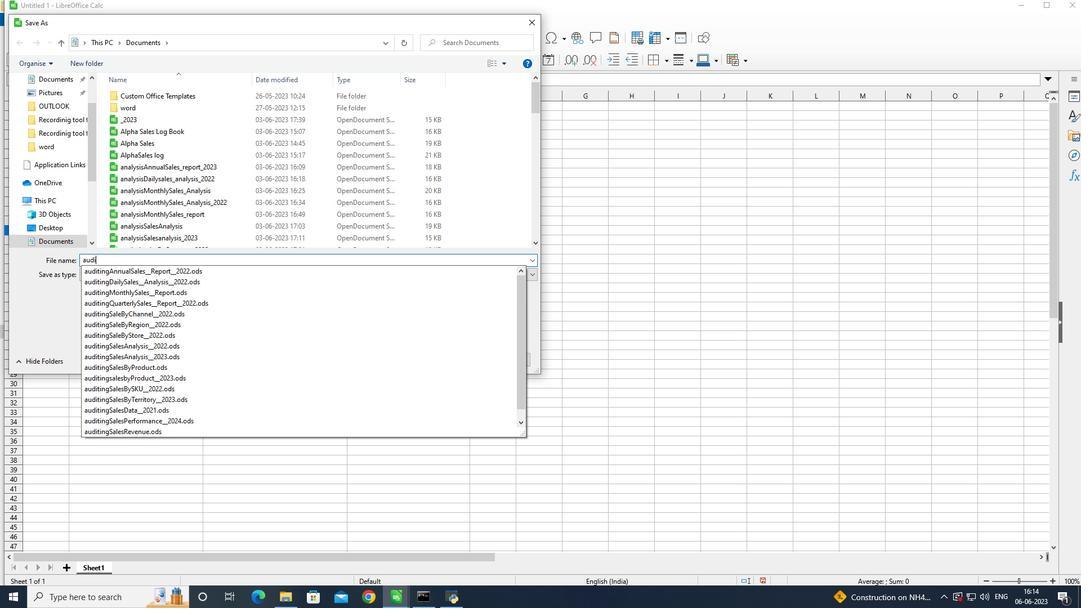 
Action: Mouse moved to (287, 250)
Screenshot: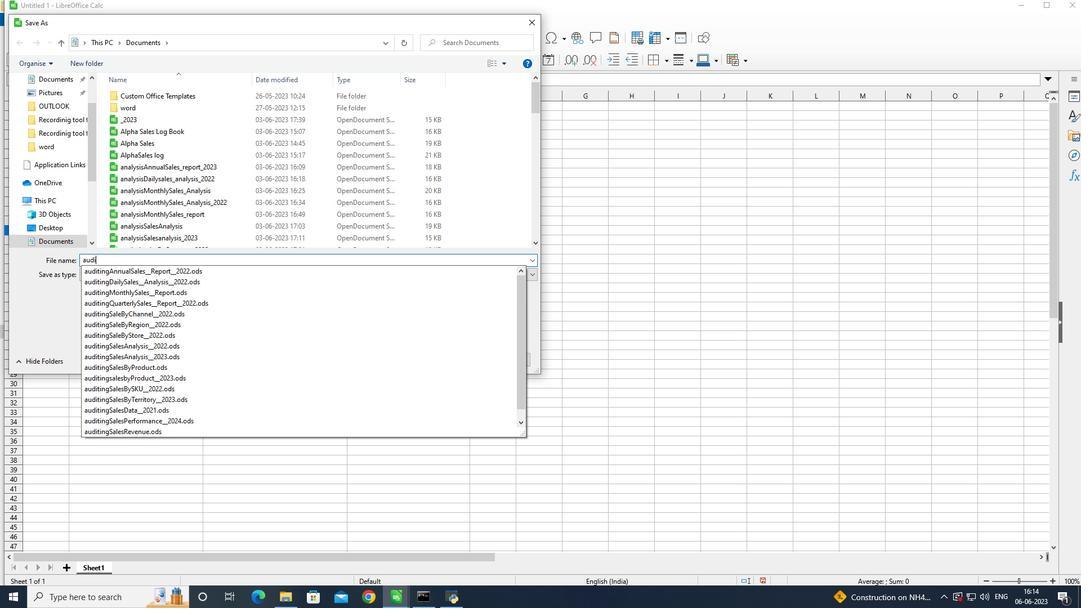 
Action: Key pressed in
Screenshot: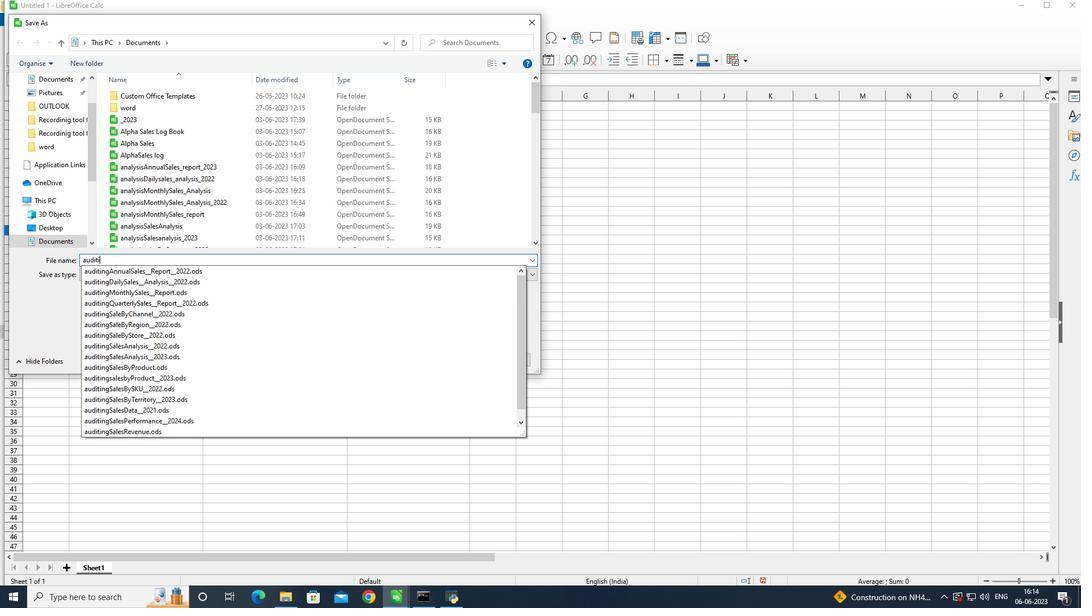 
Action: Mouse moved to (287, 250)
Screenshot: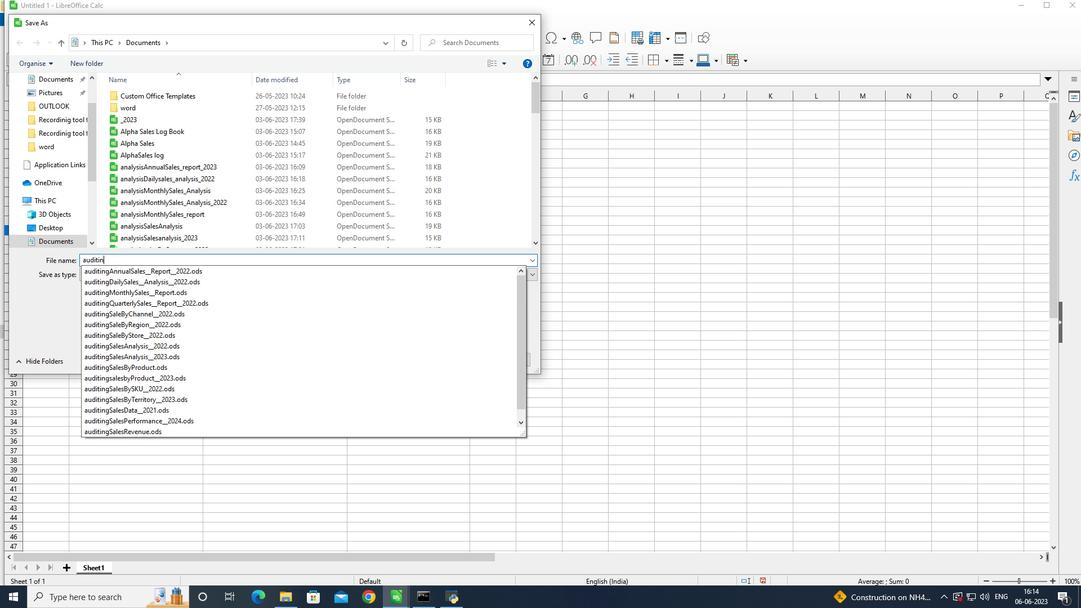 
Action: Key pressed g<Key.space><Key.shift><Key.backspace><Key.shift>Year
Screenshot: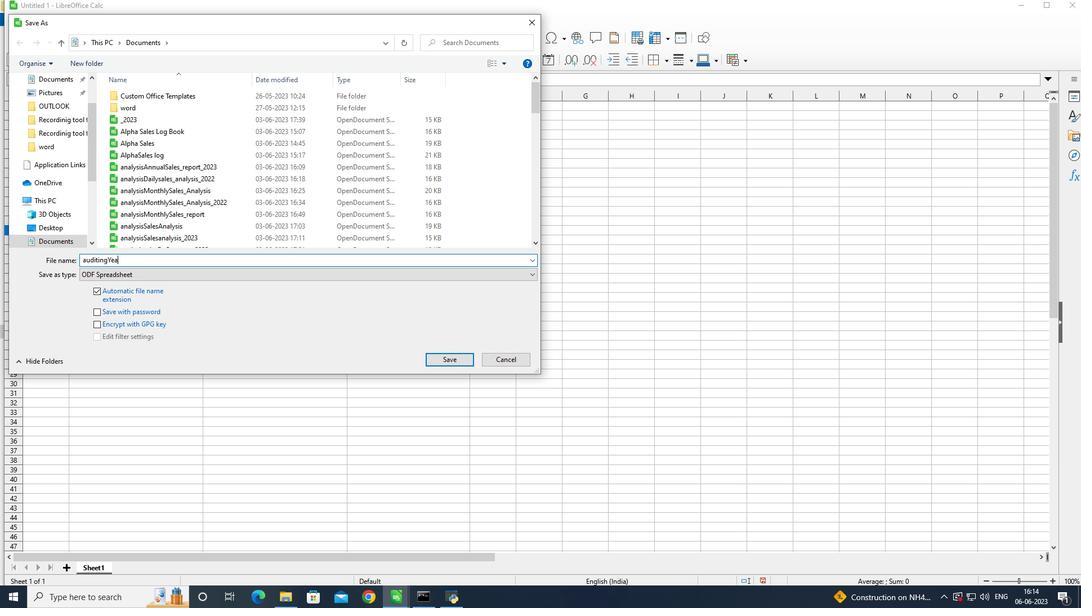 
Action: Mouse moved to (287, 250)
Screenshot: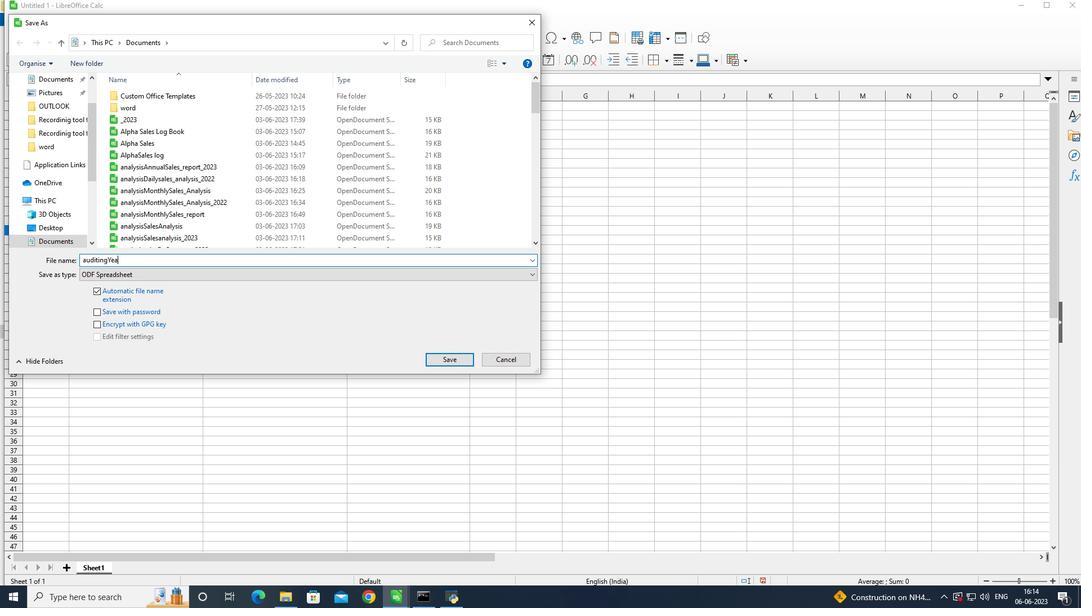 
Action: Key pressed ly<Key.shift>Sale
Screenshot: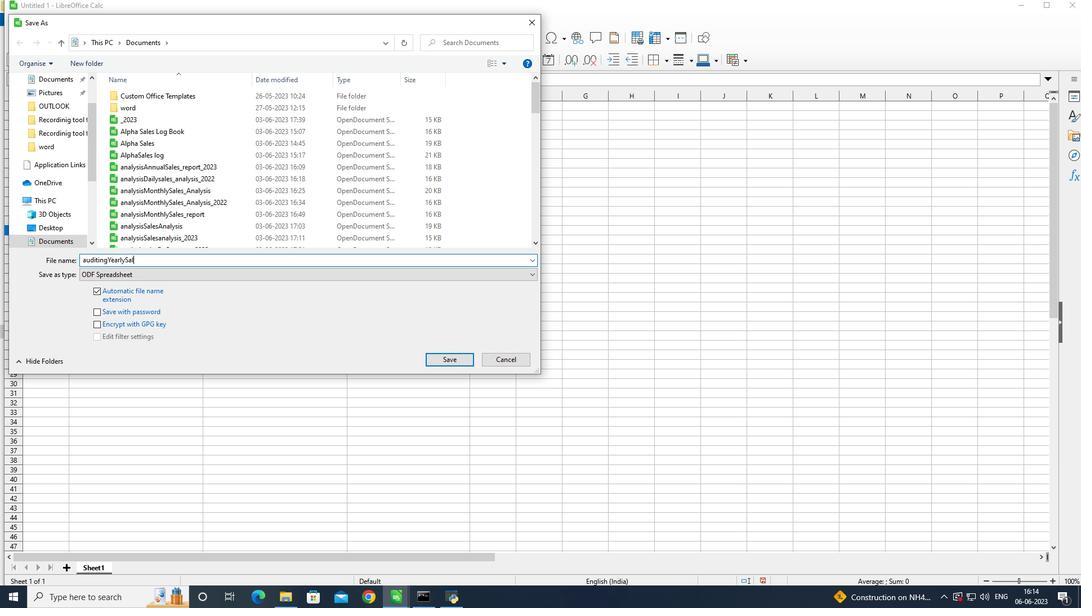 
Action: Mouse moved to (286, 250)
Screenshot: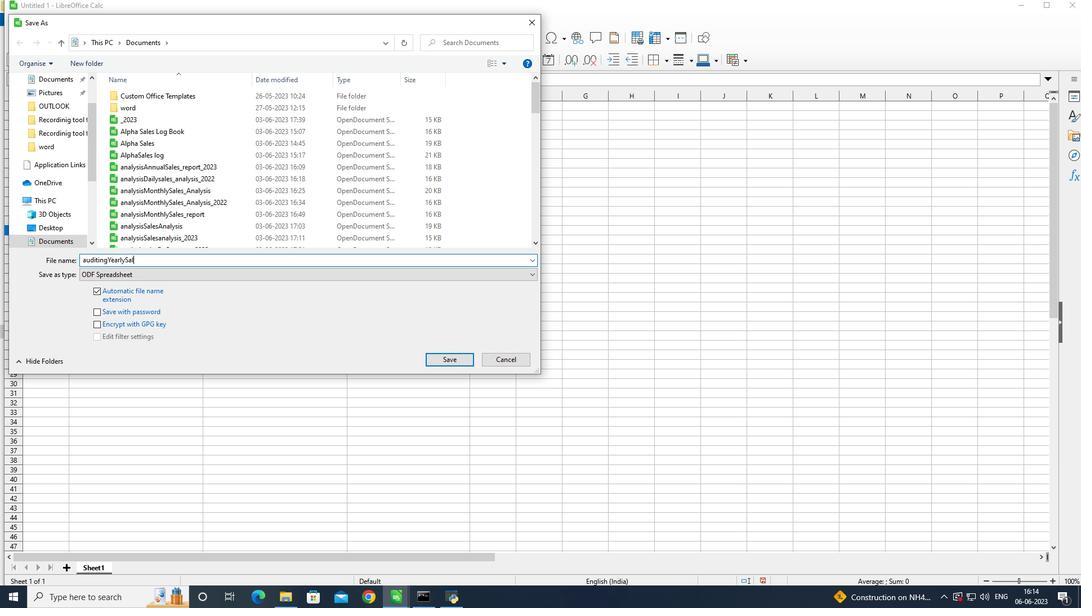
Action: Key pressed s<Key.shift_r>
Screenshot: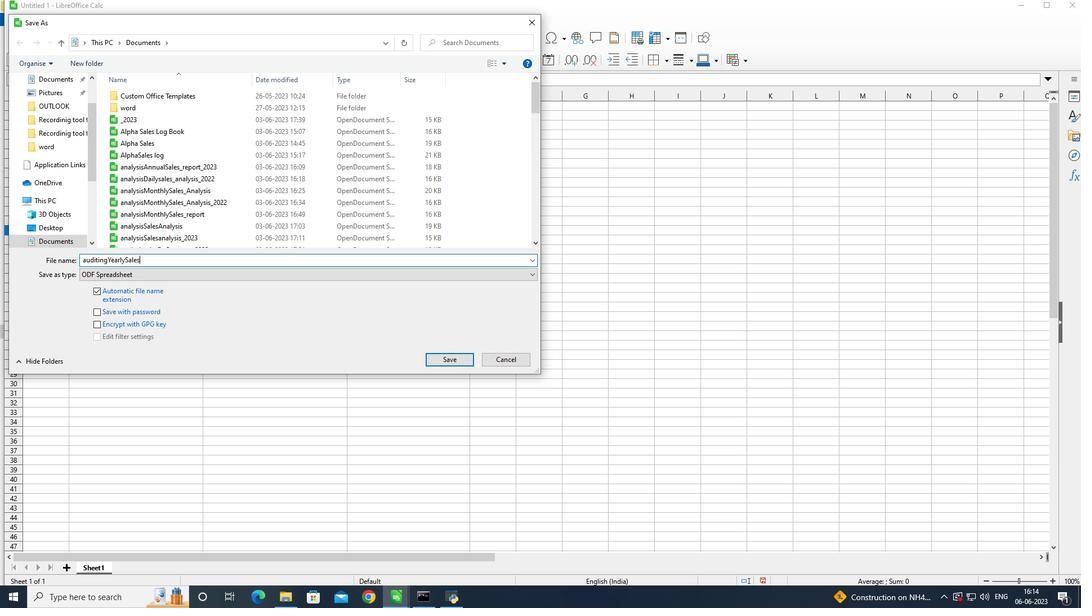 
Action: Mouse moved to (286, 250)
Screenshot: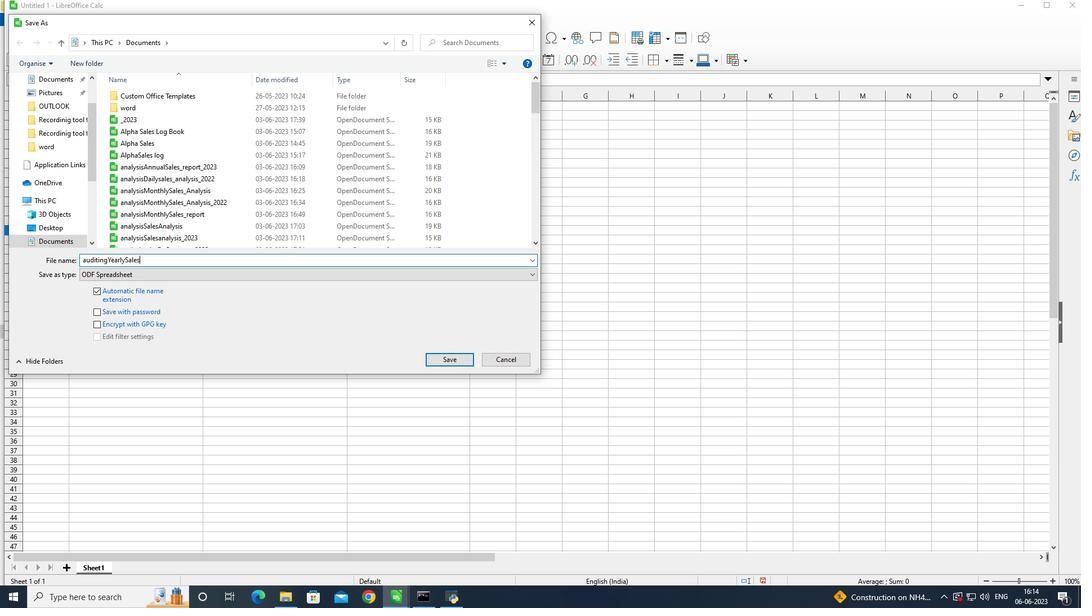 
Action: Key pressed _<Key.shift>Report<Key.enter>
Screenshot: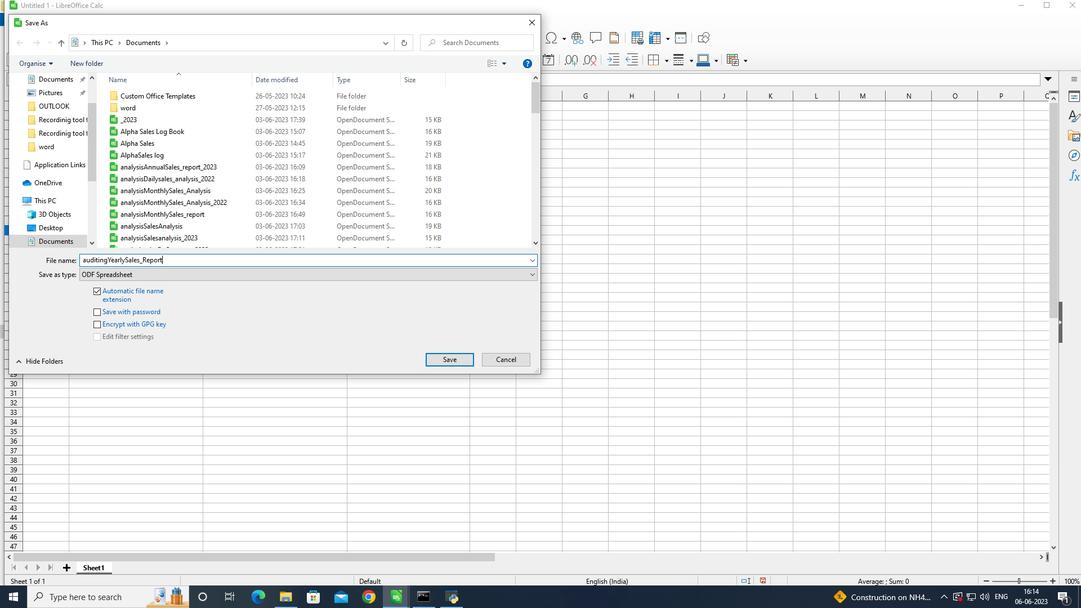 
